 Task: Find connections with filter location Zhongshan with filter topic #Sustainabilitywith filter profile language English with filter current company T-Hub with filter school Meerut Institute of Engineering and Technology(MIET) with filter industry Home Health Care Services with filter service category Blogging with filter keywords title Personal Assistant
Action: Mouse moved to (551, 90)
Screenshot: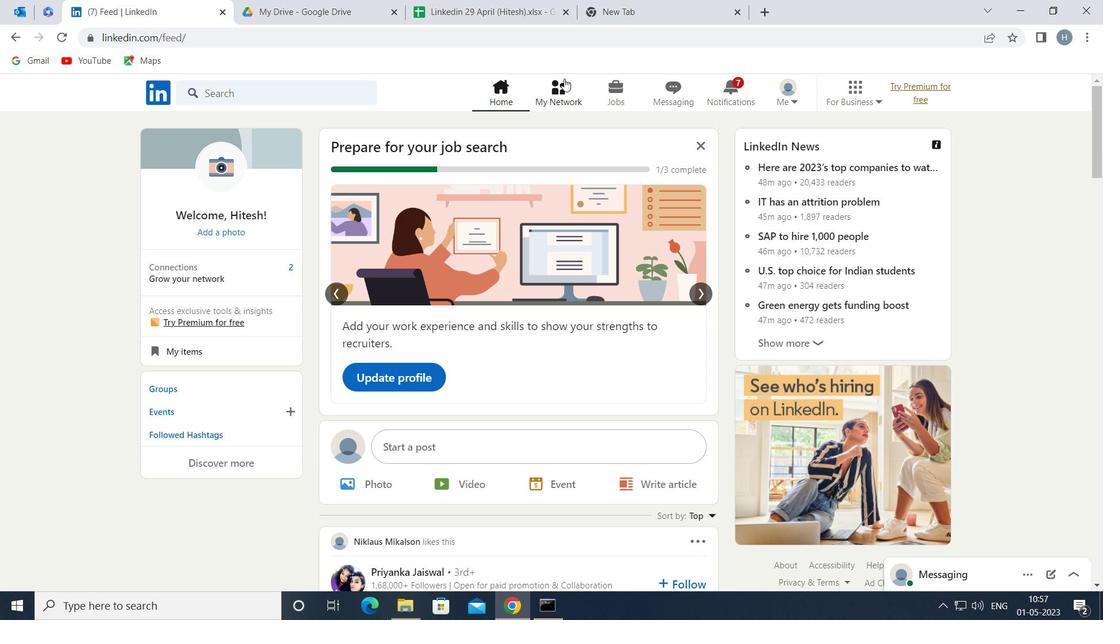 
Action: Mouse pressed left at (551, 90)
Screenshot: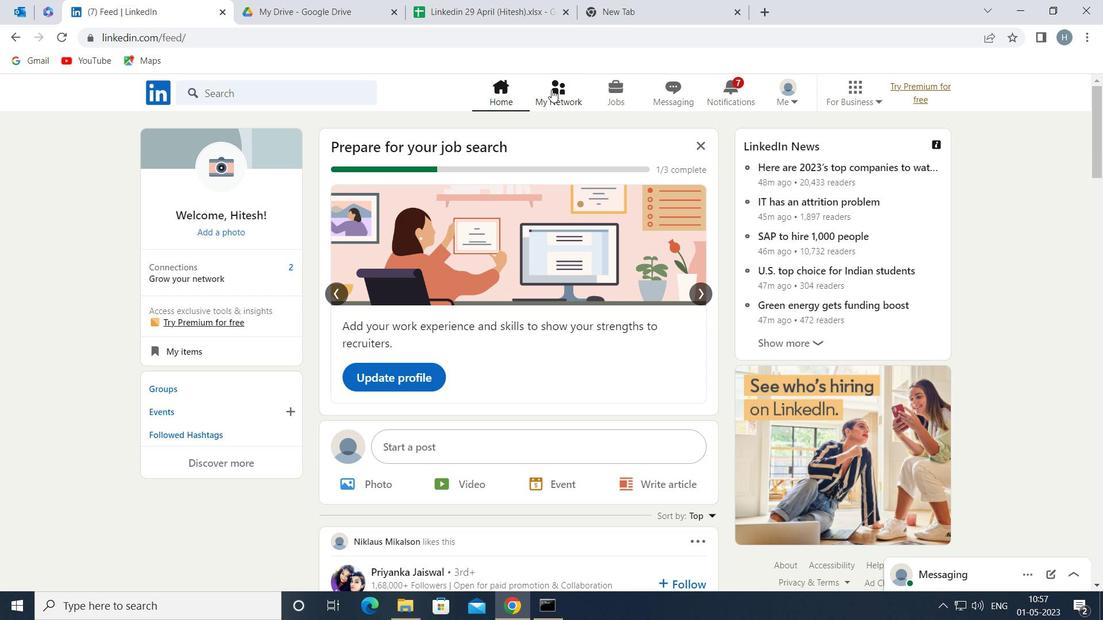 
Action: Mouse moved to (335, 169)
Screenshot: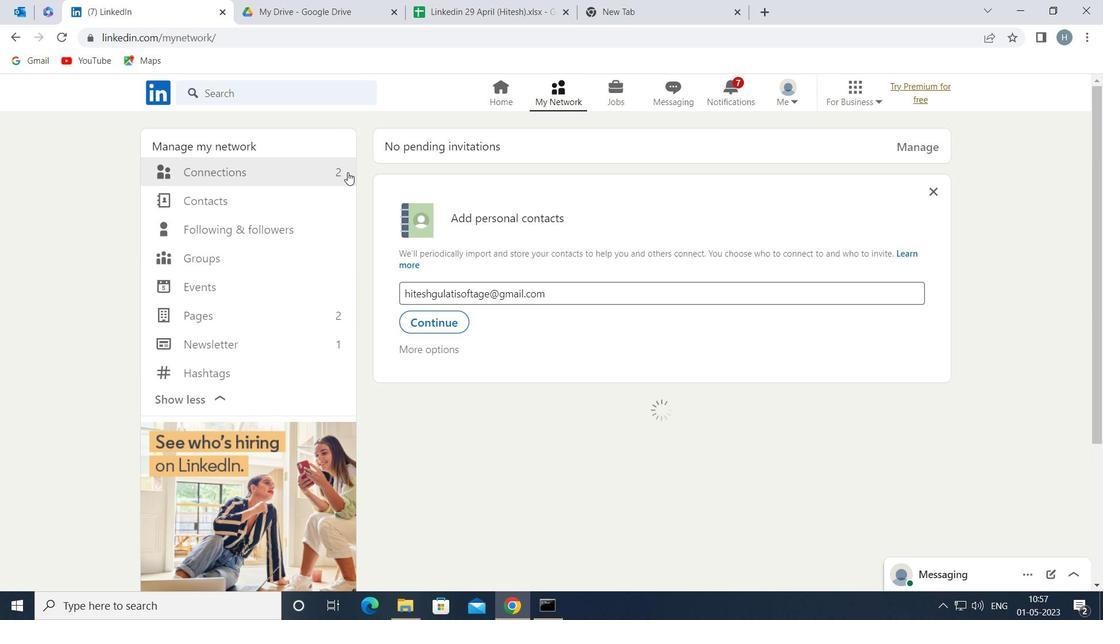 
Action: Mouse pressed left at (335, 169)
Screenshot: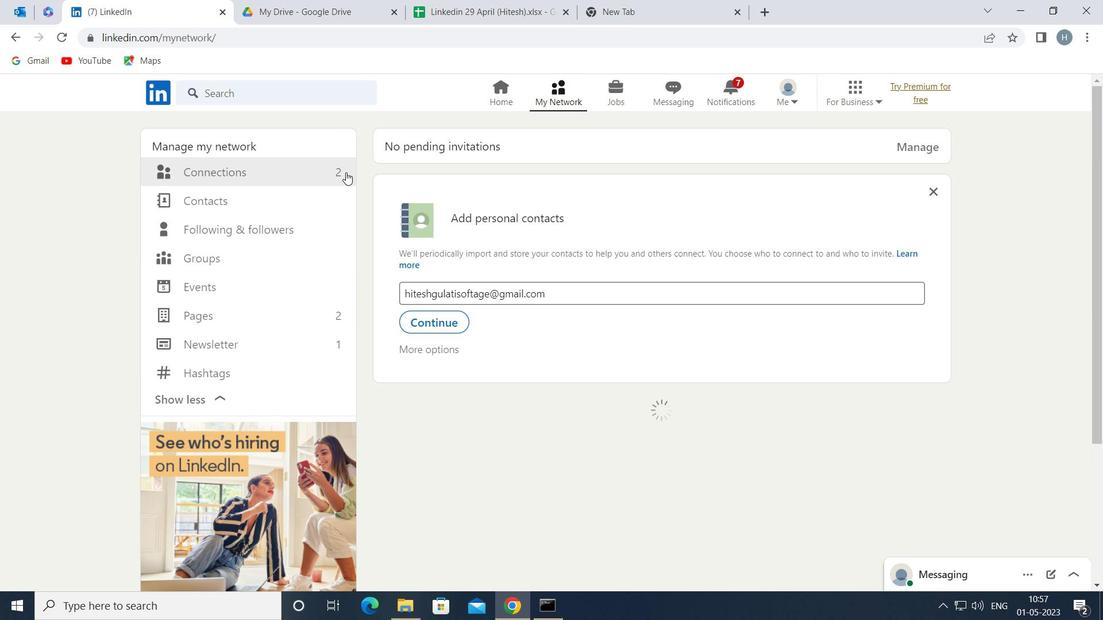 
Action: Mouse moved to (644, 171)
Screenshot: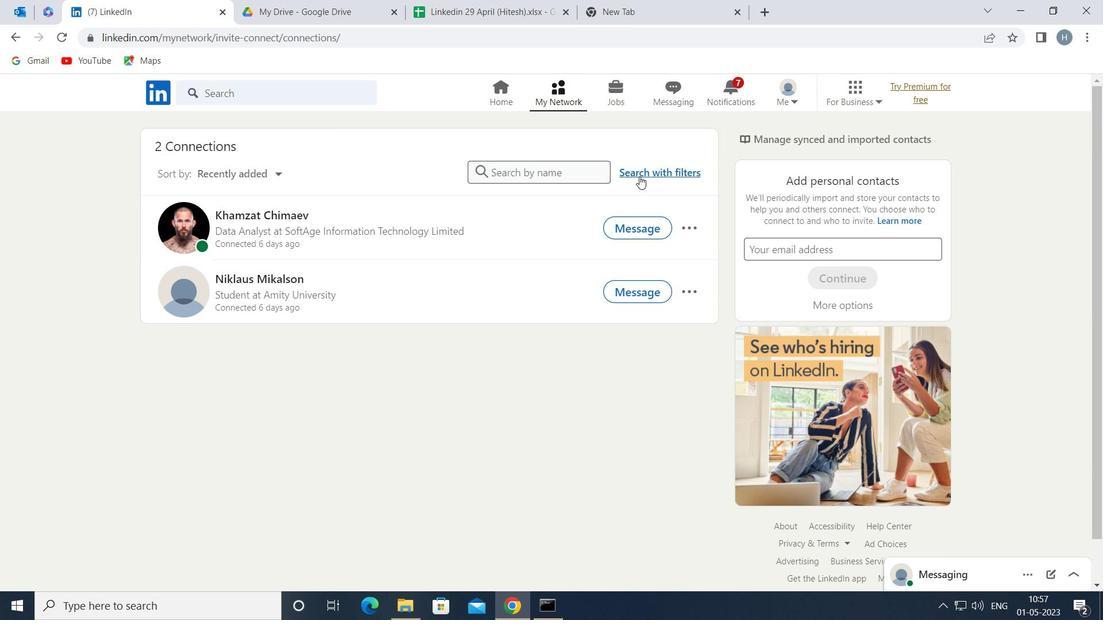
Action: Mouse pressed left at (644, 171)
Screenshot: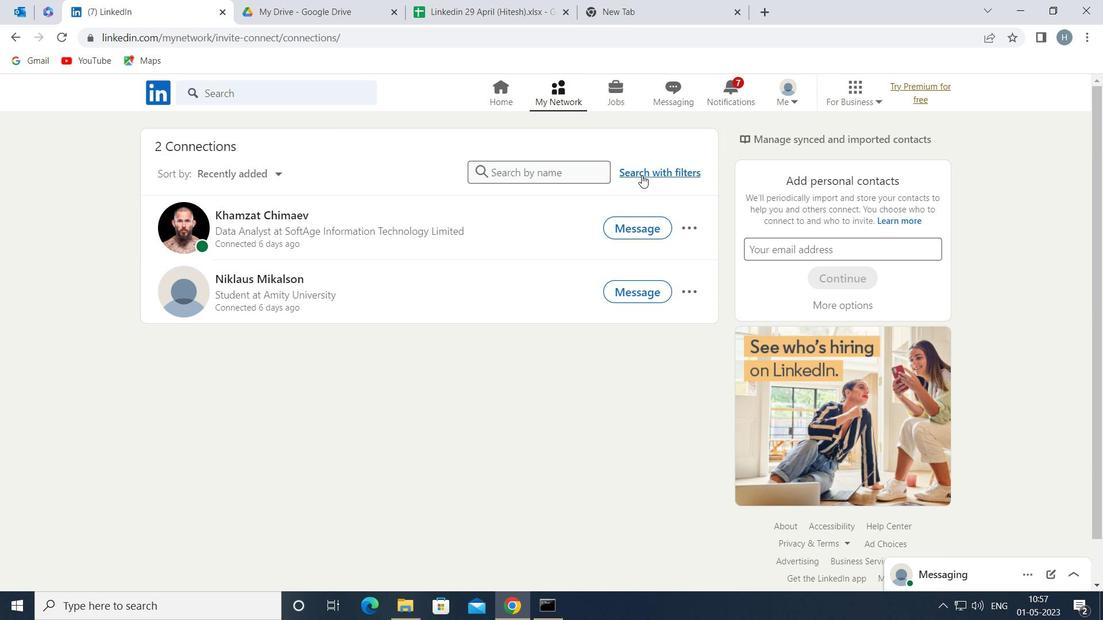 
Action: Mouse moved to (607, 130)
Screenshot: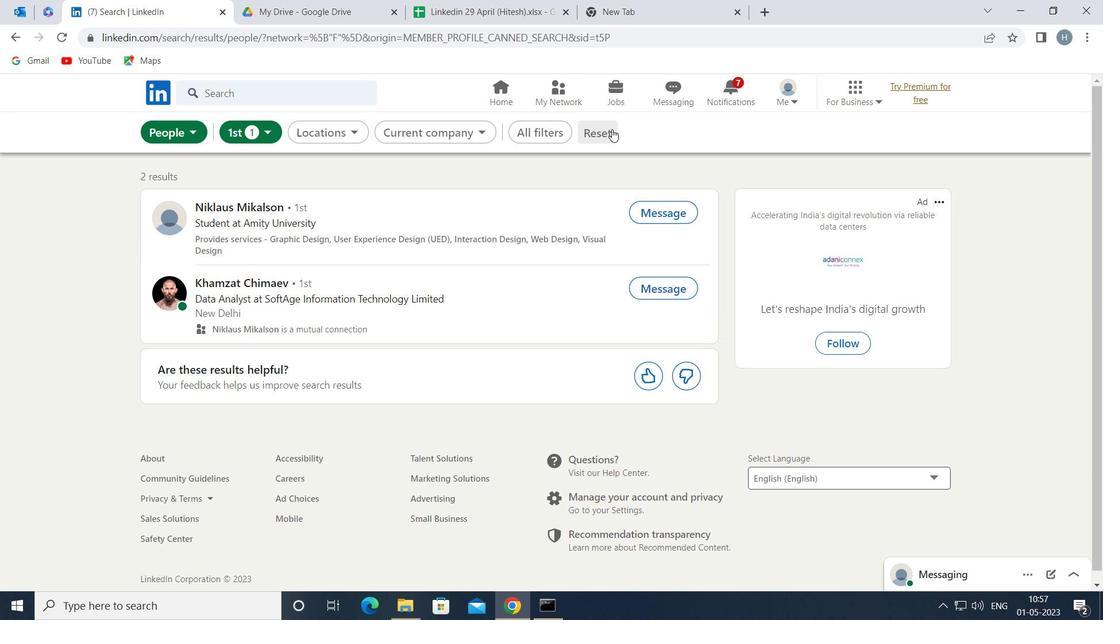 
Action: Mouse pressed left at (607, 130)
Screenshot: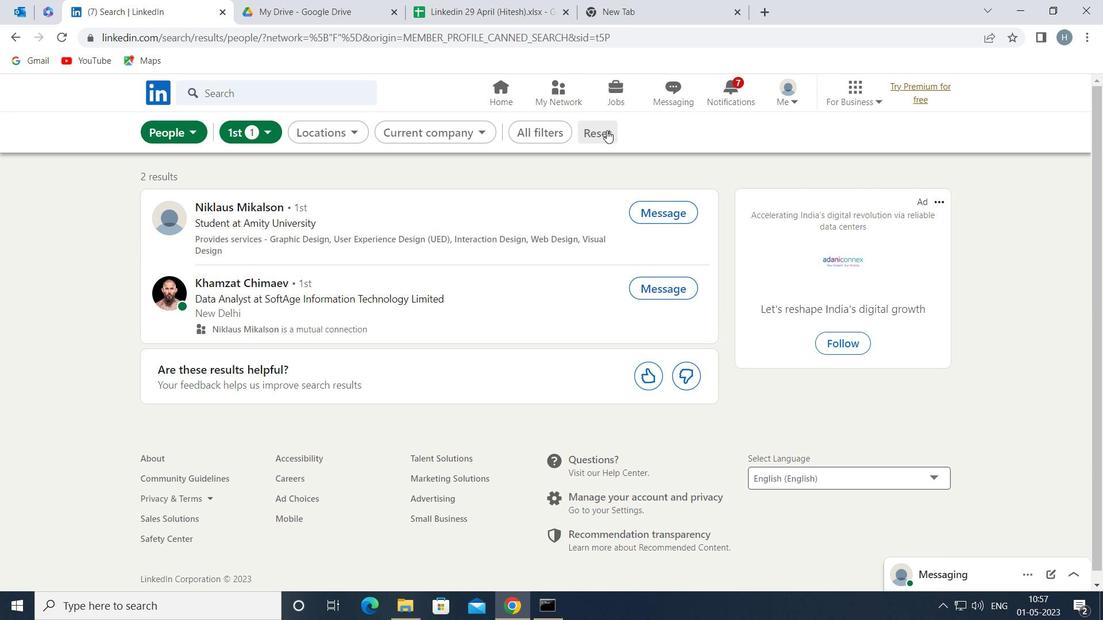 
Action: Mouse moved to (600, 131)
Screenshot: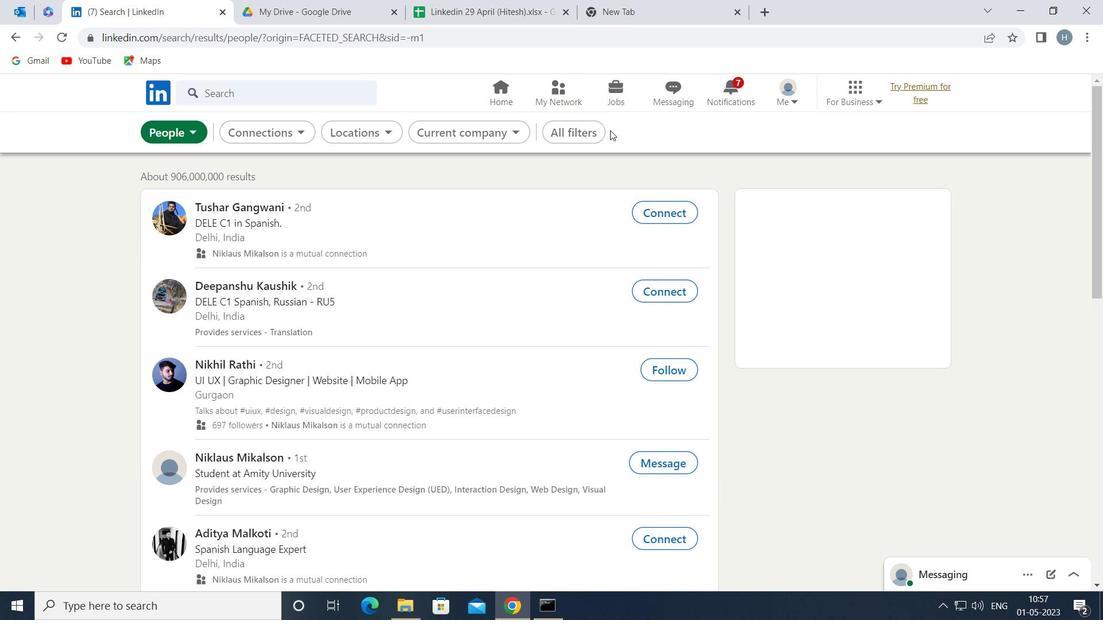 
Action: Mouse pressed left at (600, 131)
Screenshot: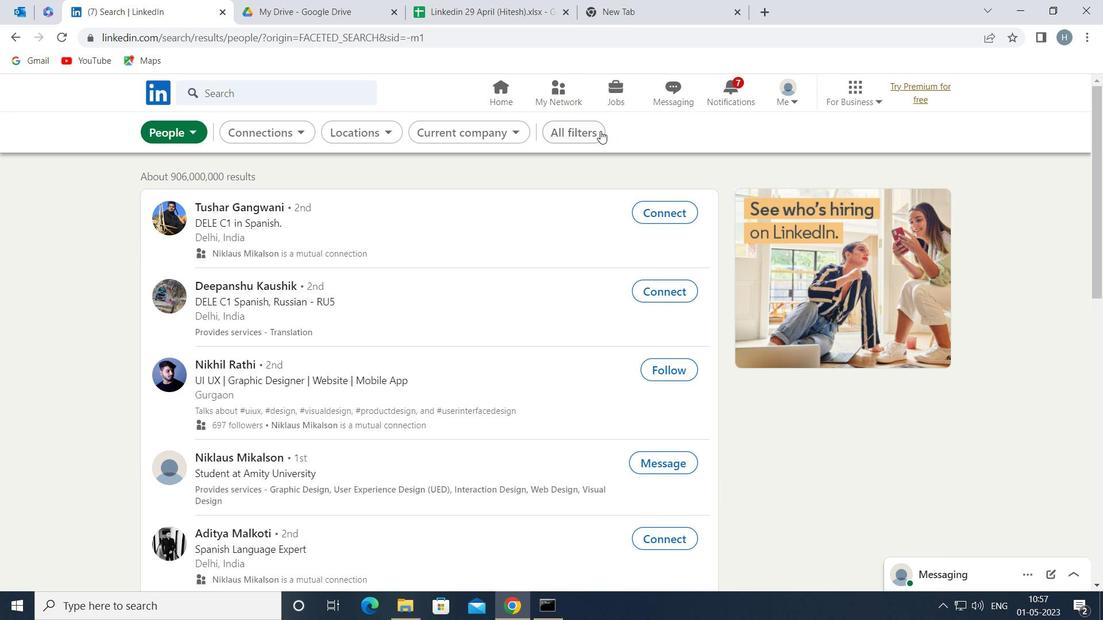 
Action: Mouse moved to (767, 267)
Screenshot: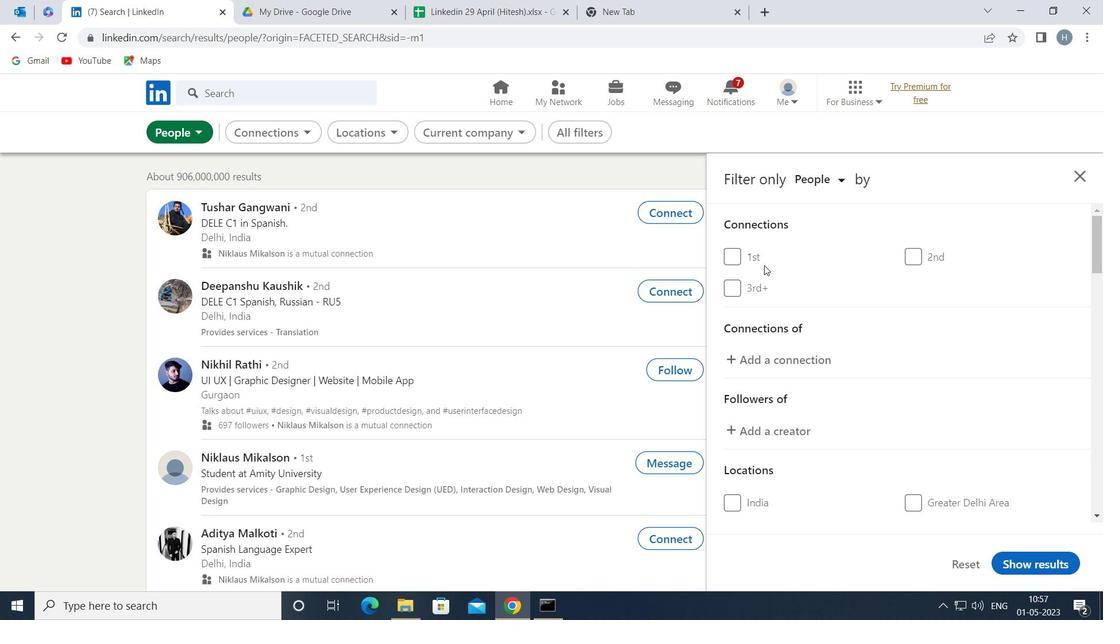 
Action: Mouse scrolled (767, 267) with delta (0, 0)
Screenshot: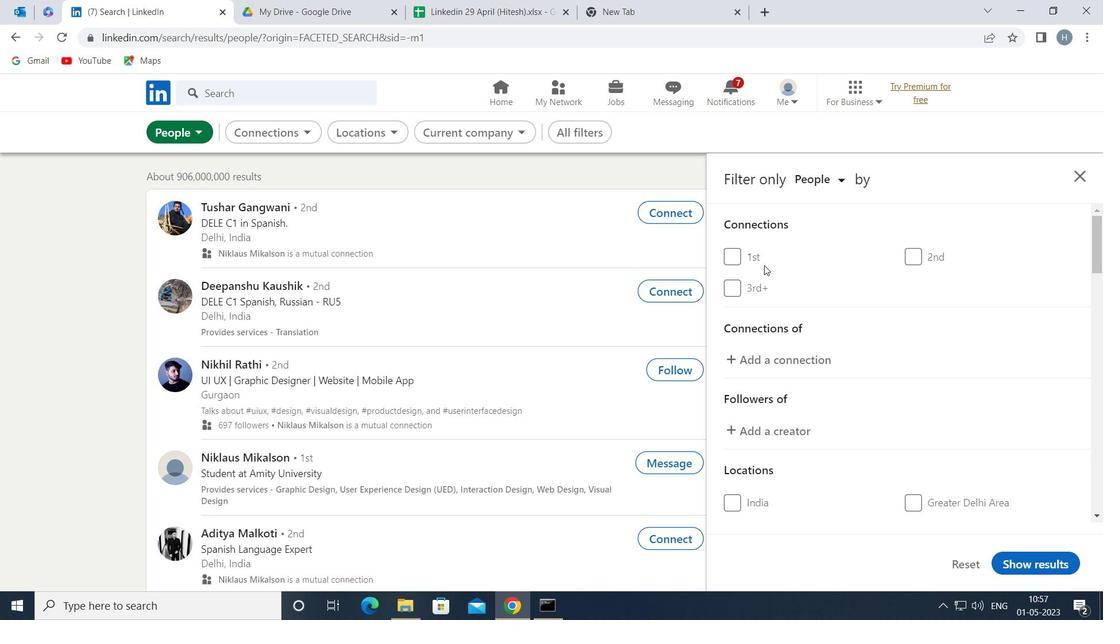 
Action: Mouse moved to (769, 269)
Screenshot: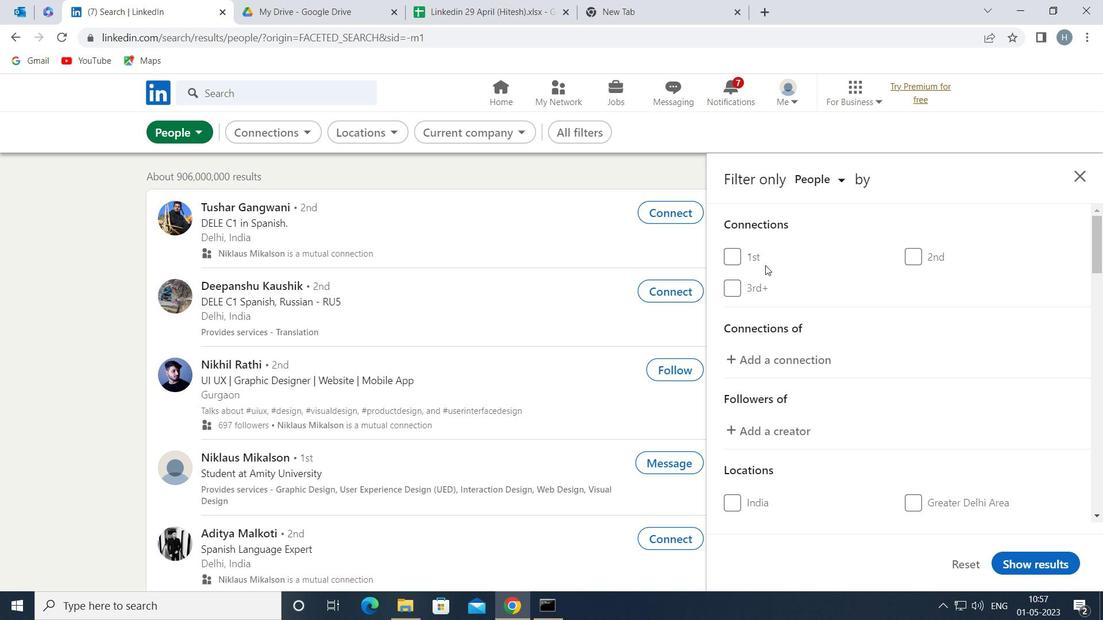 
Action: Mouse scrolled (769, 269) with delta (0, 0)
Screenshot: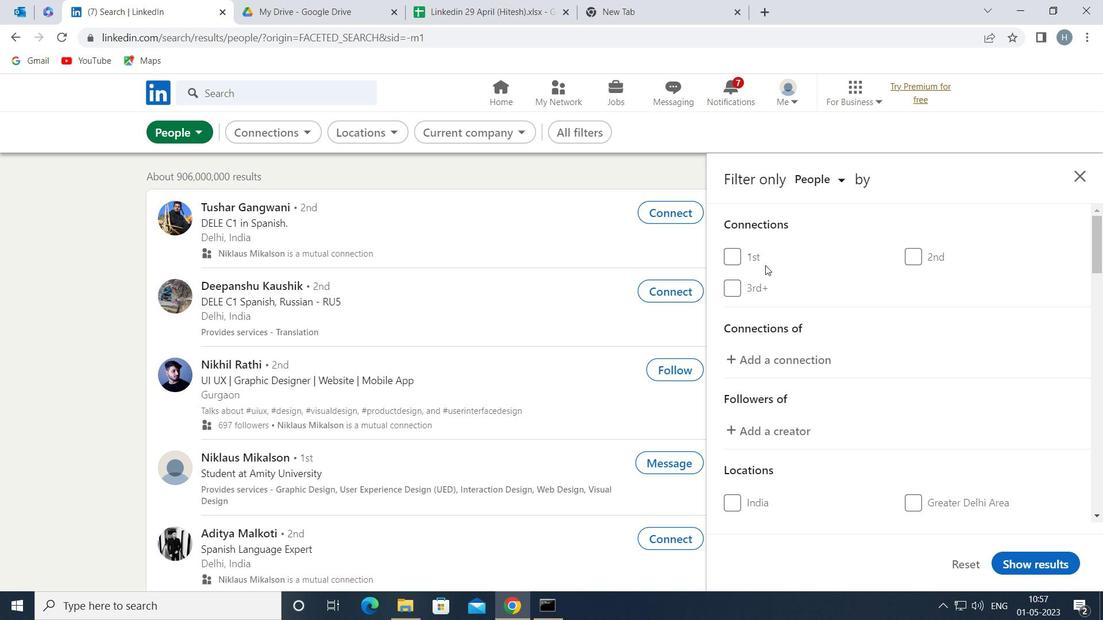
Action: Mouse moved to (783, 310)
Screenshot: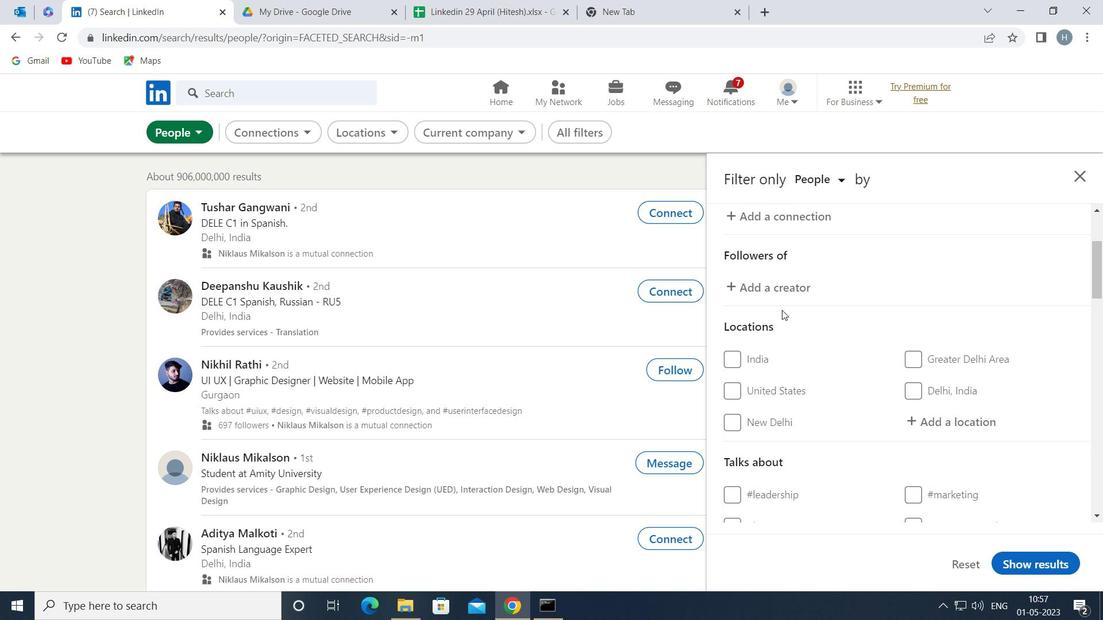 
Action: Mouse scrolled (783, 310) with delta (0, 0)
Screenshot: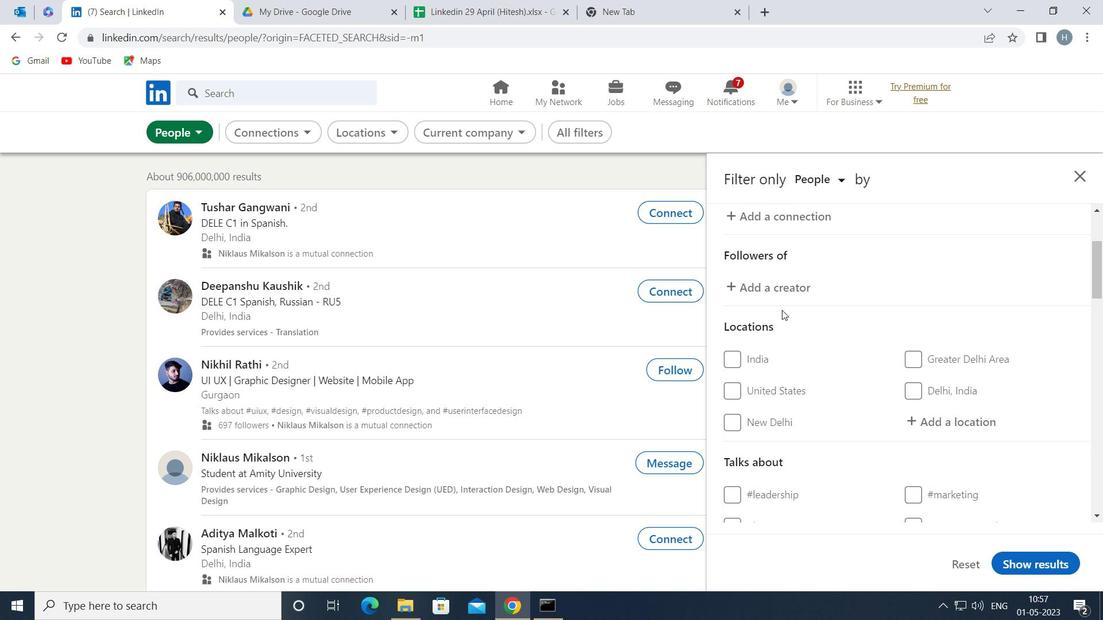 
Action: Mouse moved to (926, 343)
Screenshot: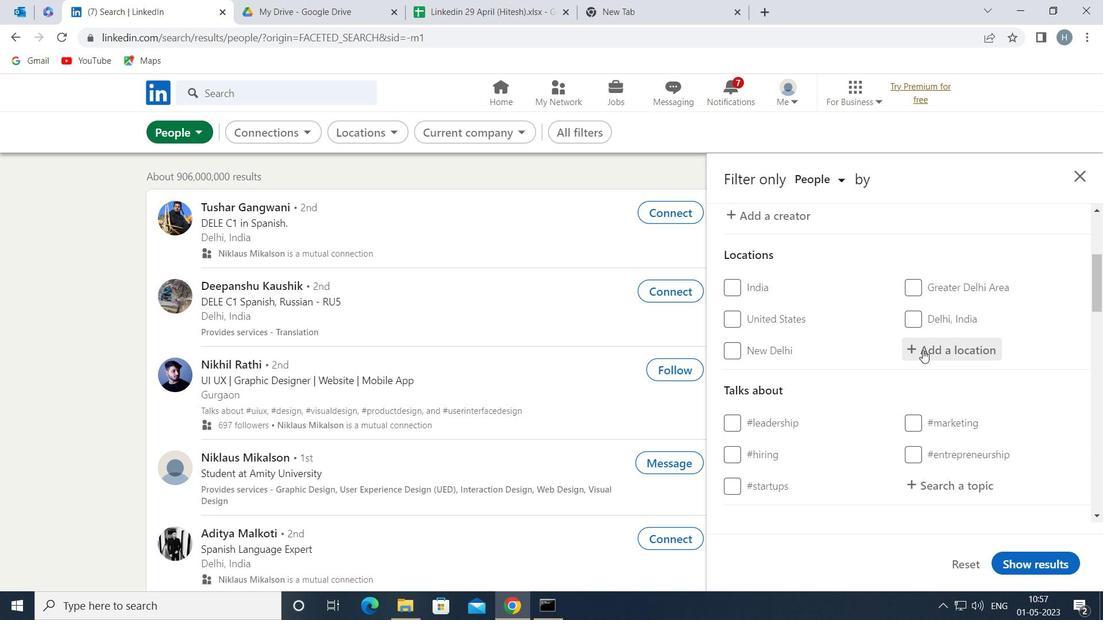 
Action: Mouse pressed left at (926, 343)
Screenshot: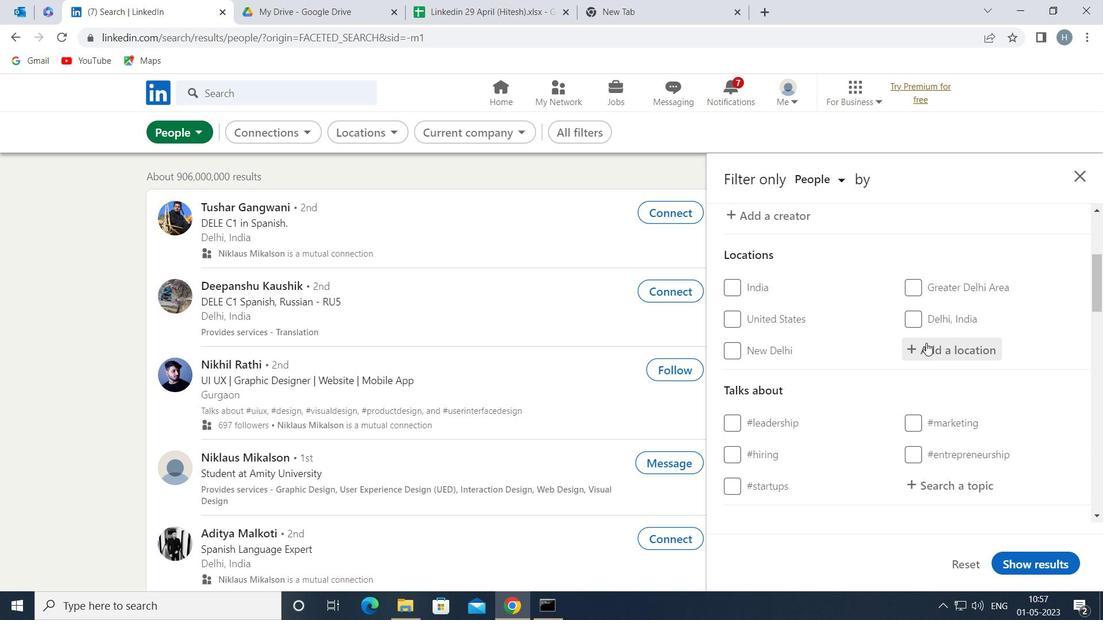 
Action: Mouse moved to (927, 343)
Screenshot: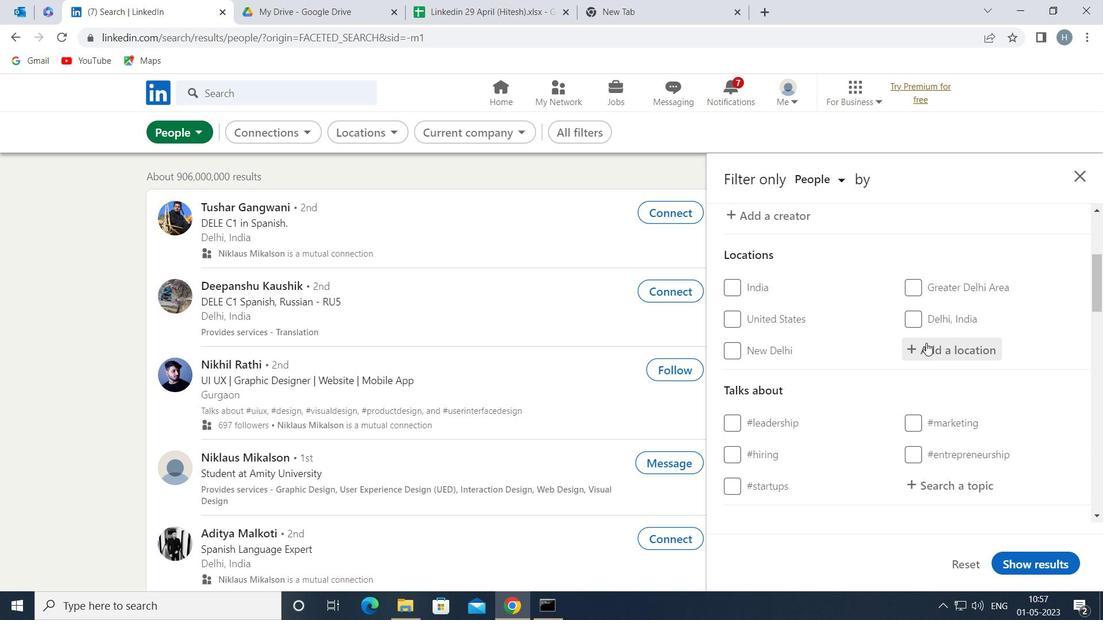 
Action: Key pressed <Key.shift>ZHONG
Screenshot: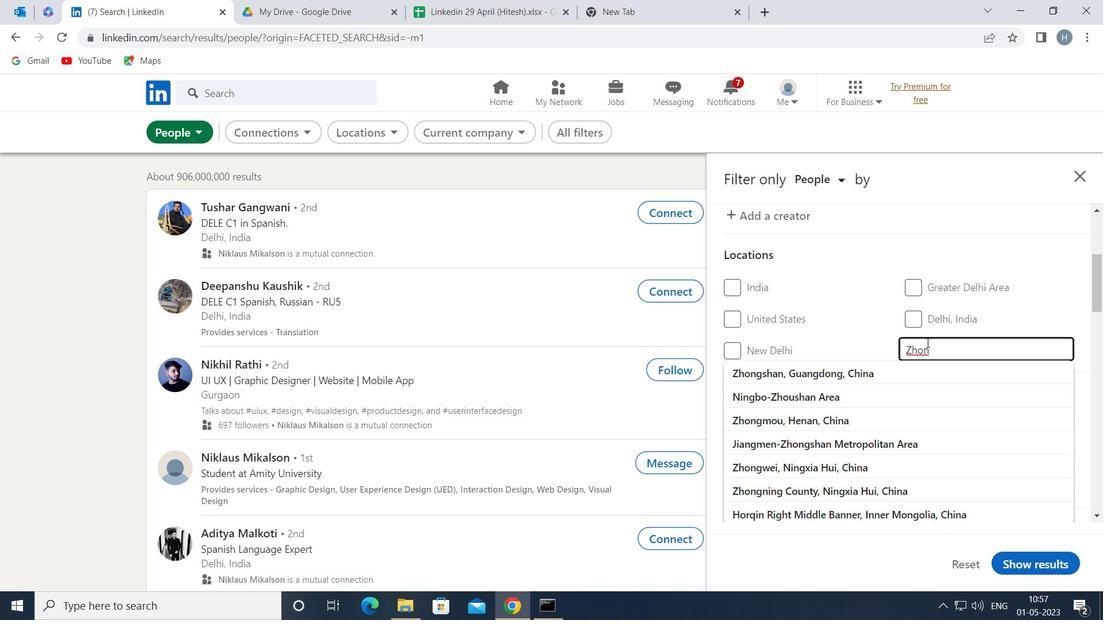 
Action: Mouse moved to (927, 342)
Screenshot: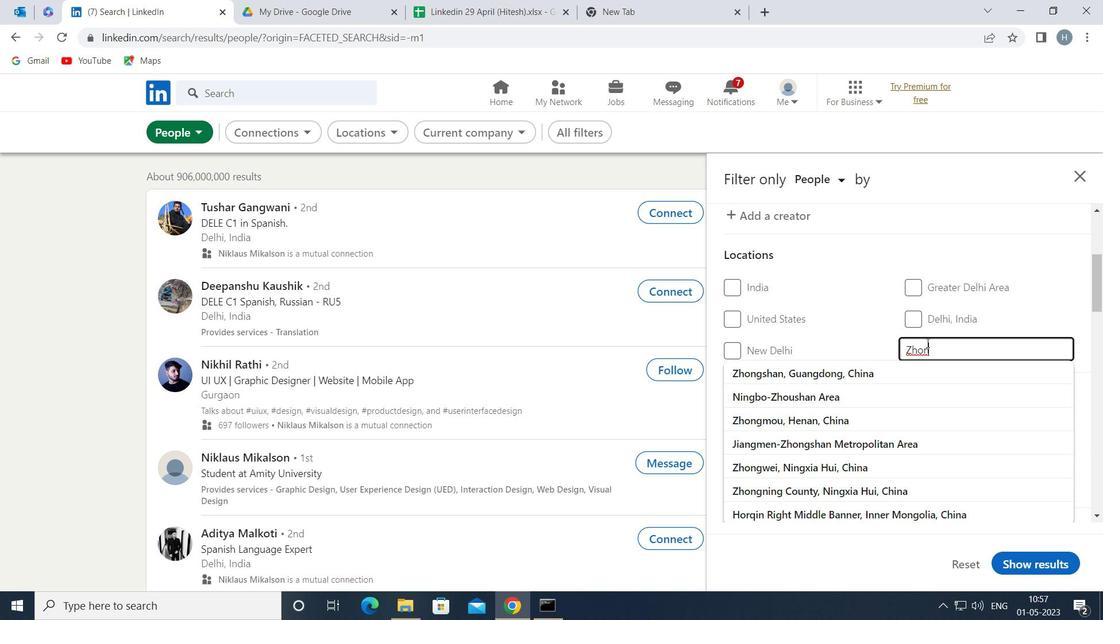 
Action: Key pressed SHAN
Screenshot: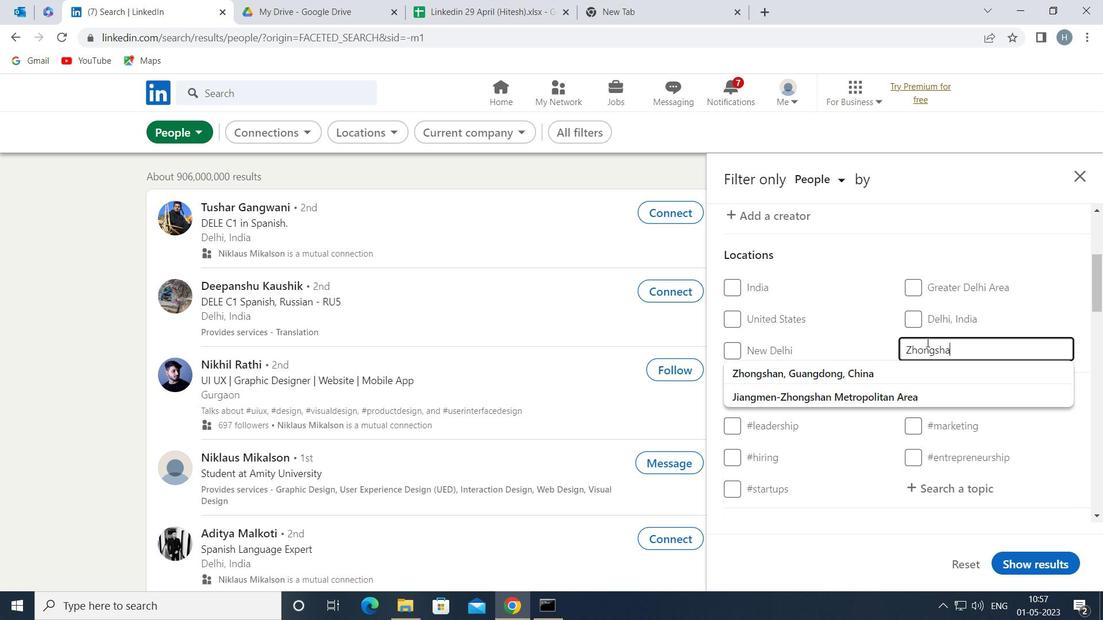 
Action: Mouse moved to (888, 370)
Screenshot: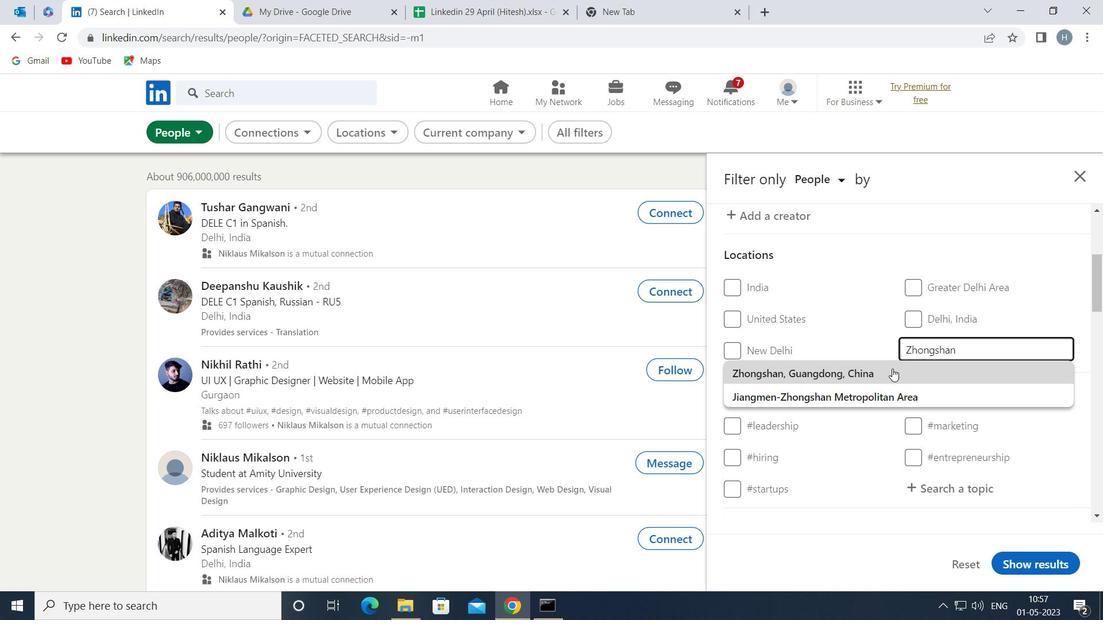 
Action: Mouse pressed left at (888, 370)
Screenshot: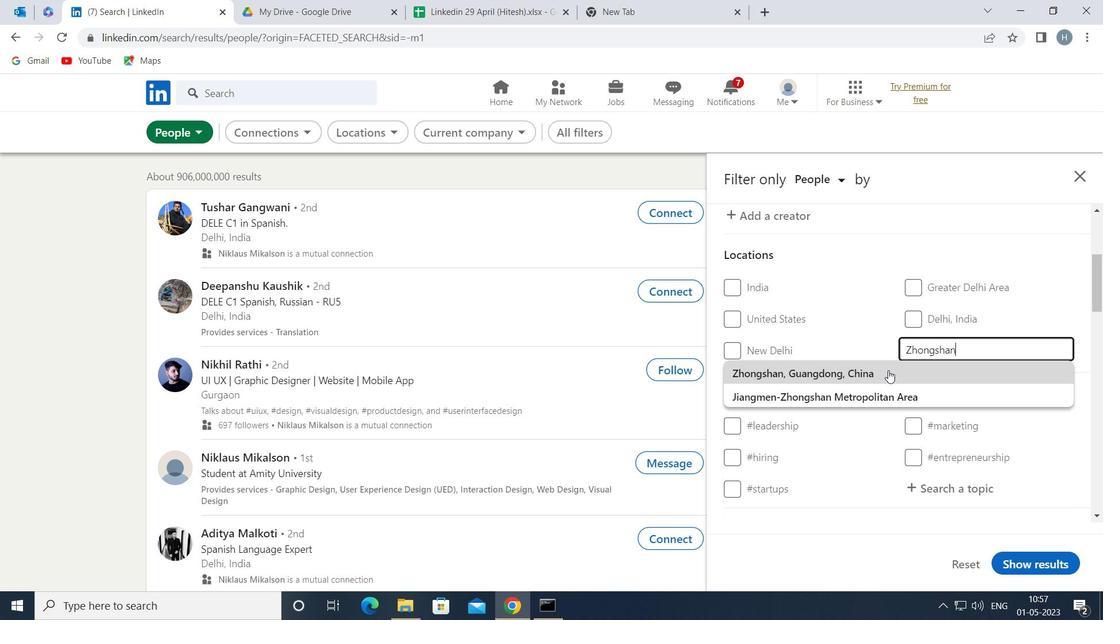 
Action: Mouse moved to (848, 347)
Screenshot: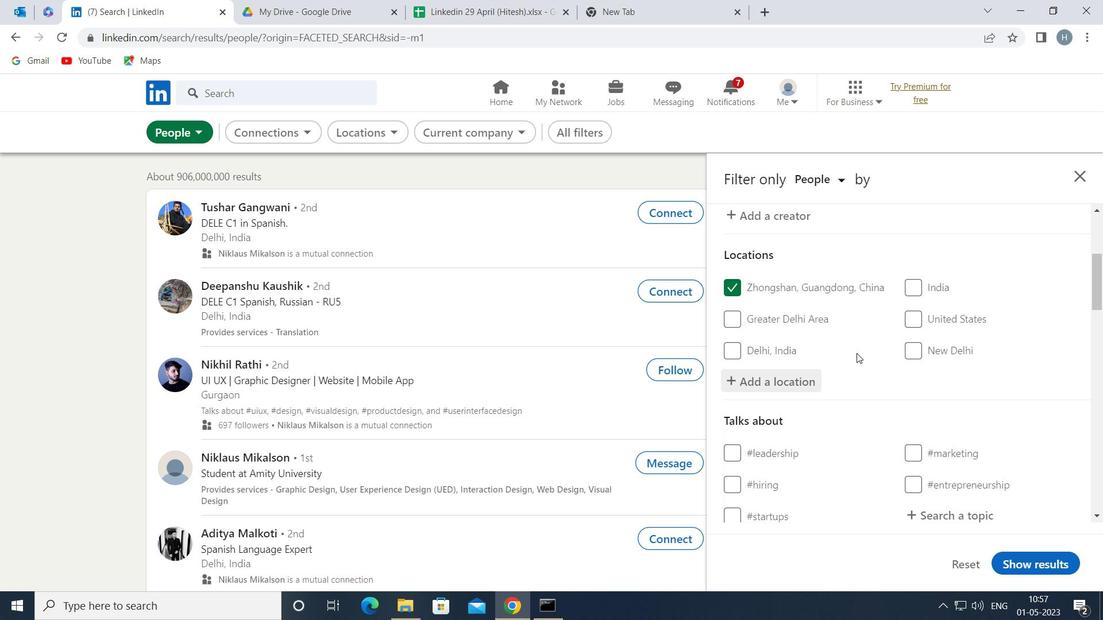 
Action: Mouse scrolled (848, 347) with delta (0, 0)
Screenshot: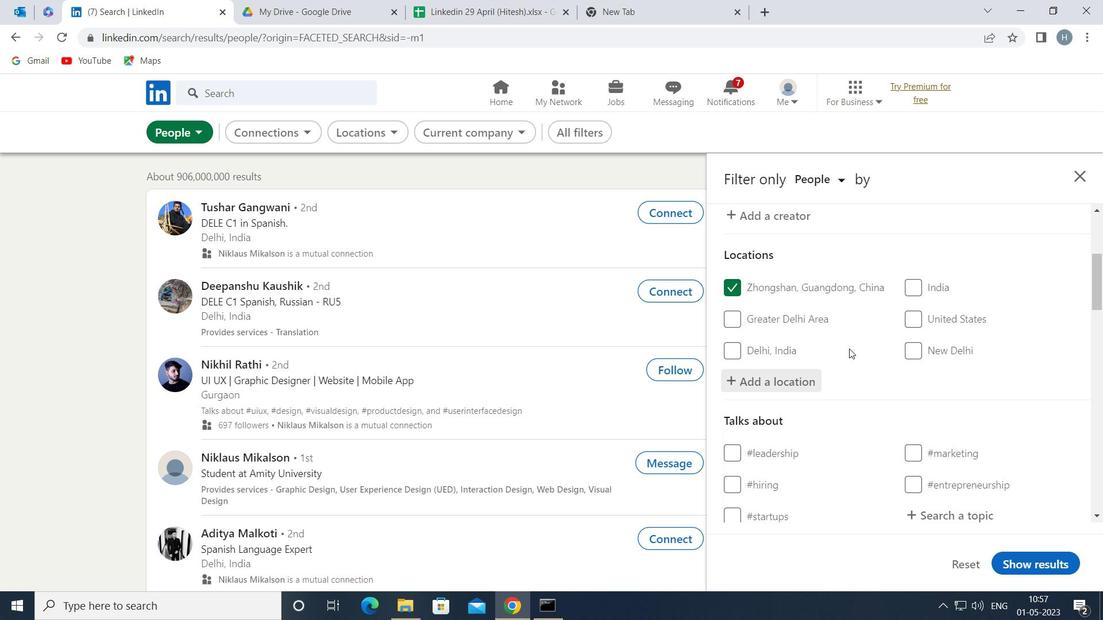 
Action: Mouse moved to (847, 347)
Screenshot: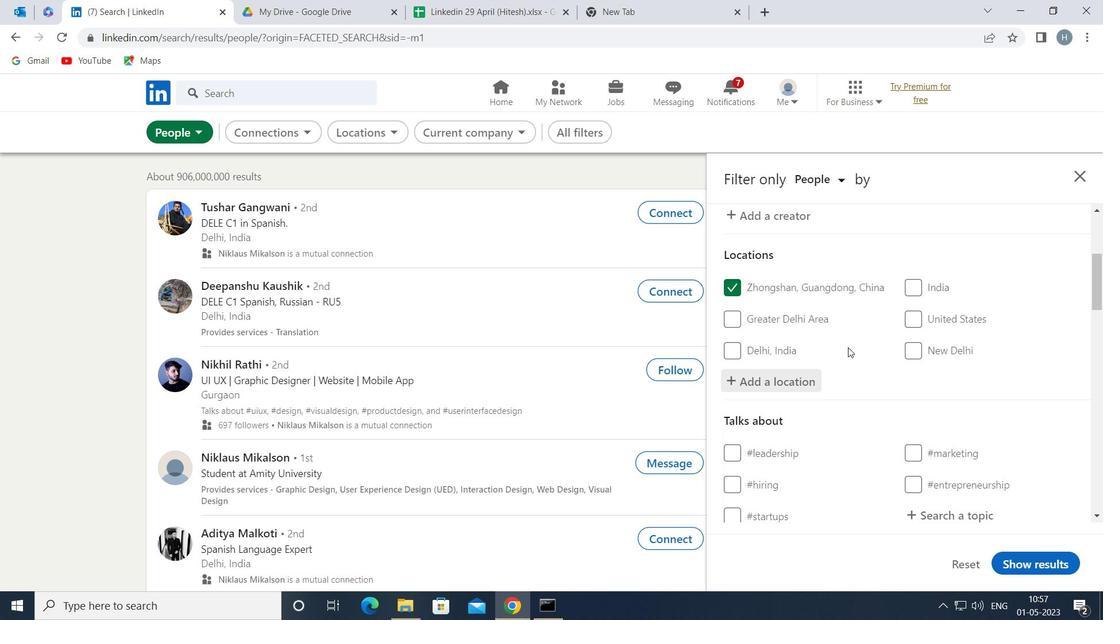 
Action: Mouse scrolled (847, 347) with delta (0, 0)
Screenshot: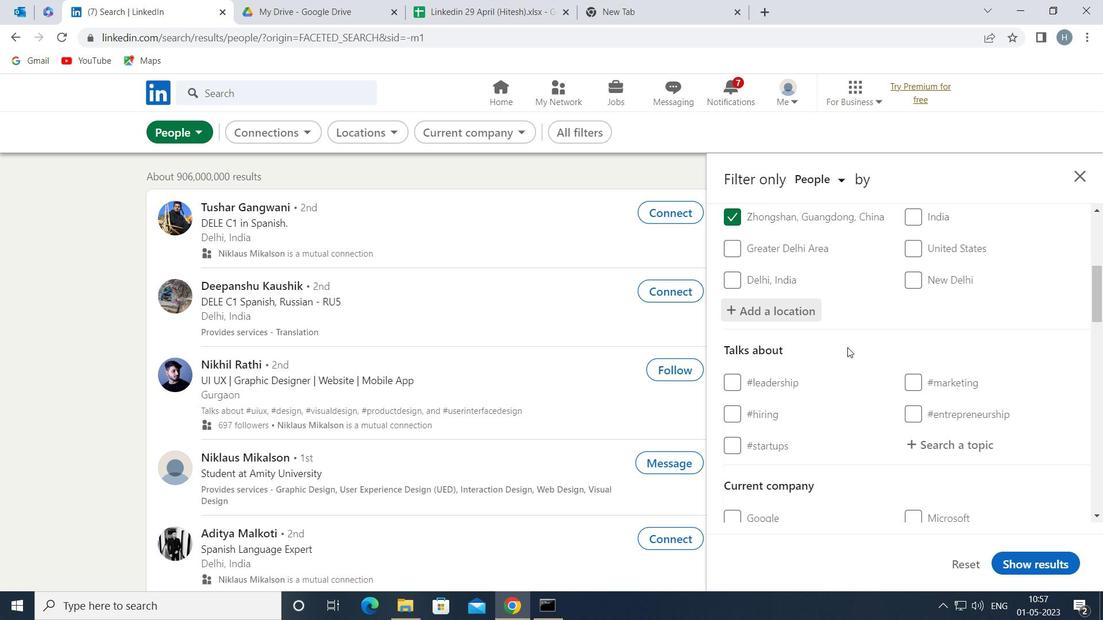 
Action: Mouse moved to (924, 376)
Screenshot: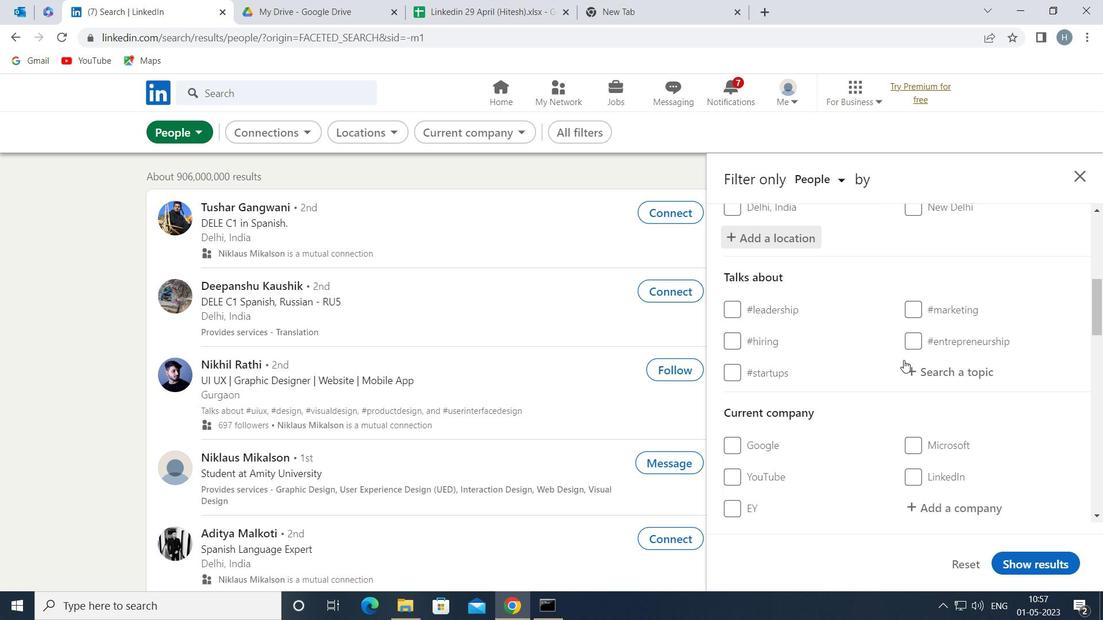 
Action: Mouse pressed left at (924, 376)
Screenshot: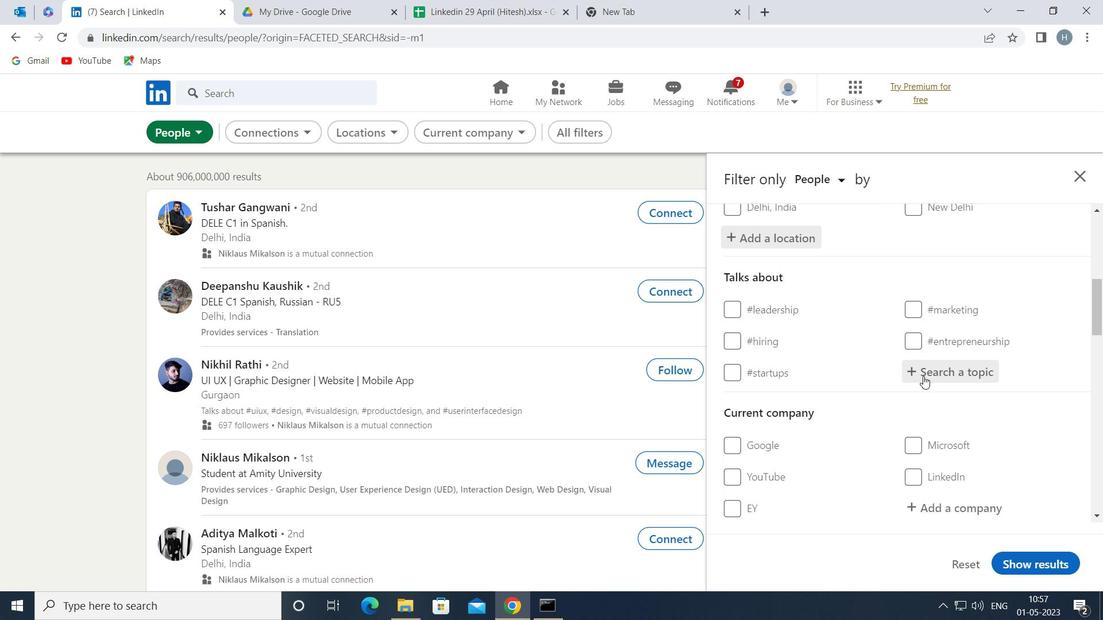 
Action: Mouse moved to (917, 369)
Screenshot: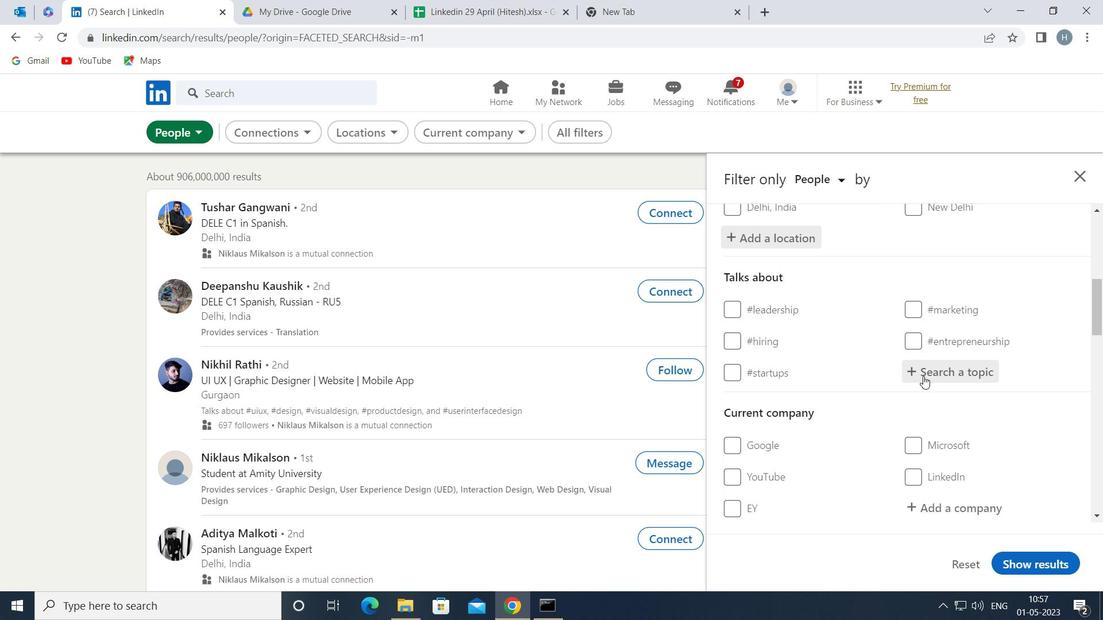 
Action: Key pressed <Key.shift>SUSTAI
Screenshot: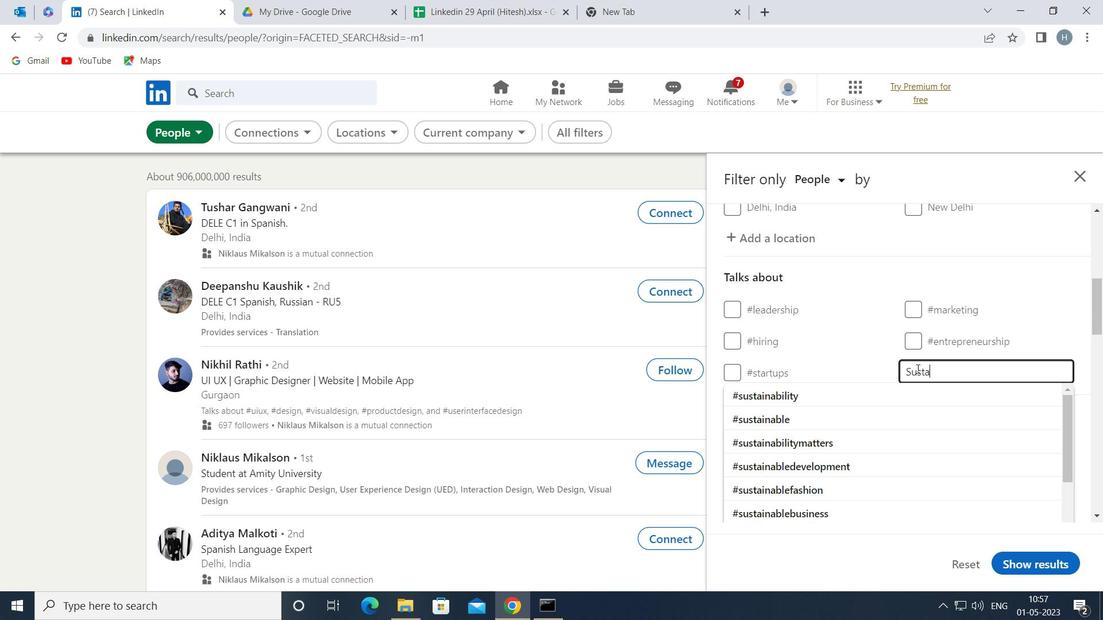 
Action: Mouse moved to (912, 370)
Screenshot: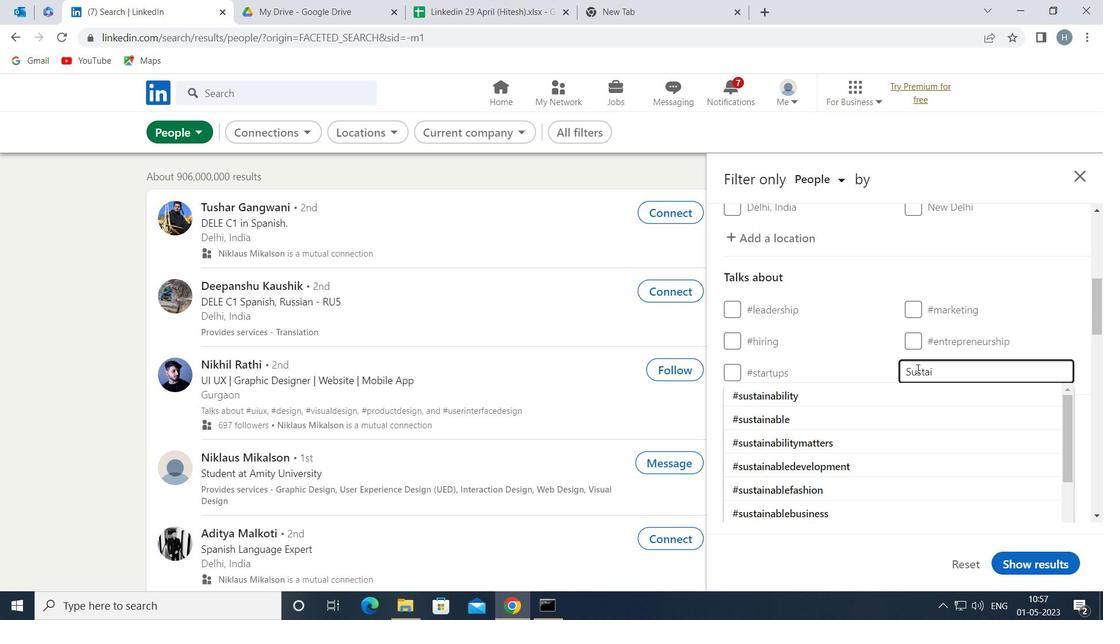 
Action: Key pressed N
Screenshot: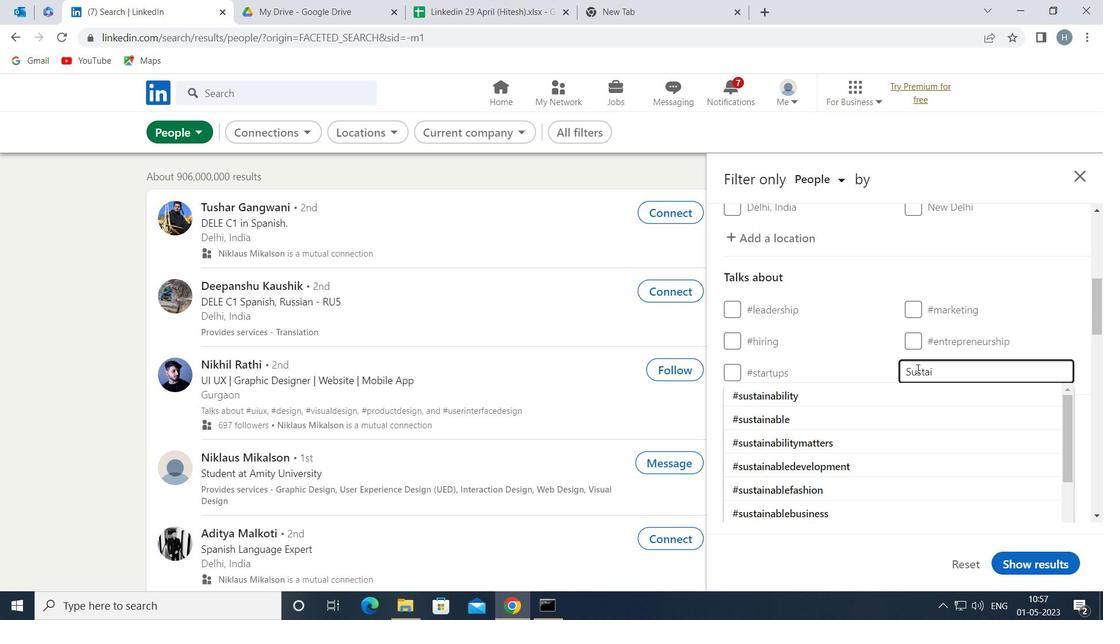 
Action: Mouse moved to (872, 392)
Screenshot: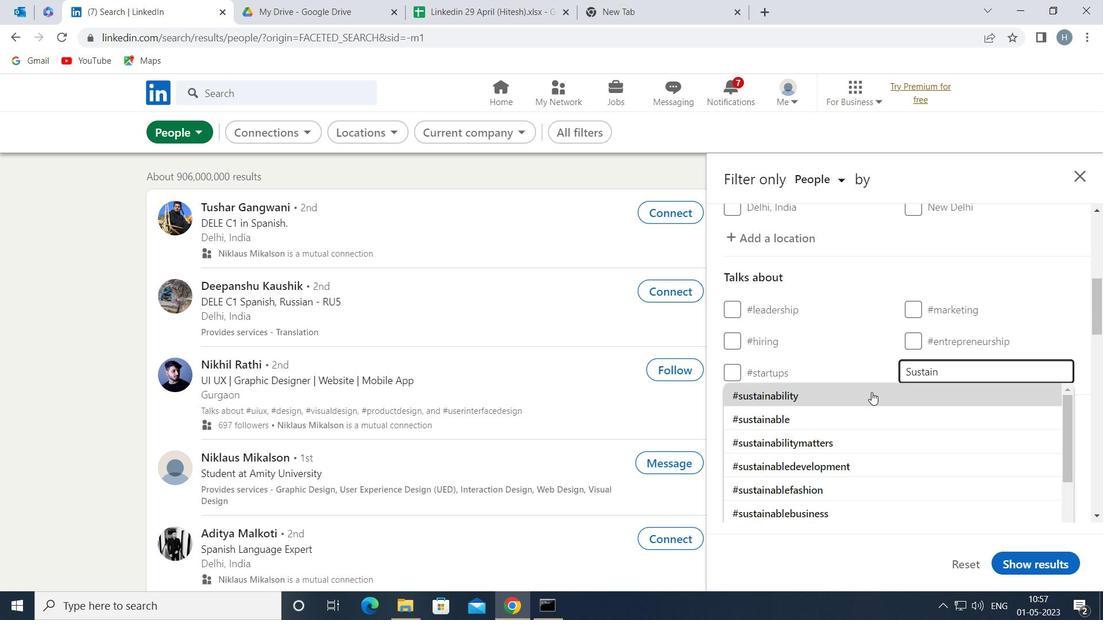 
Action: Mouse pressed left at (872, 392)
Screenshot: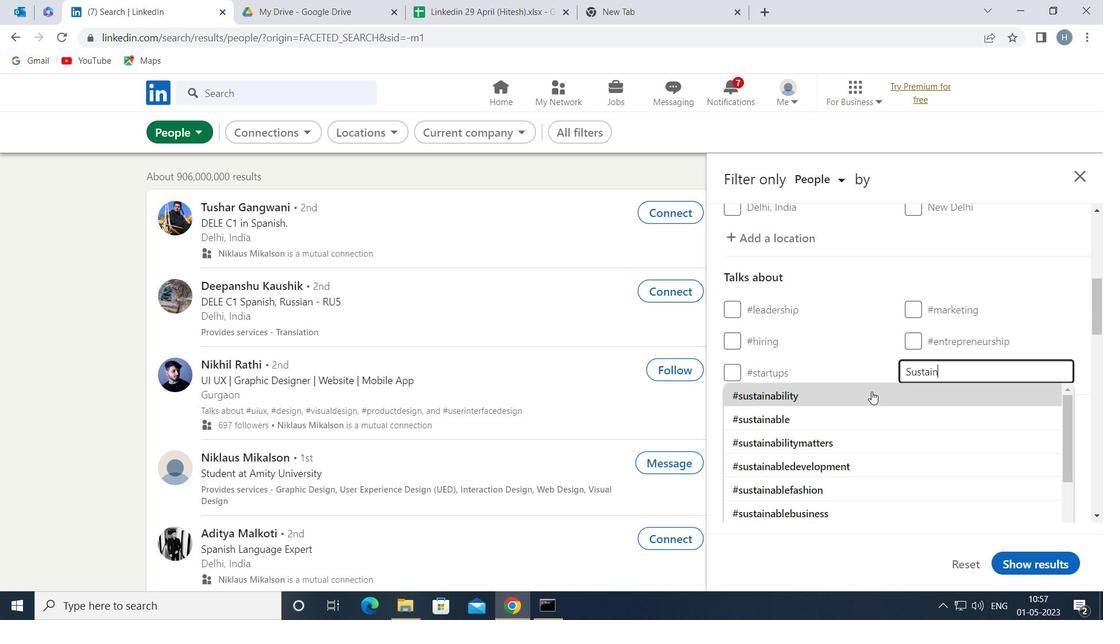 
Action: Mouse moved to (845, 381)
Screenshot: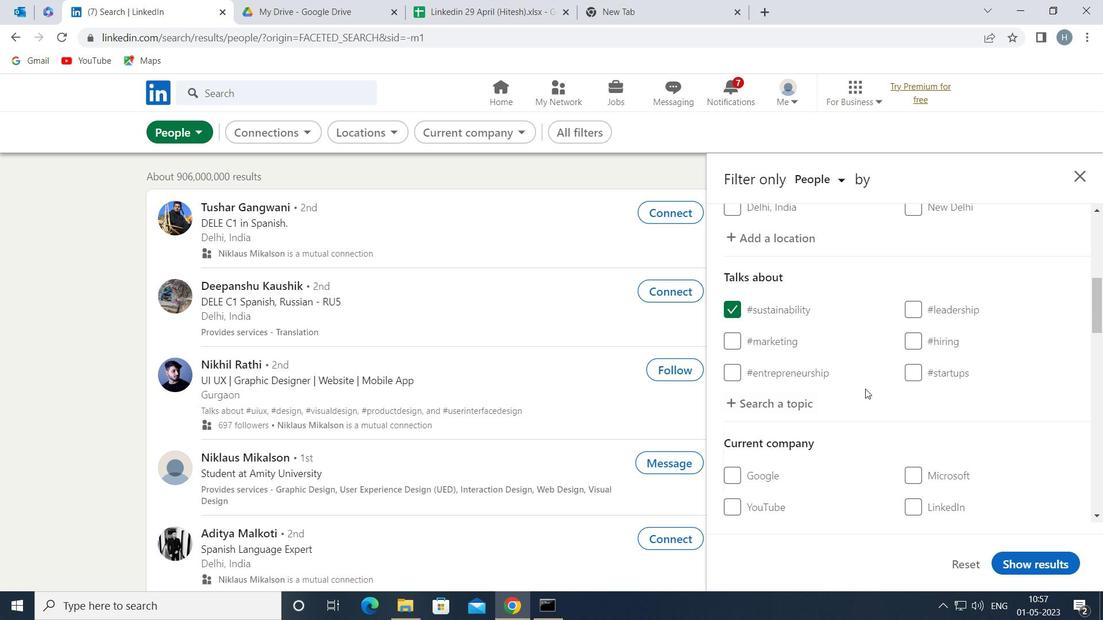 
Action: Mouse scrolled (845, 381) with delta (0, 0)
Screenshot: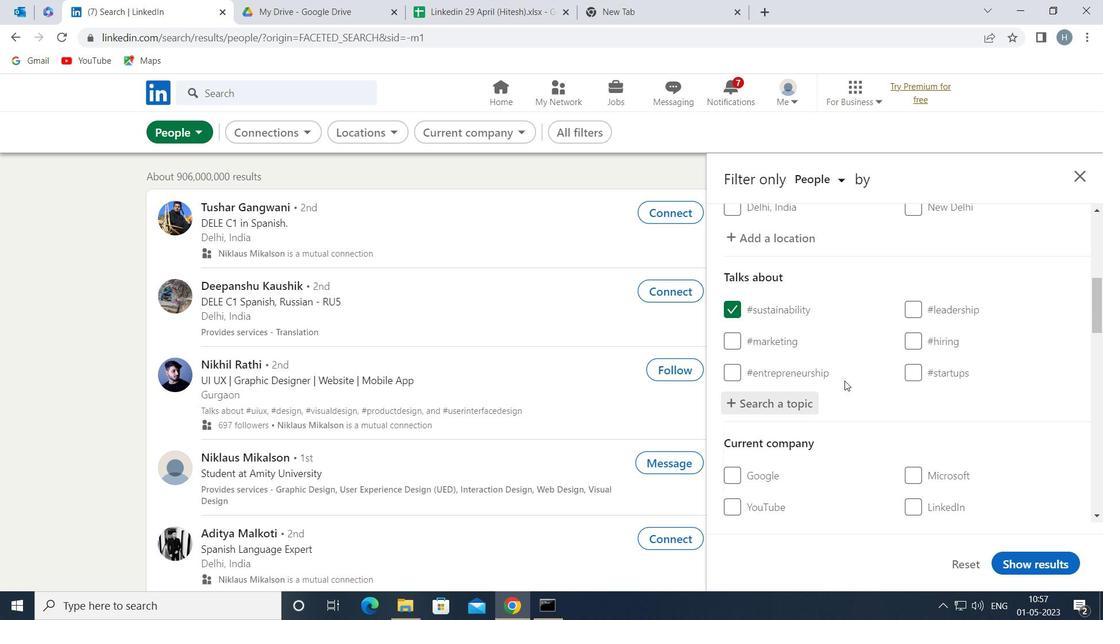 
Action: Mouse scrolled (845, 381) with delta (0, 0)
Screenshot: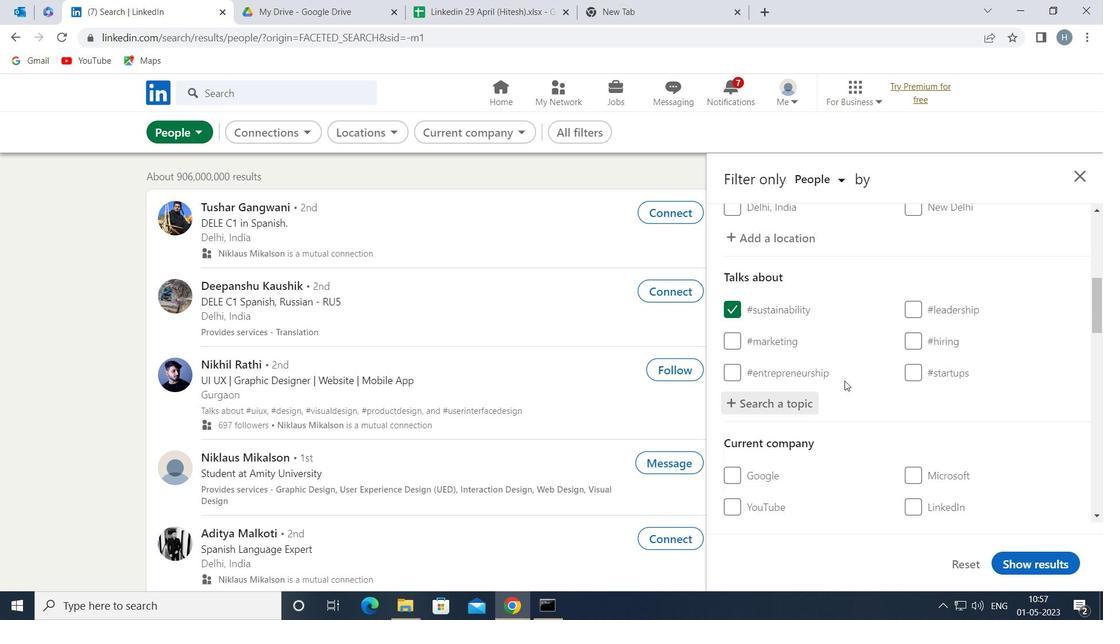 
Action: Mouse scrolled (845, 381) with delta (0, 0)
Screenshot: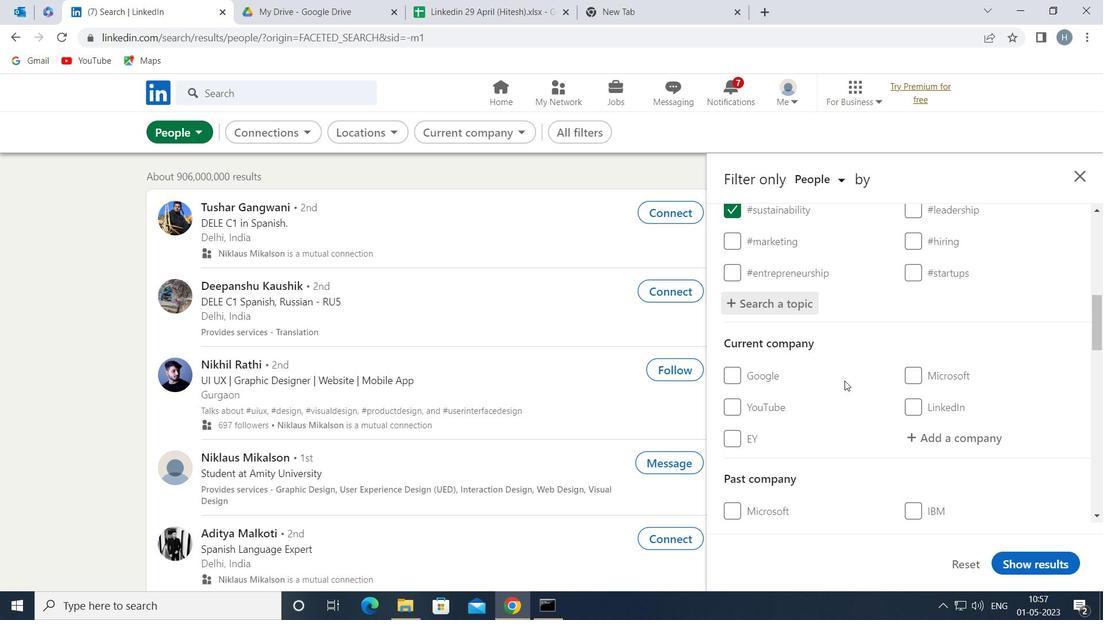 
Action: Mouse scrolled (845, 381) with delta (0, 0)
Screenshot: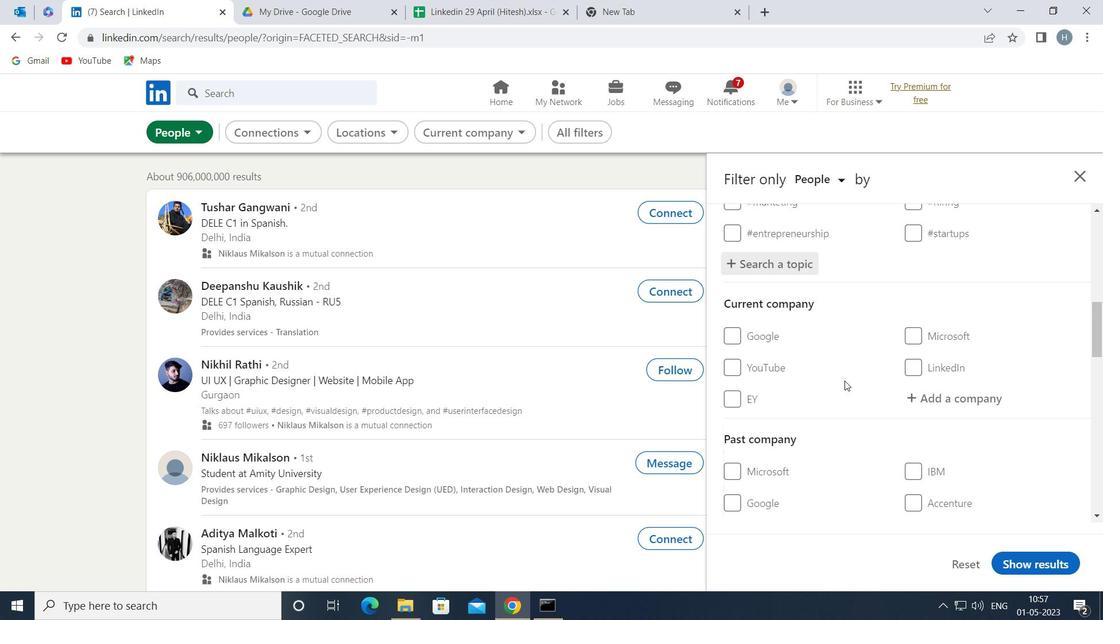 
Action: Mouse scrolled (845, 381) with delta (0, 0)
Screenshot: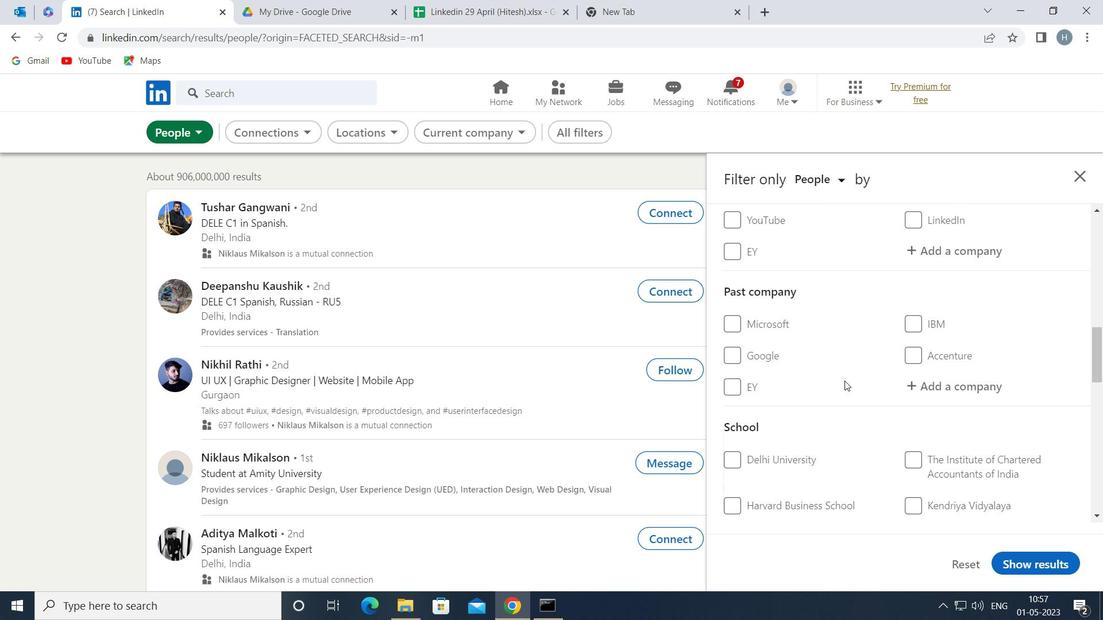 
Action: Mouse scrolled (845, 381) with delta (0, 0)
Screenshot: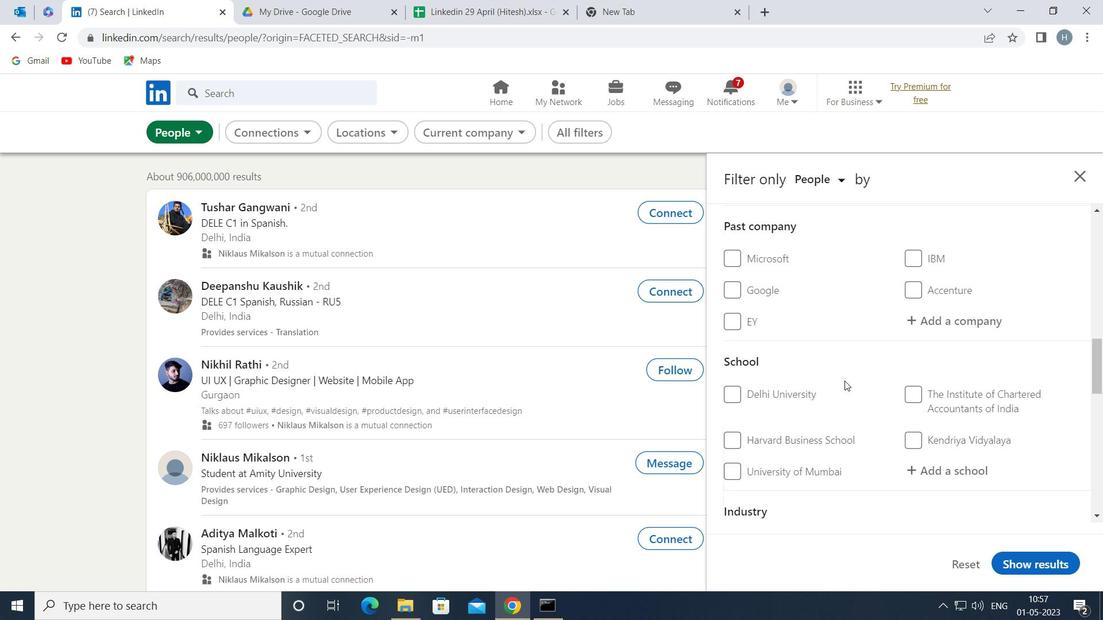 
Action: Mouse scrolled (845, 381) with delta (0, 0)
Screenshot: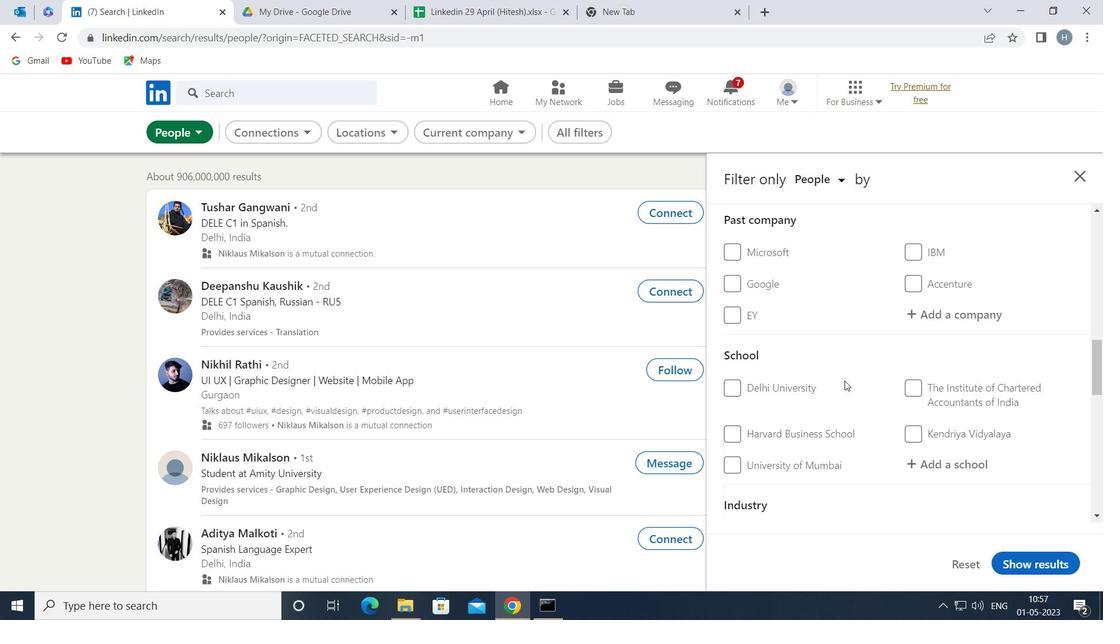 
Action: Mouse scrolled (845, 381) with delta (0, 0)
Screenshot: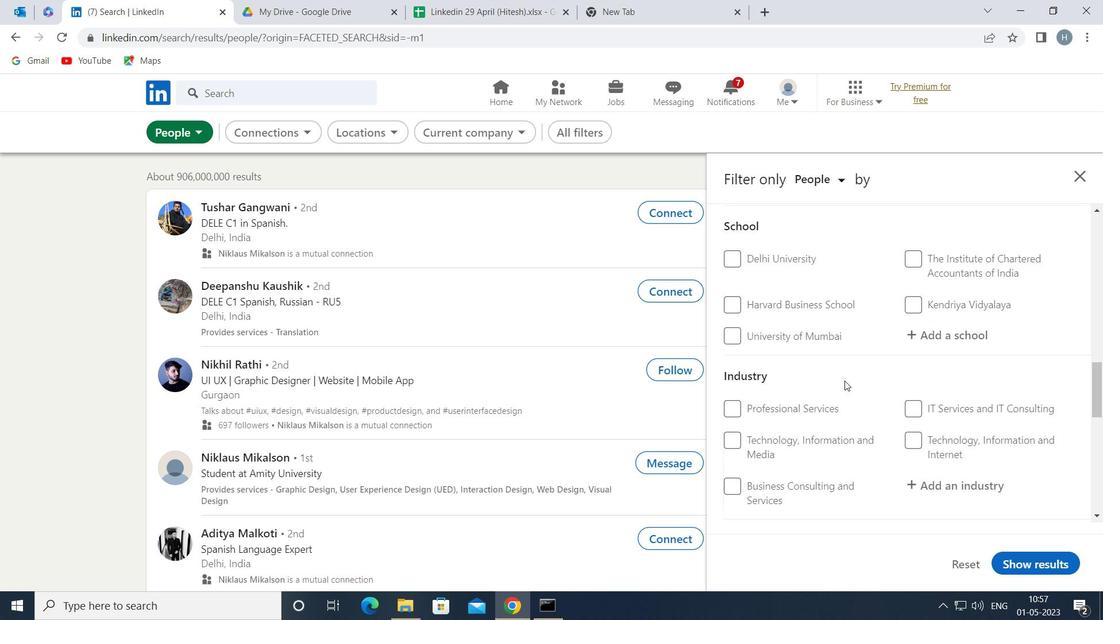 
Action: Mouse scrolled (845, 381) with delta (0, 0)
Screenshot: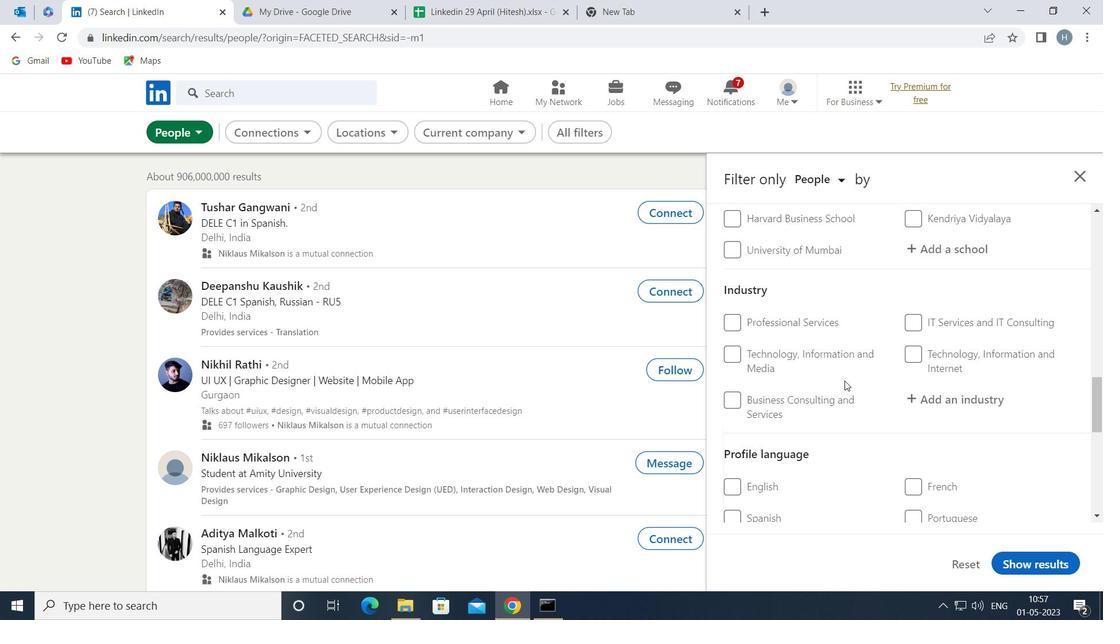 
Action: Mouse moved to (749, 411)
Screenshot: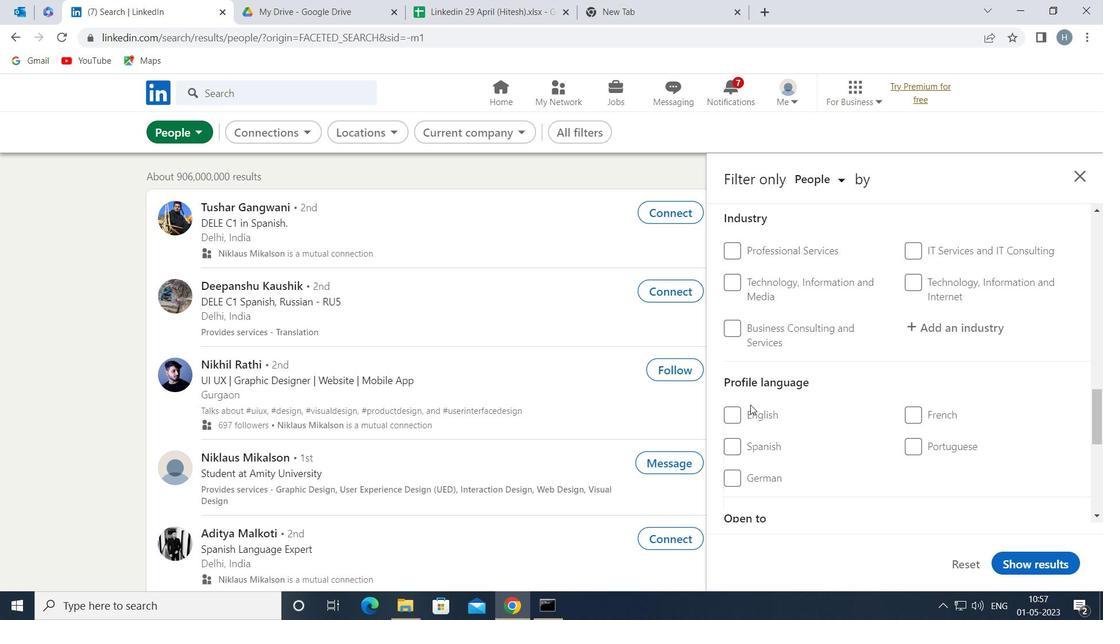 
Action: Mouse pressed left at (749, 411)
Screenshot: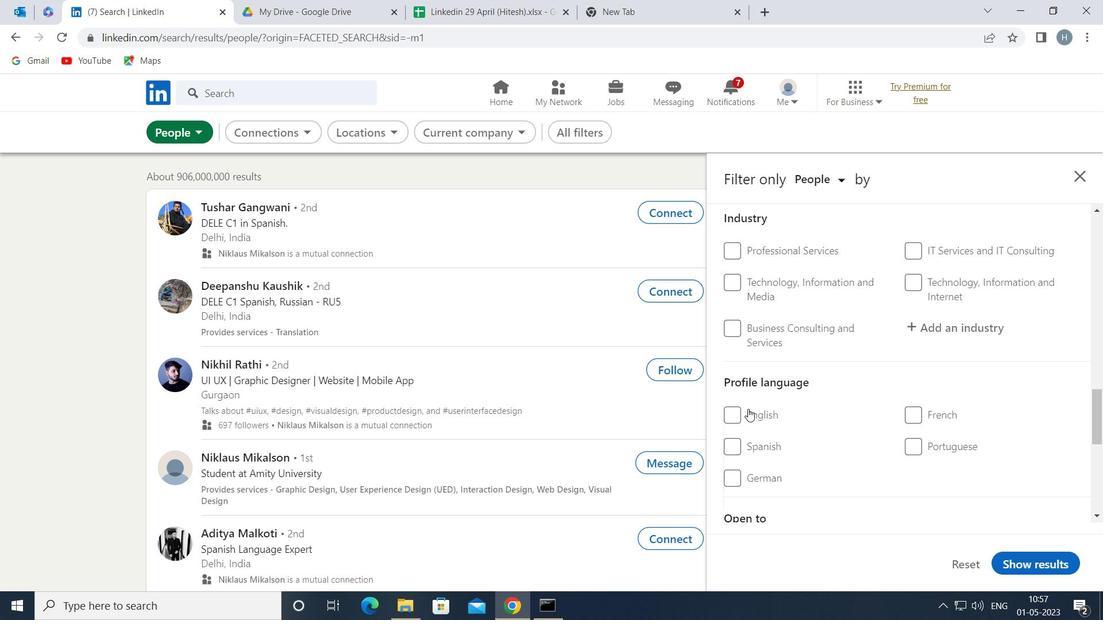 
Action: Mouse moved to (858, 407)
Screenshot: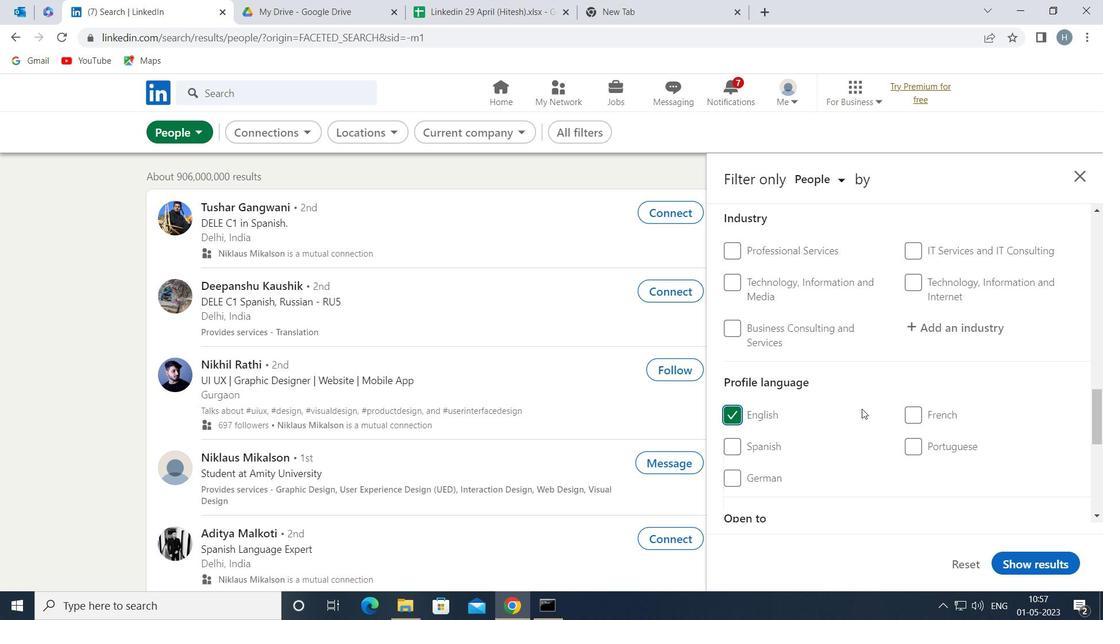 
Action: Mouse scrolled (858, 408) with delta (0, 0)
Screenshot: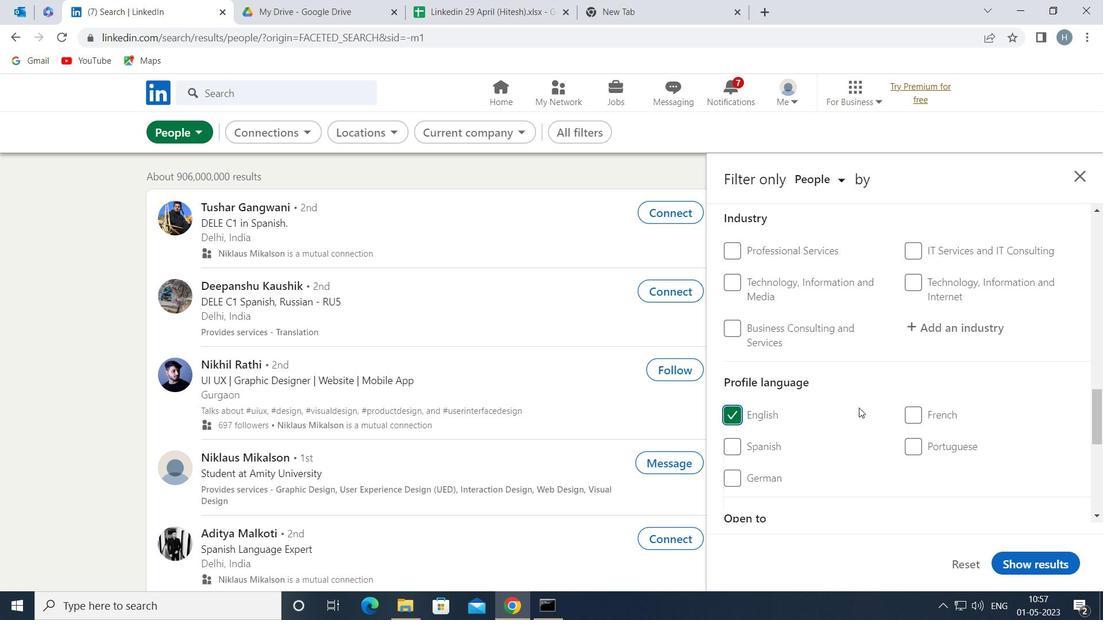 
Action: Mouse scrolled (858, 408) with delta (0, 0)
Screenshot: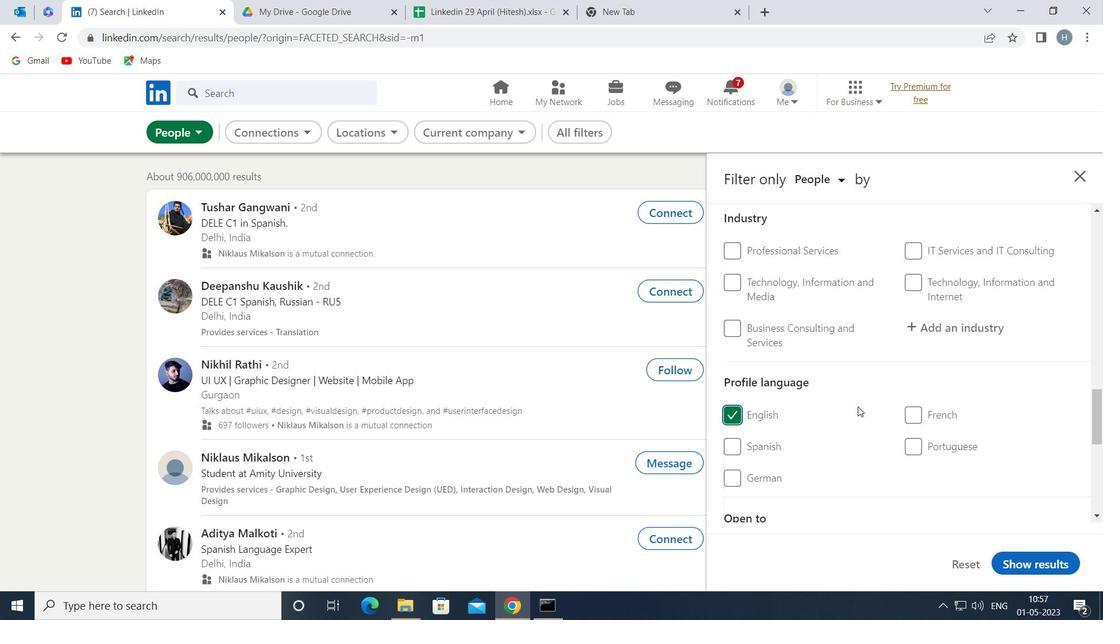 
Action: Mouse scrolled (858, 408) with delta (0, 0)
Screenshot: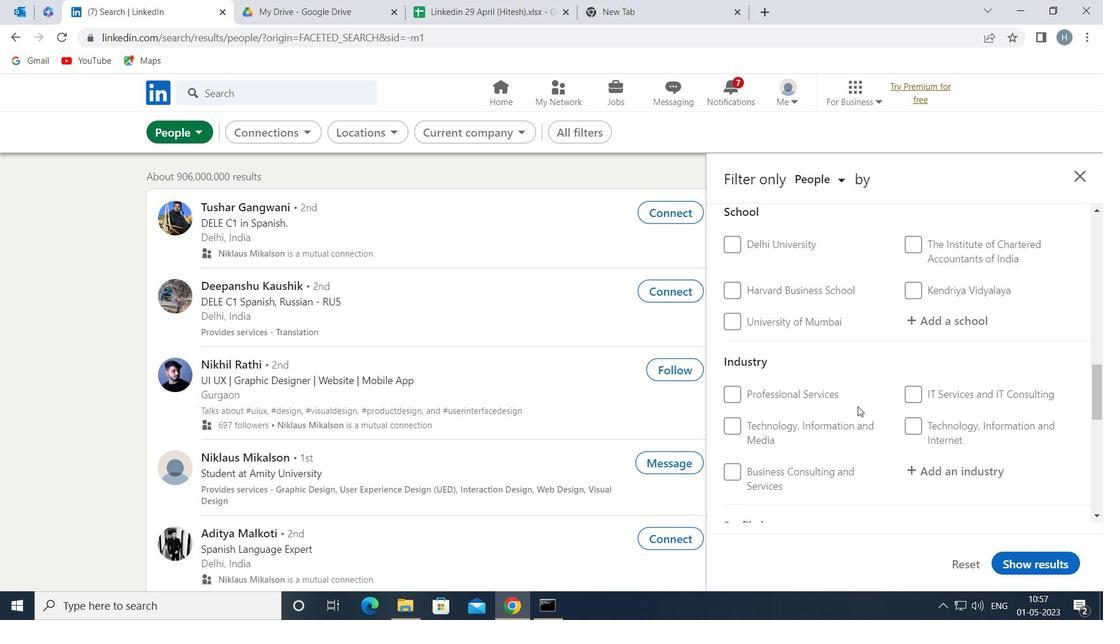 
Action: Mouse scrolled (858, 408) with delta (0, 0)
Screenshot: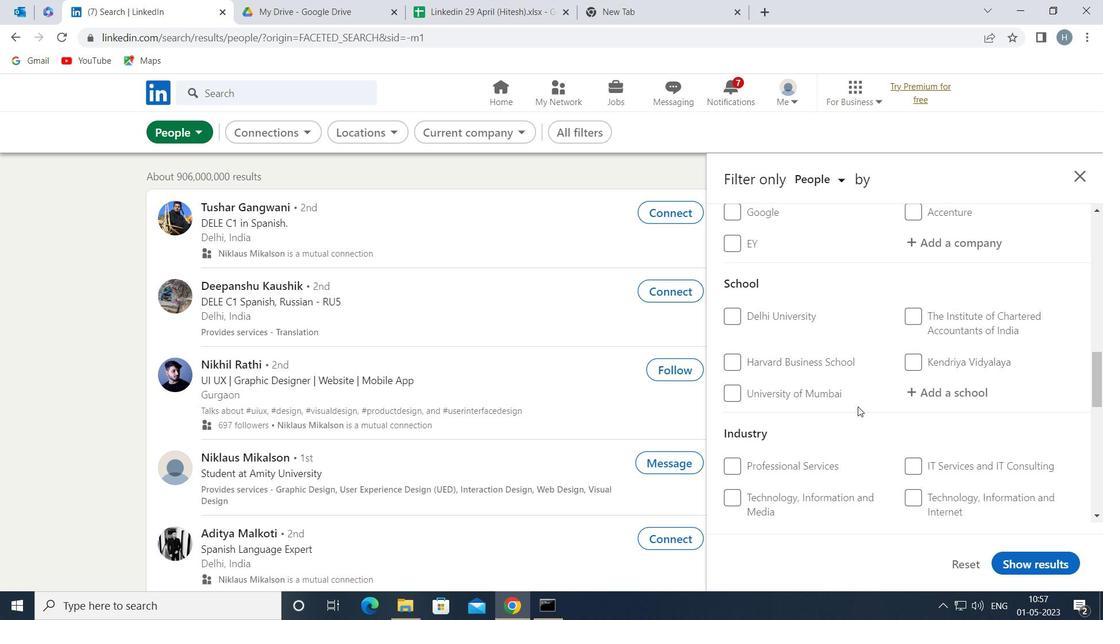 
Action: Mouse scrolled (858, 408) with delta (0, 0)
Screenshot: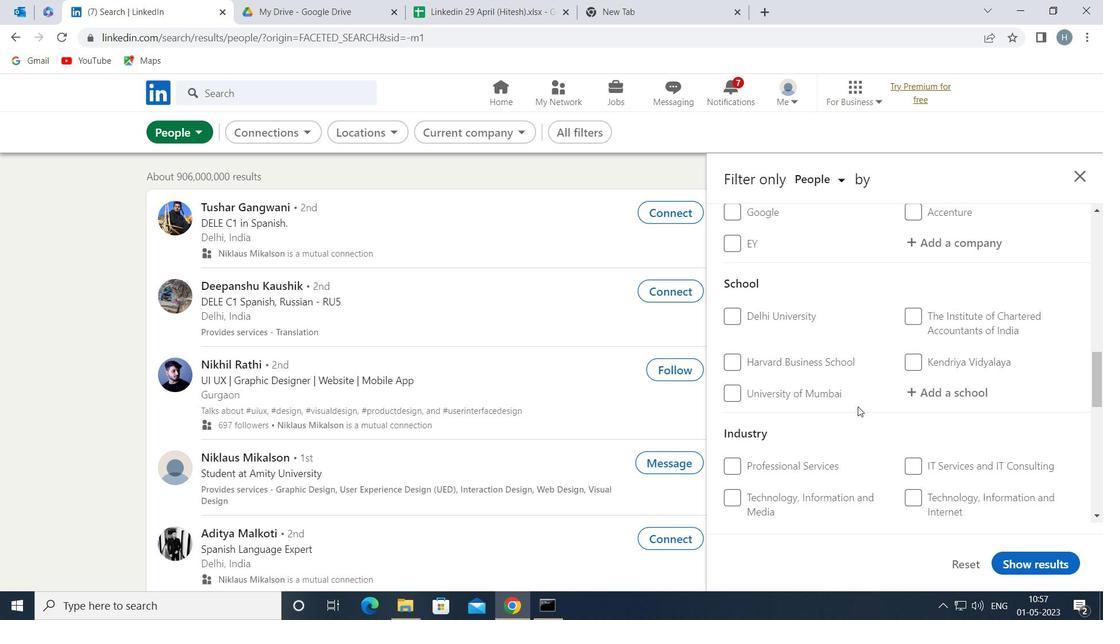 
Action: Mouse scrolled (858, 408) with delta (0, 0)
Screenshot: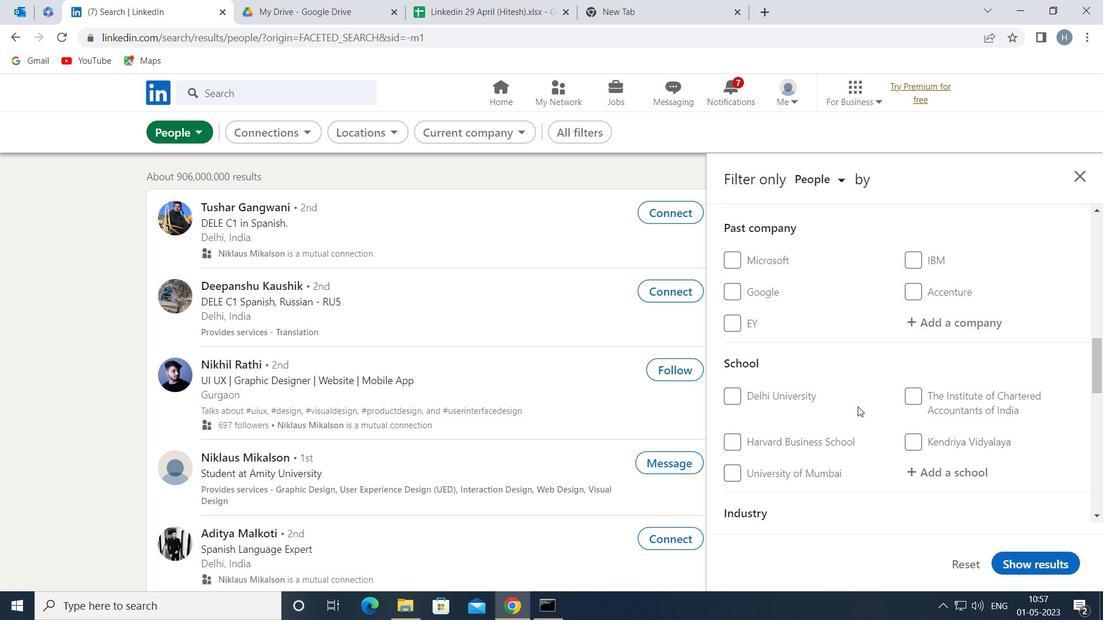 
Action: Mouse scrolled (858, 408) with delta (0, 0)
Screenshot: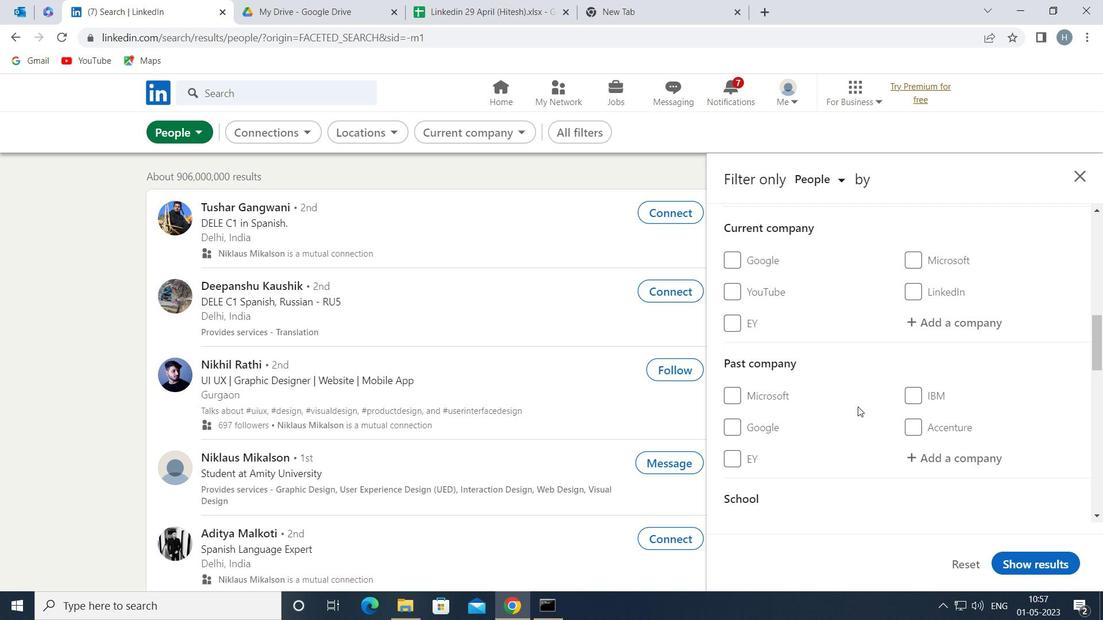 
Action: Mouse moved to (916, 397)
Screenshot: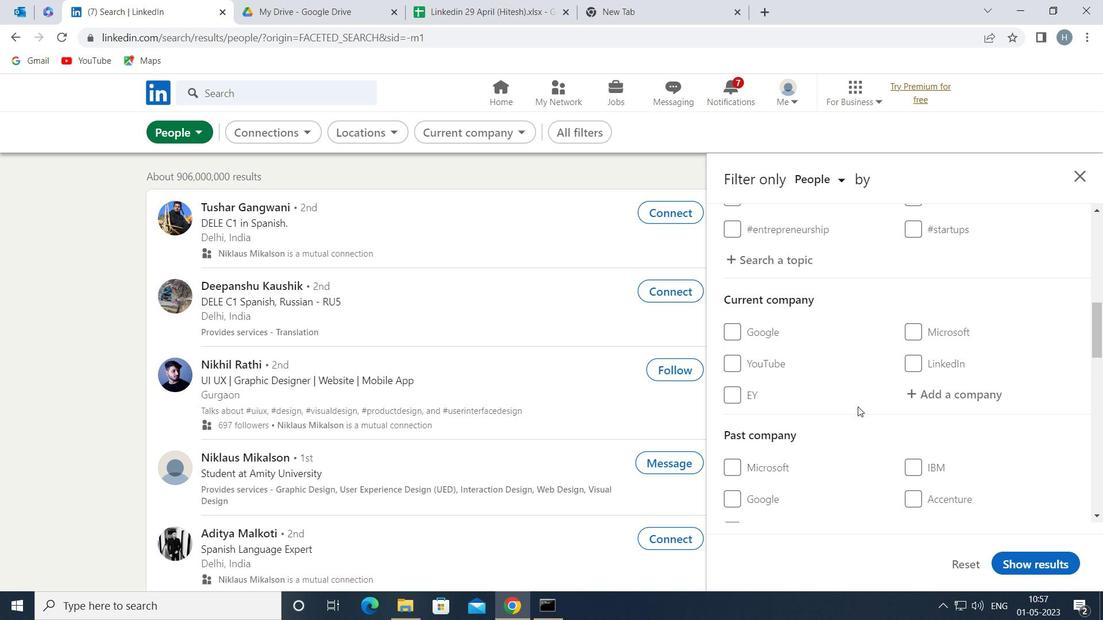 
Action: Mouse pressed left at (916, 397)
Screenshot: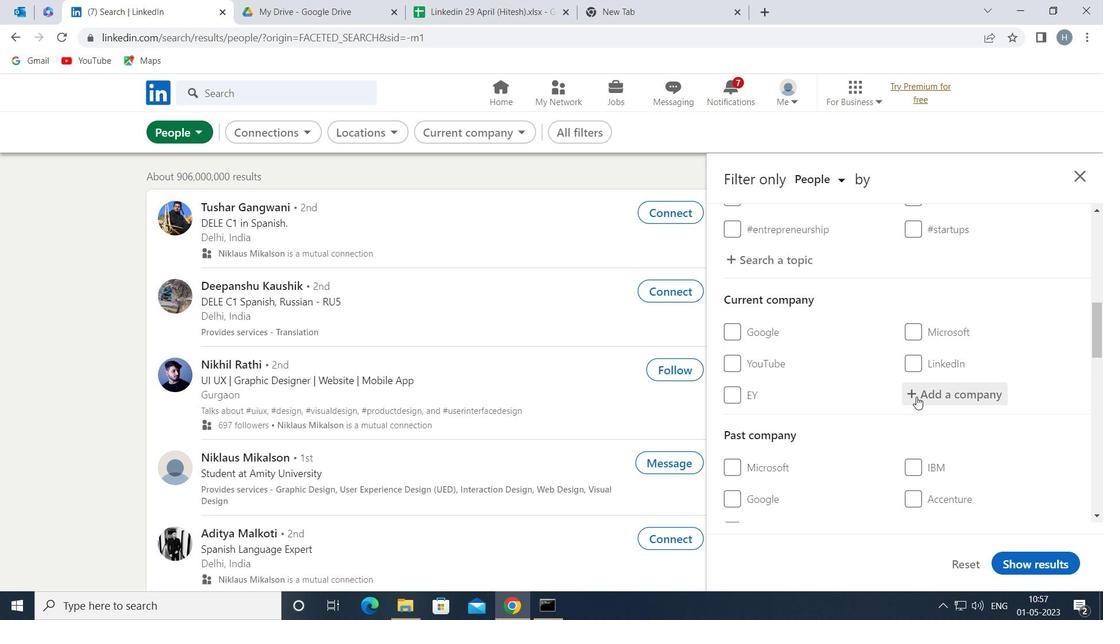 
Action: Mouse moved to (916, 397)
Screenshot: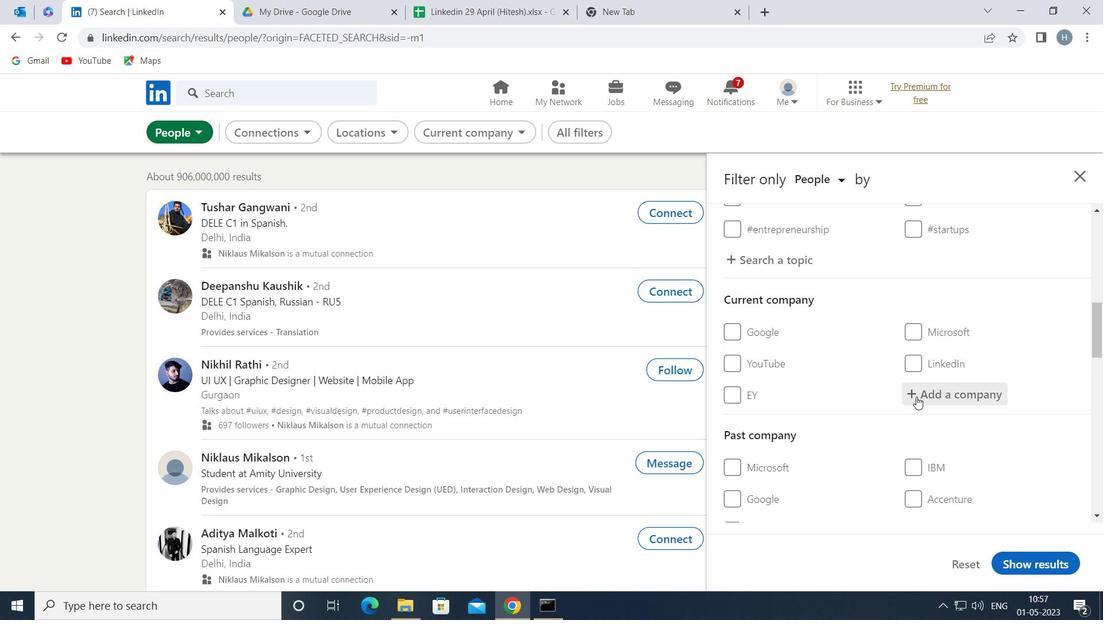 
Action: Key pressed <Key.shift>T-<Key.shift>HUB
Screenshot: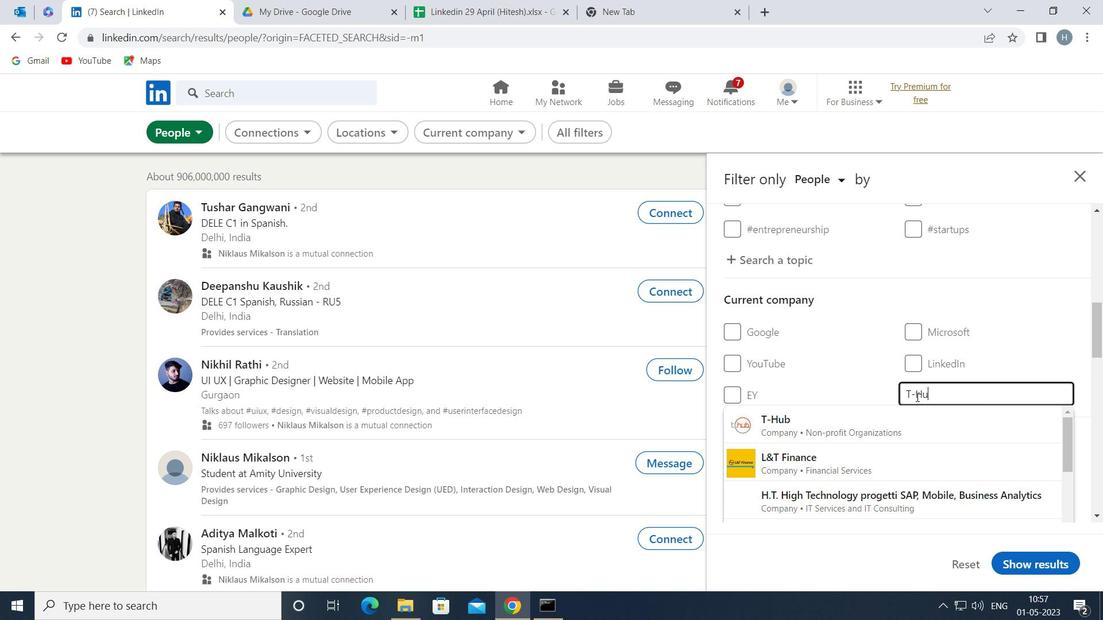
Action: Mouse moved to (880, 423)
Screenshot: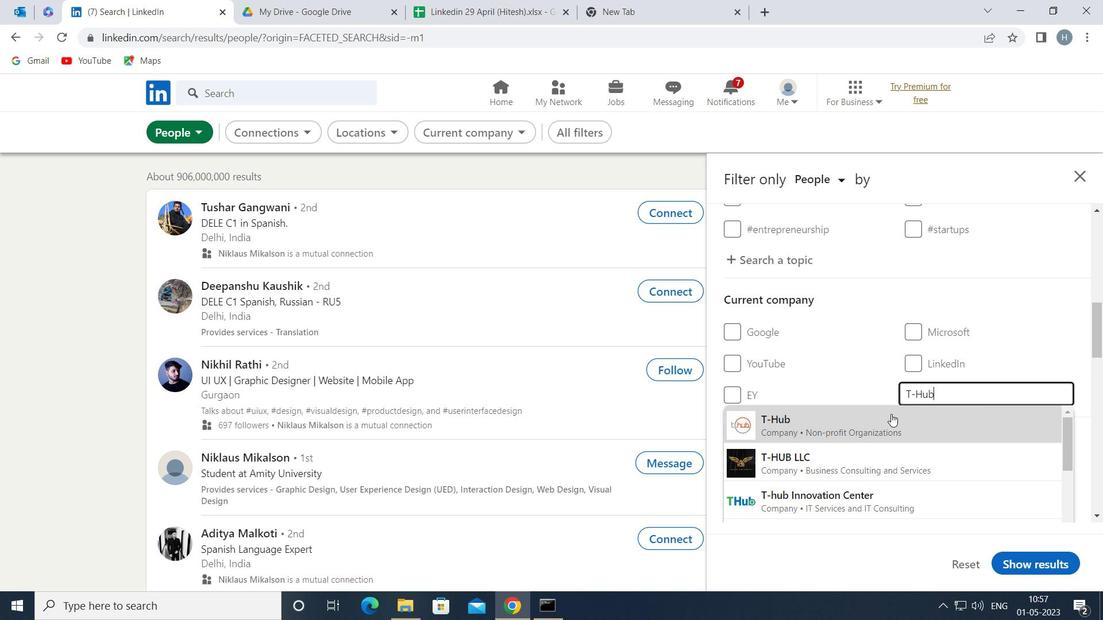 
Action: Mouse pressed left at (880, 423)
Screenshot: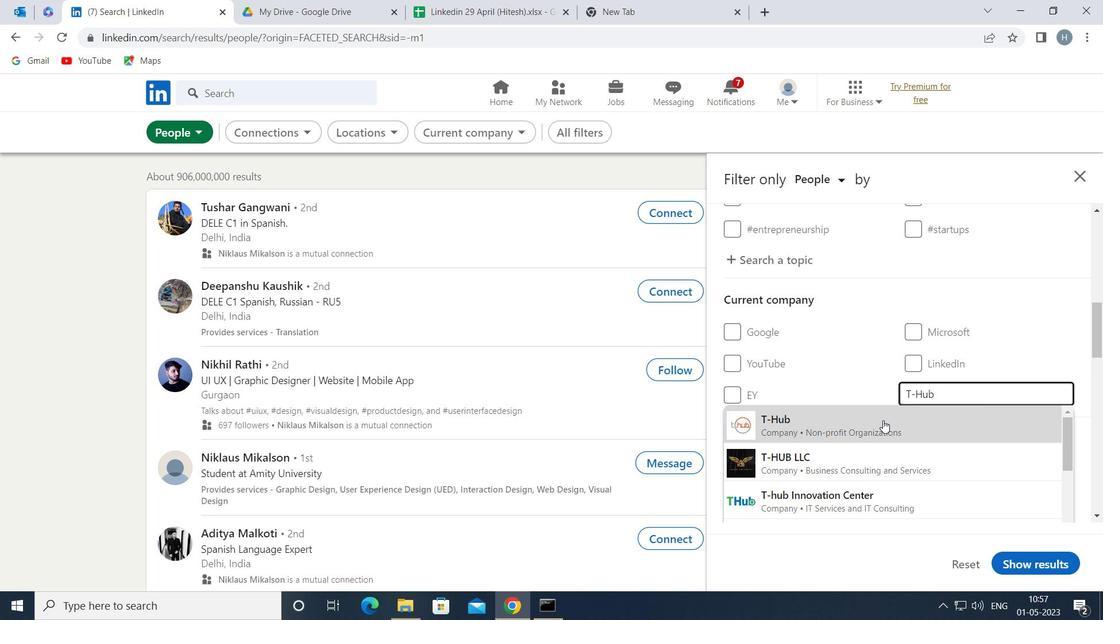 
Action: Mouse moved to (851, 423)
Screenshot: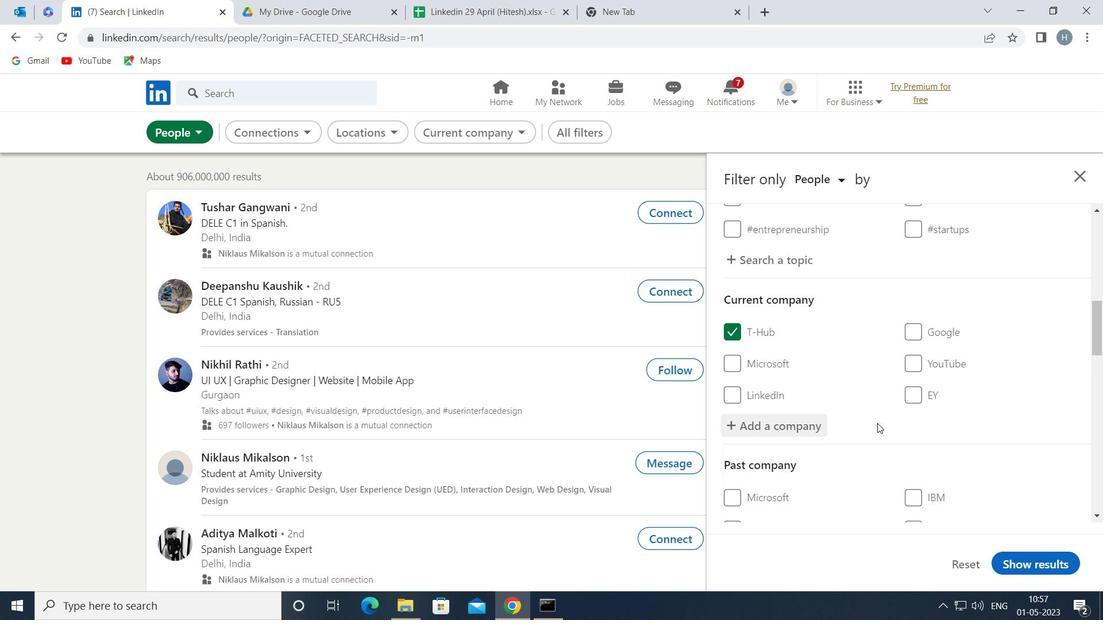 
Action: Mouse scrolled (851, 423) with delta (0, 0)
Screenshot: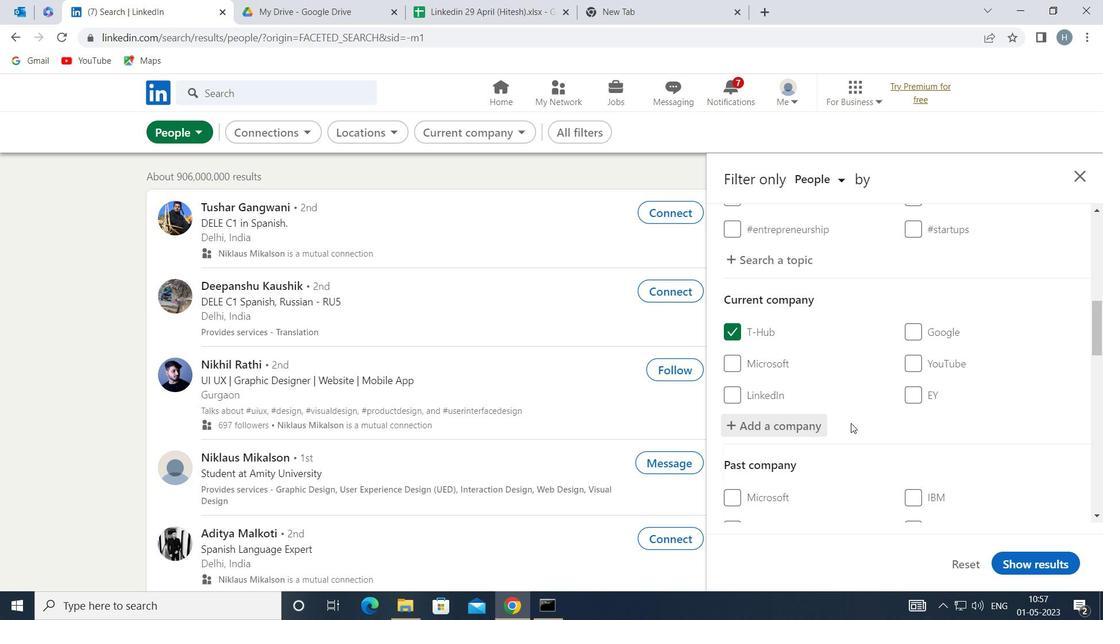 
Action: Mouse moved to (853, 415)
Screenshot: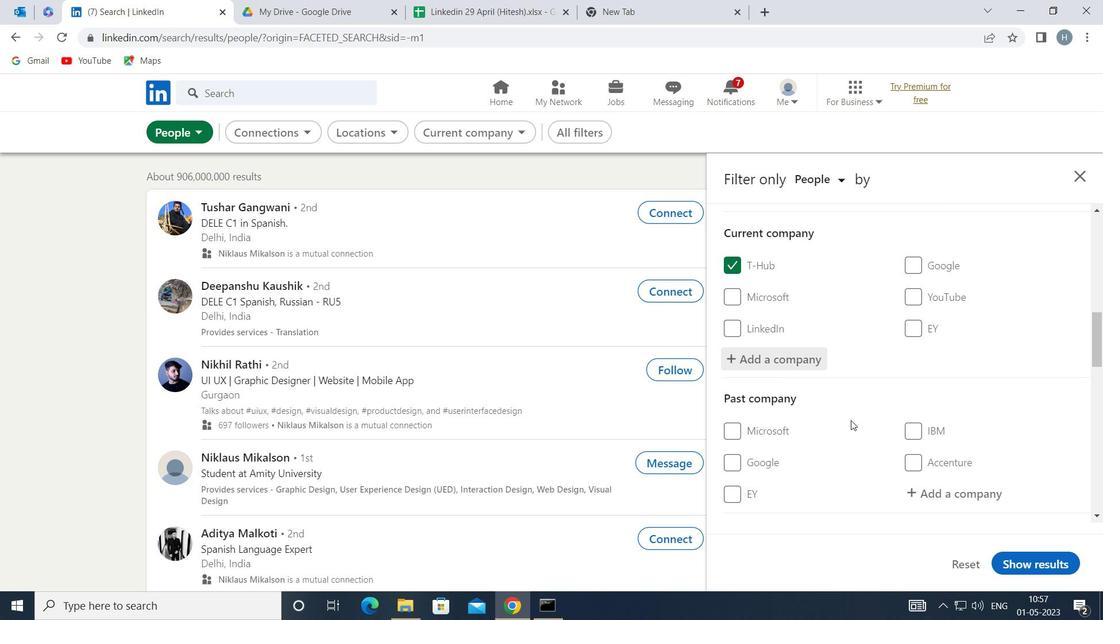 
Action: Mouse scrolled (853, 414) with delta (0, 0)
Screenshot: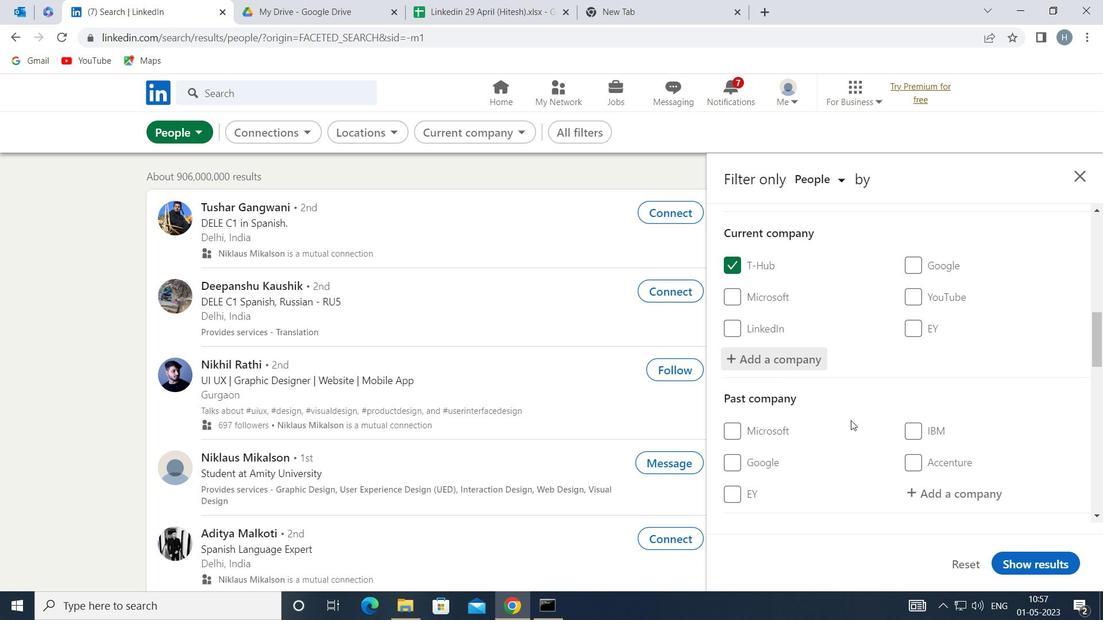 
Action: Mouse moved to (855, 413)
Screenshot: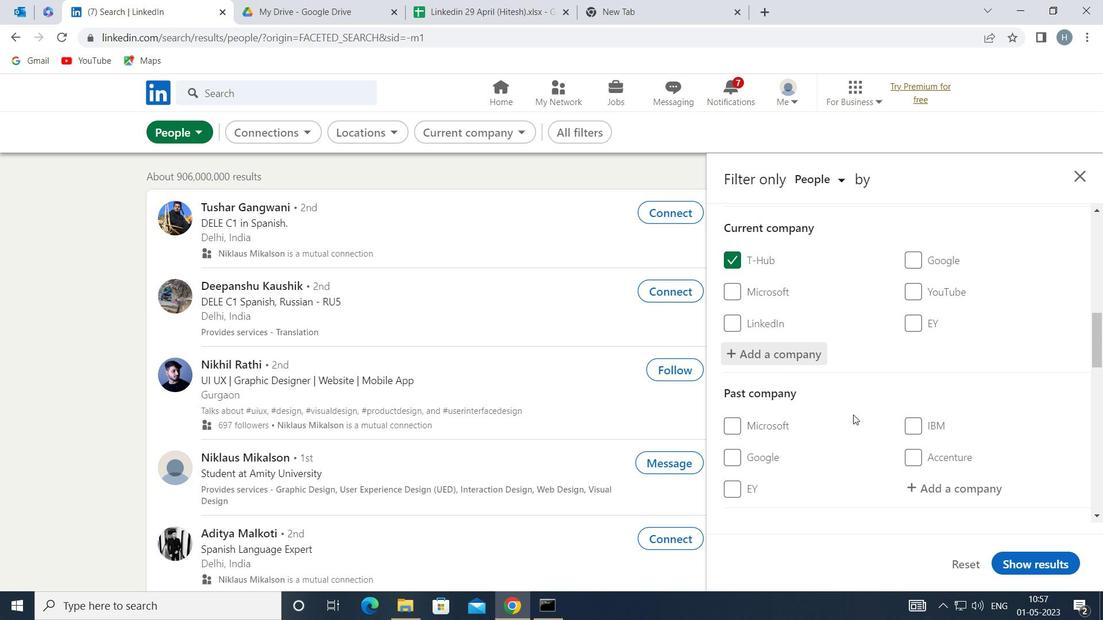 
Action: Mouse scrolled (855, 413) with delta (0, 0)
Screenshot: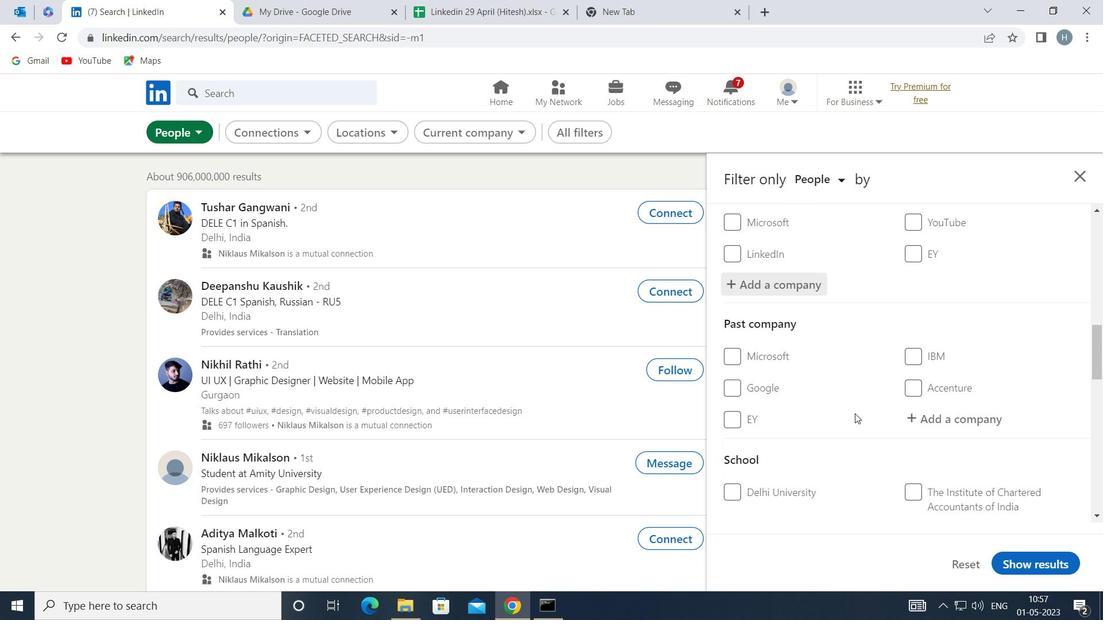 
Action: Mouse moved to (861, 413)
Screenshot: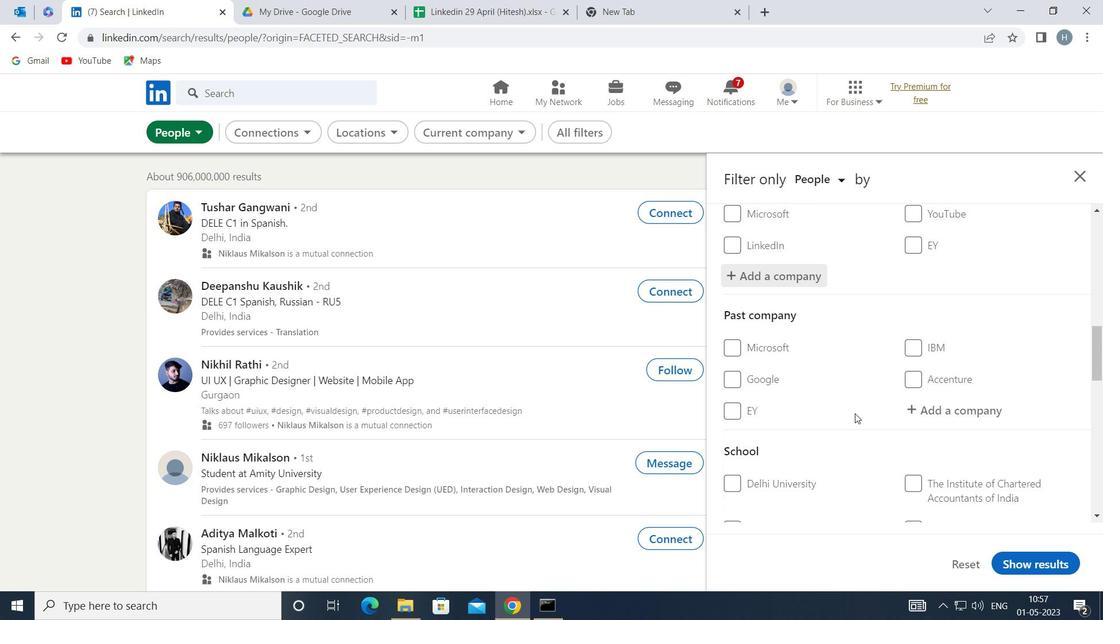 
Action: Mouse scrolled (861, 413) with delta (0, 0)
Screenshot: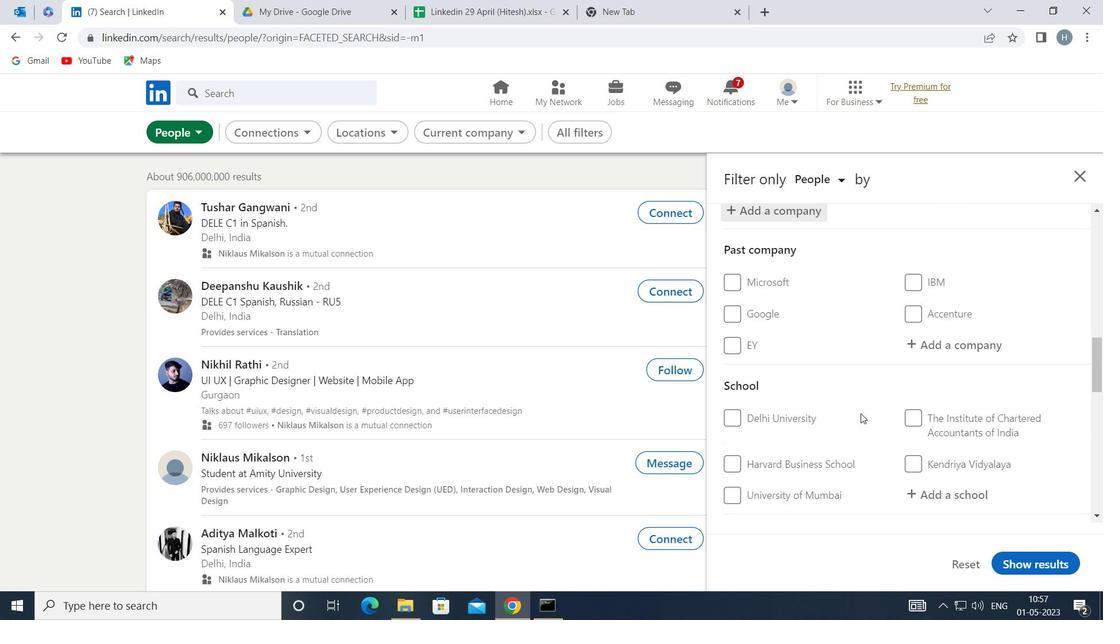 
Action: Mouse moved to (920, 417)
Screenshot: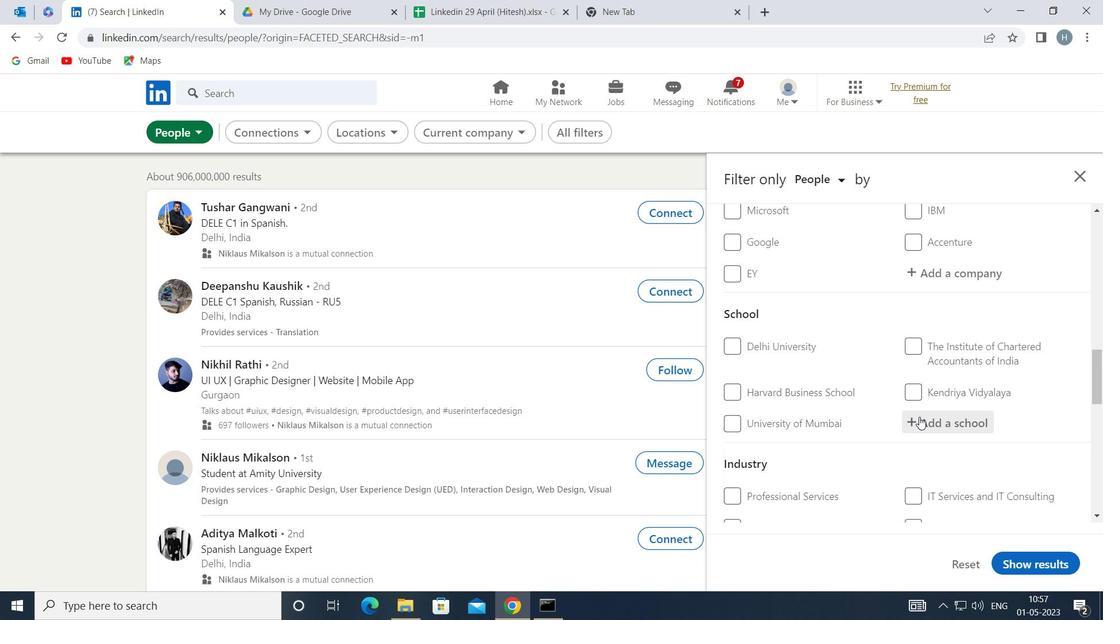 
Action: Mouse pressed left at (920, 417)
Screenshot: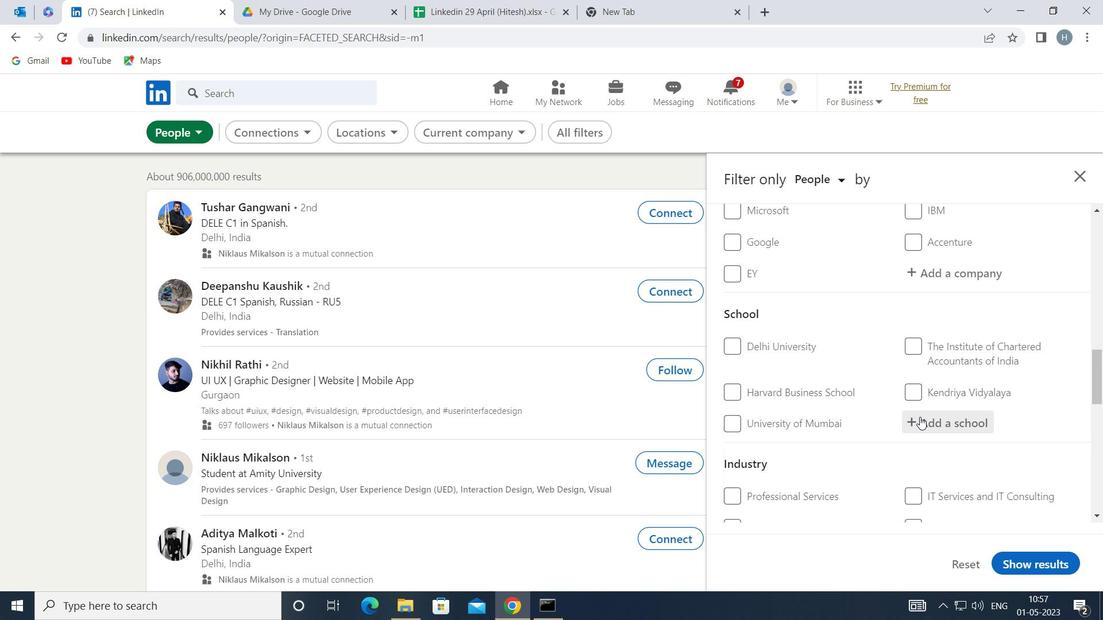 
Action: Key pressed <Key.shift><Key.shift><Key.shift>MEERUT<Key.space><Key.shift>INSTITUTE
Screenshot: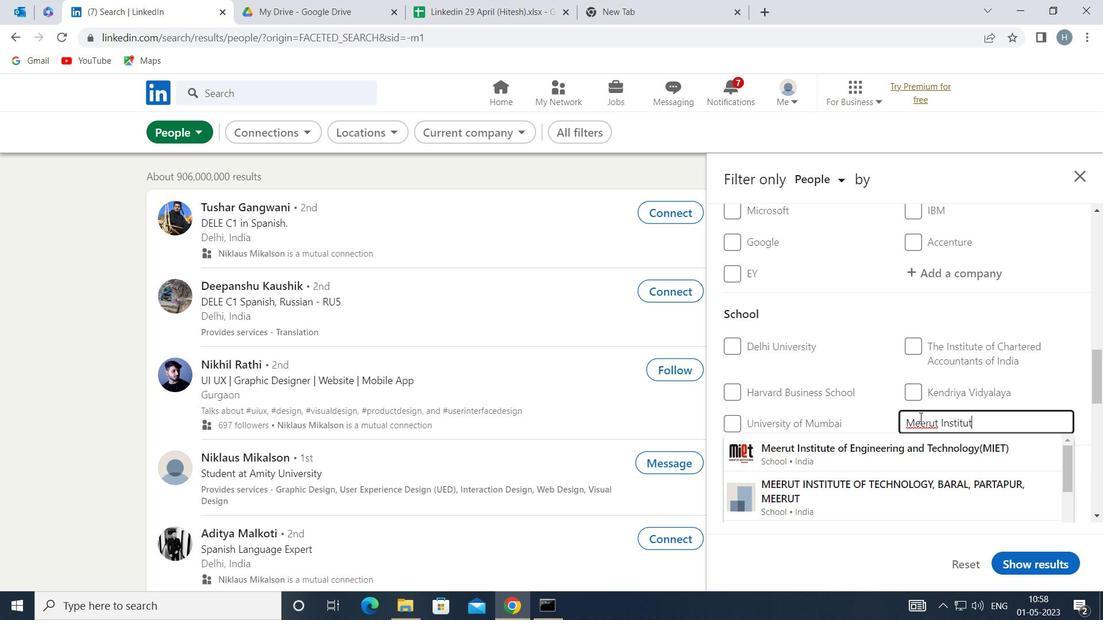 
Action: Mouse moved to (931, 460)
Screenshot: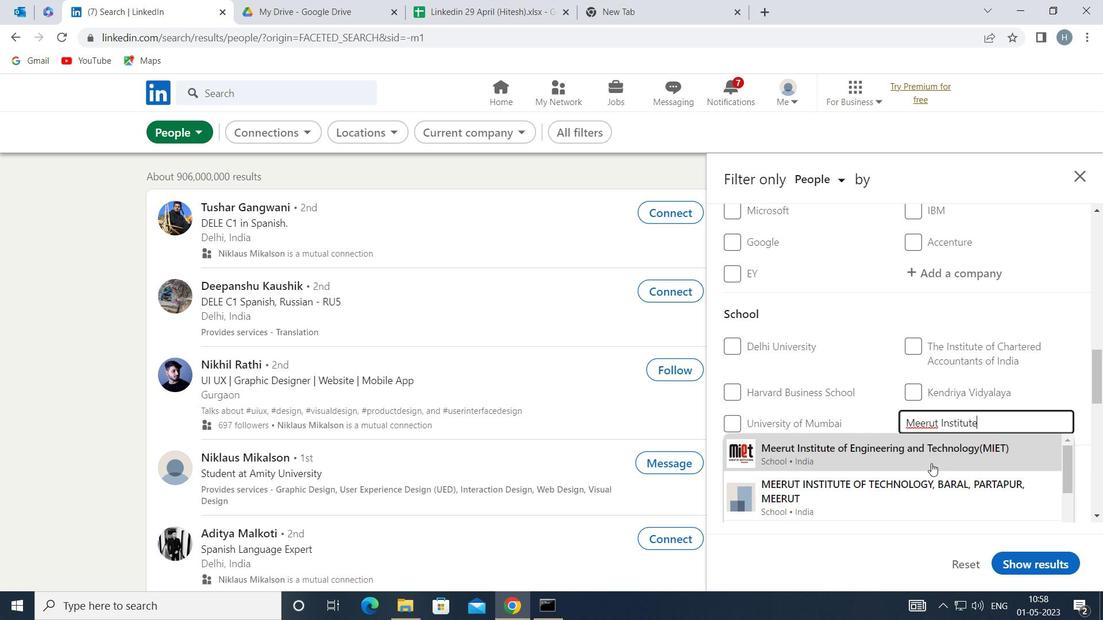 
Action: Mouse pressed left at (931, 460)
Screenshot: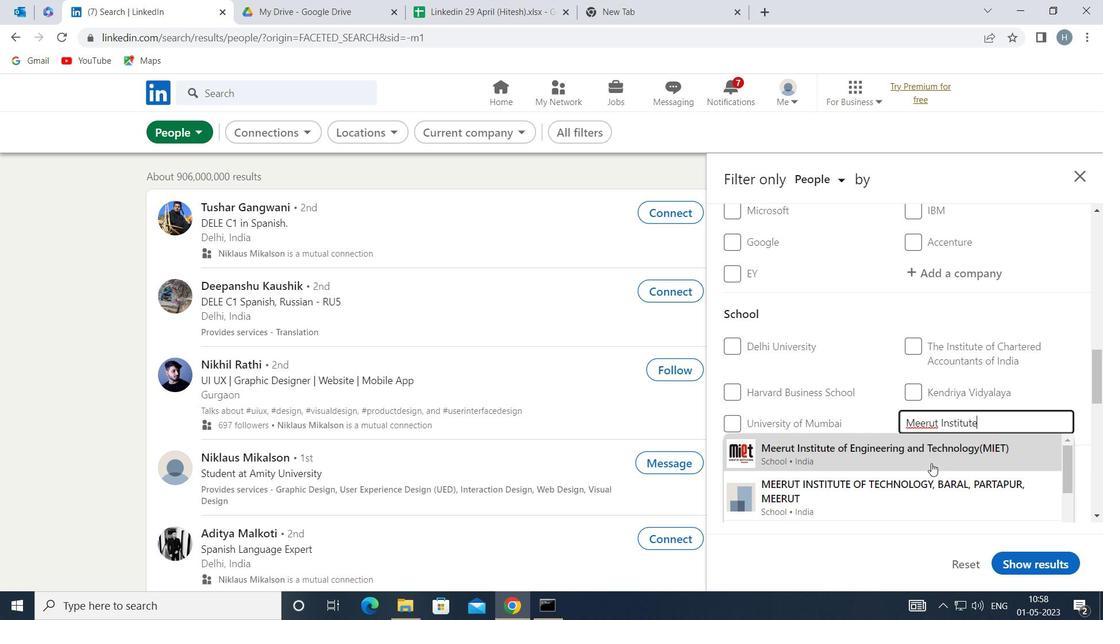 
Action: Mouse moved to (827, 417)
Screenshot: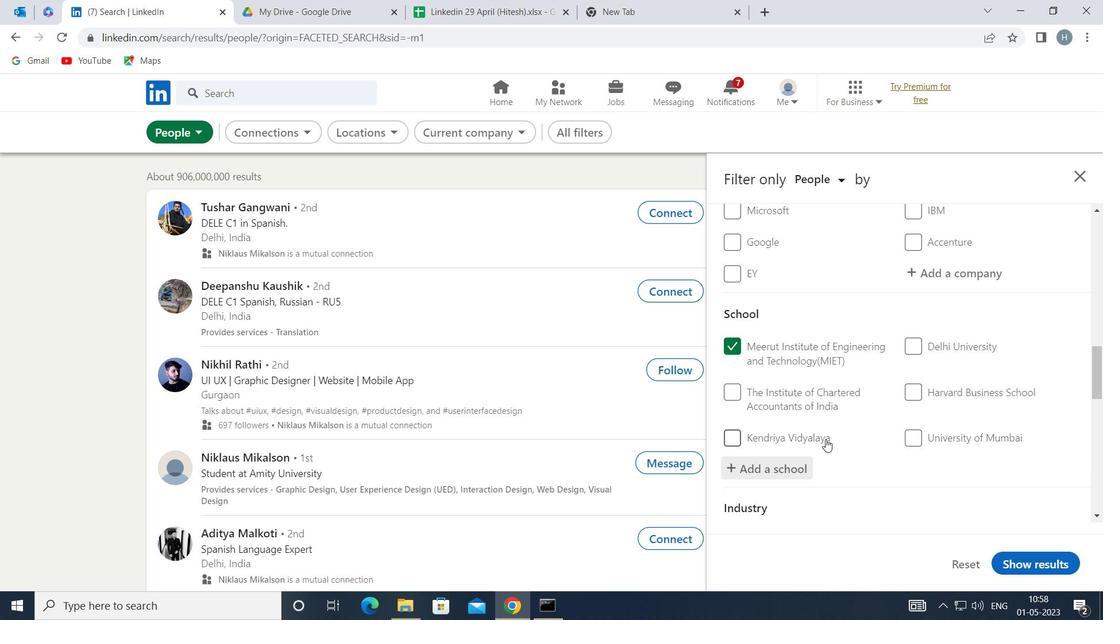
Action: Mouse scrolled (827, 416) with delta (0, 0)
Screenshot: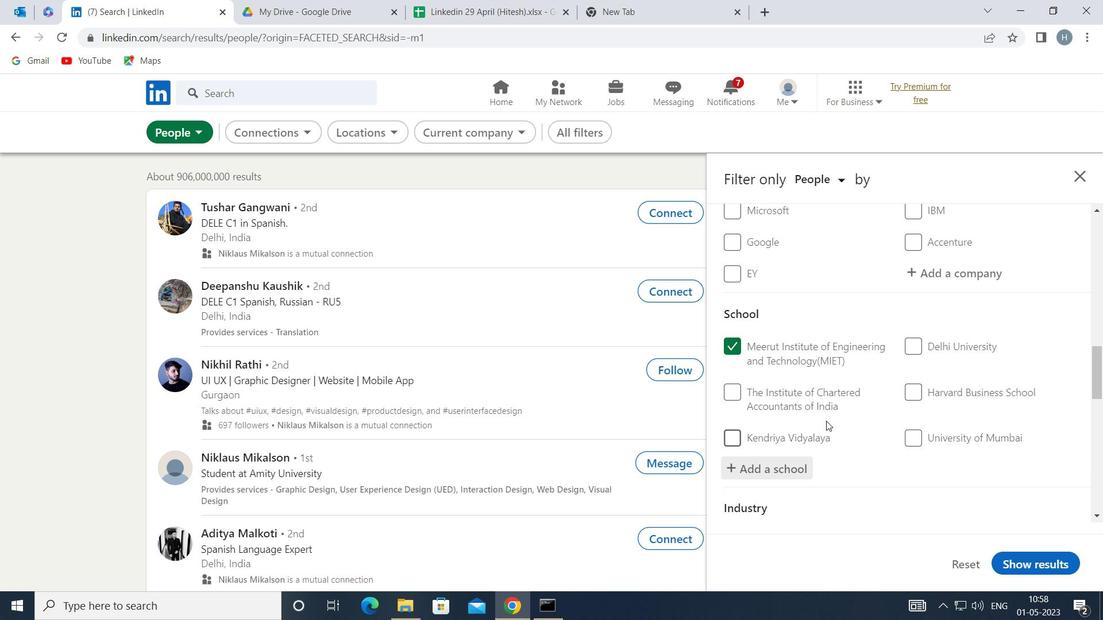 
Action: Mouse scrolled (827, 416) with delta (0, 0)
Screenshot: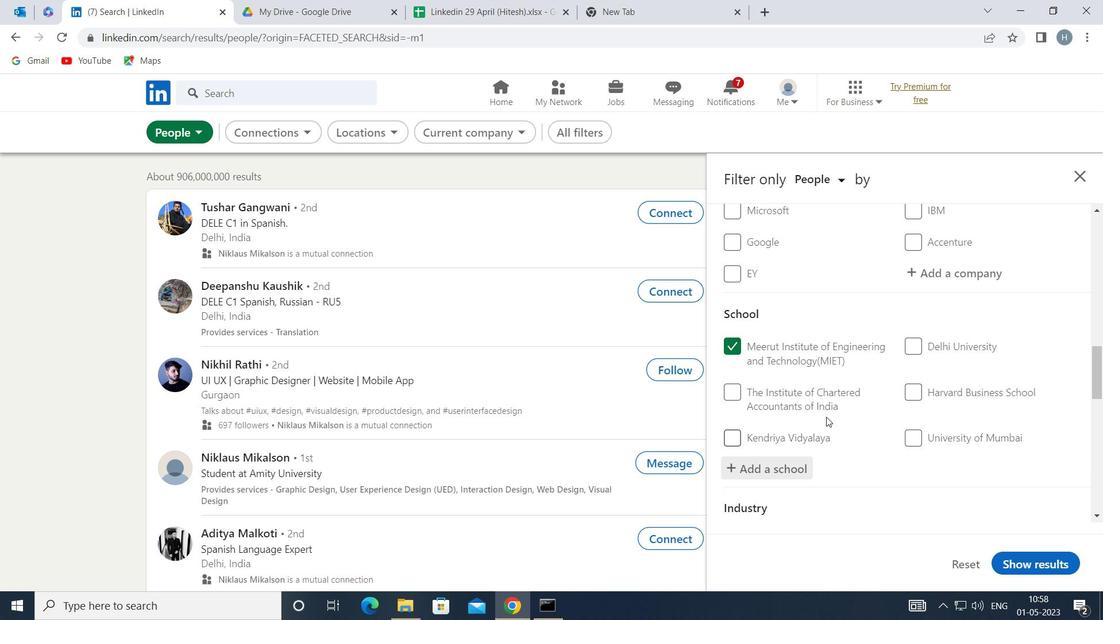 
Action: Mouse moved to (832, 415)
Screenshot: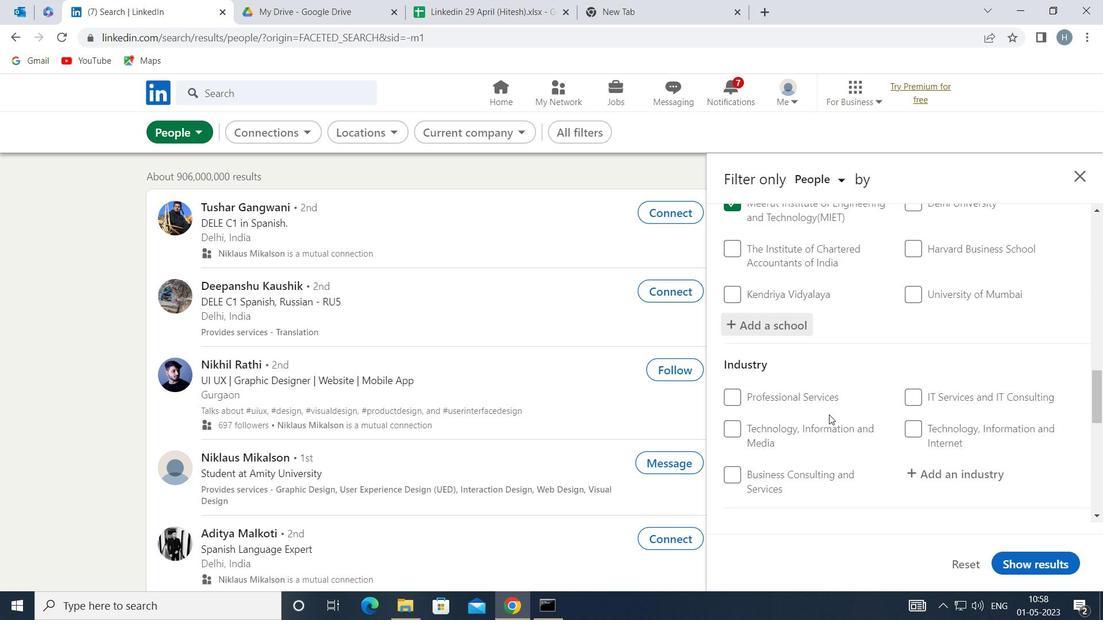 
Action: Mouse scrolled (832, 415) with delta (0, 0)
Screenshot: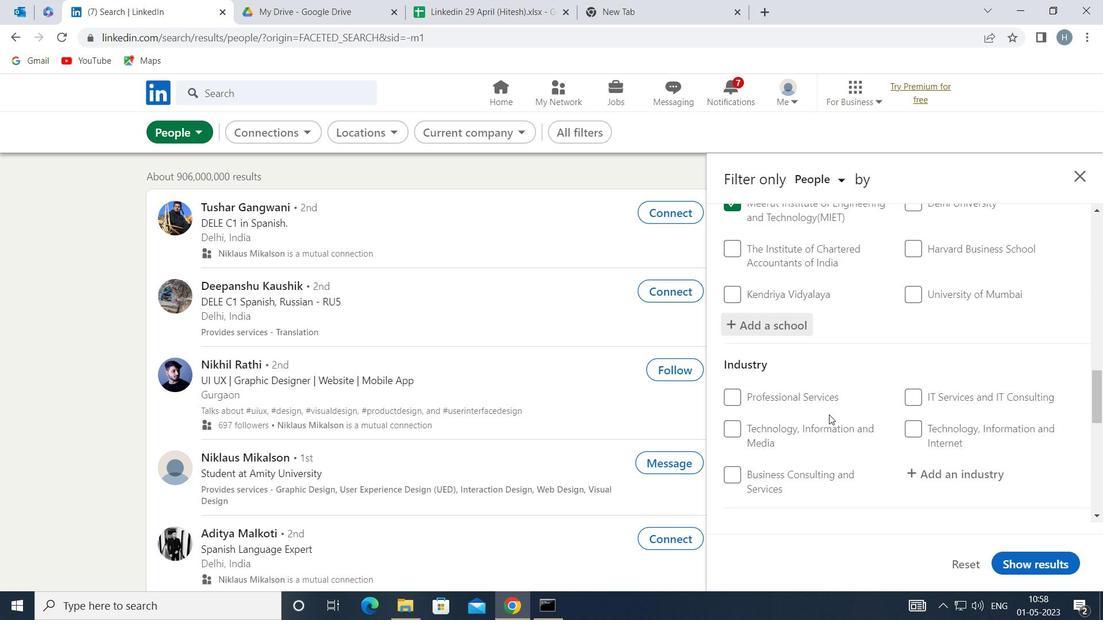 
Action: Mouse moved to (959, 403)
Screenshot: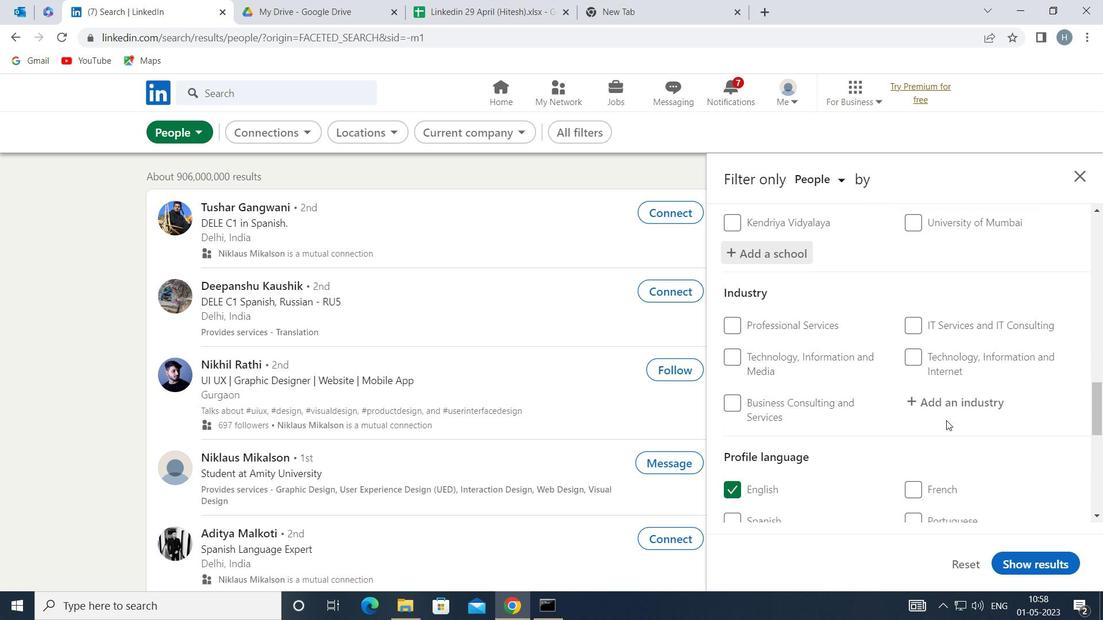 
Action: Mouse pressed left at (959, 403)
Screenshot: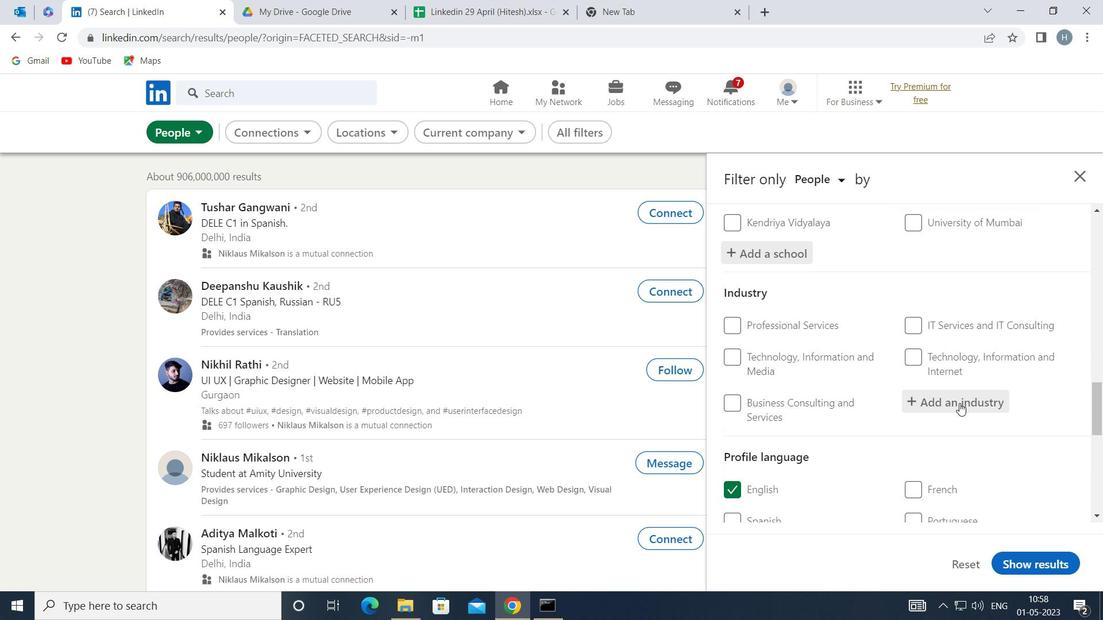 
Action: Key pressed <Key.shift>HOME<Key.space><Key.shift>HEALTH
Screenshot: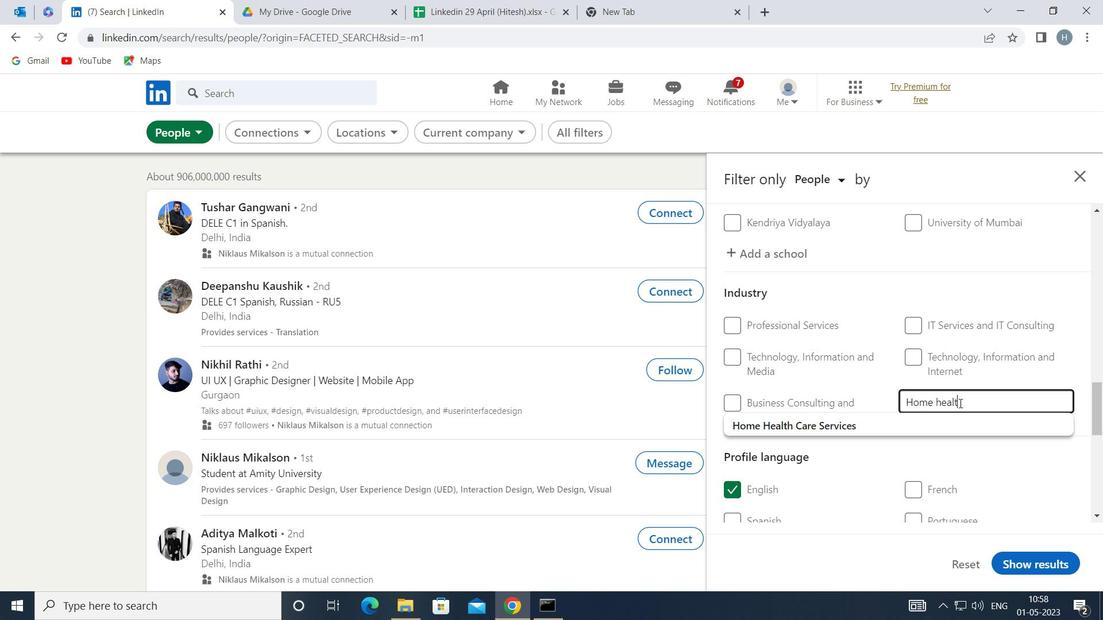 
Action: Mouse moved to (912, 423)
Screenshot: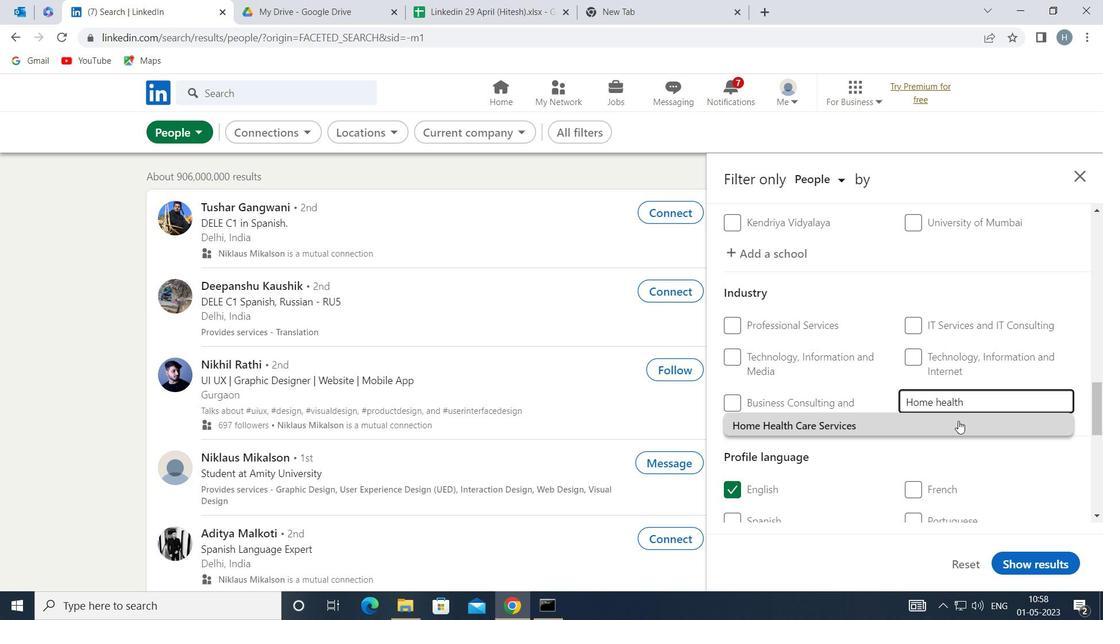 
Action: Mouse pressed left at (912, 423)
Screenshot: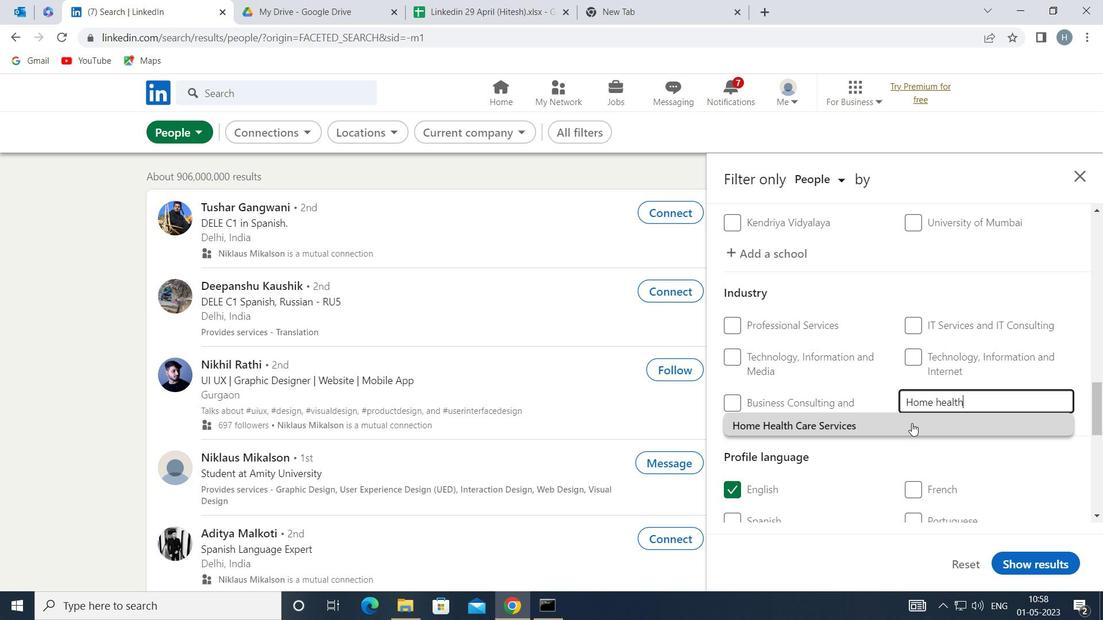 
Action: Mouse moved to (776, 416)
Screenshot: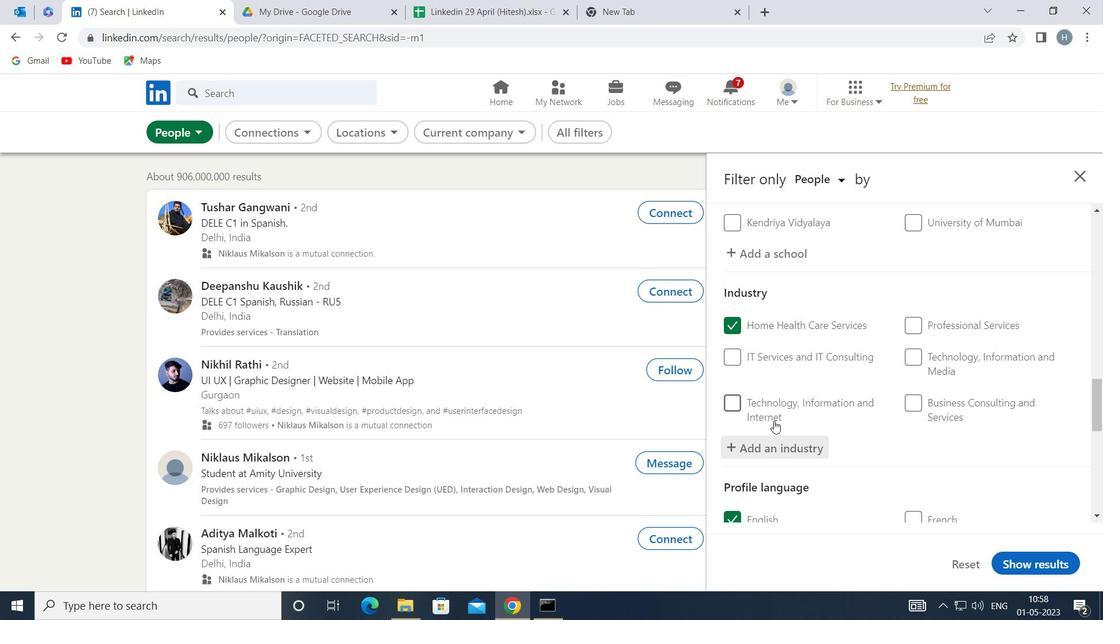 
Action: Mouse scrolled (776, 415) with delta (0, 0)
Screenshot: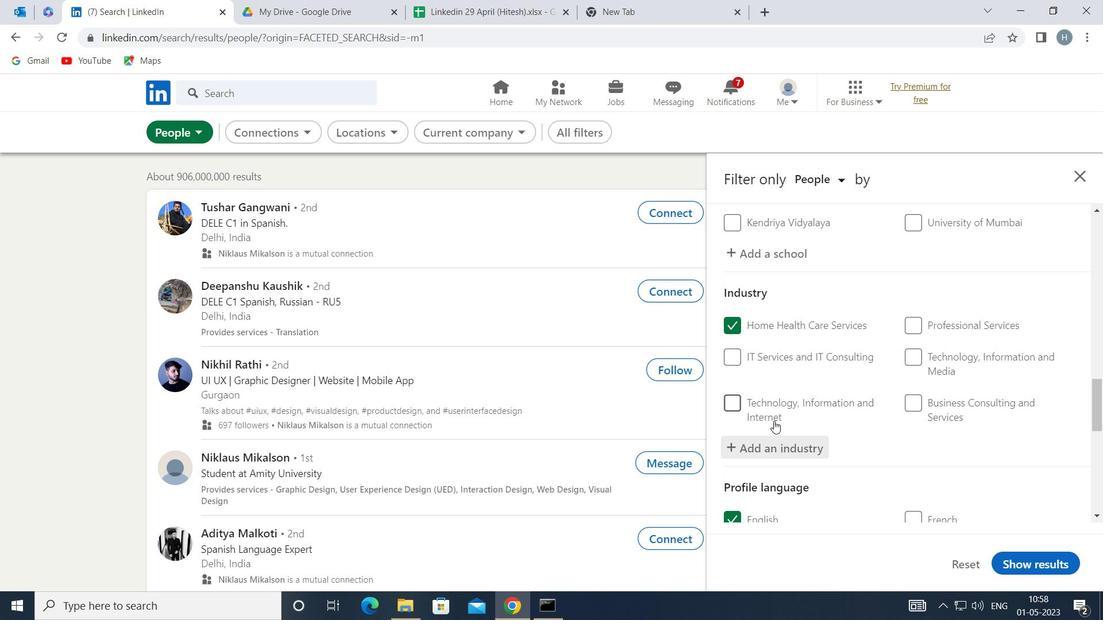 
Action: Mouse moved to (793, 416)
Screenshot: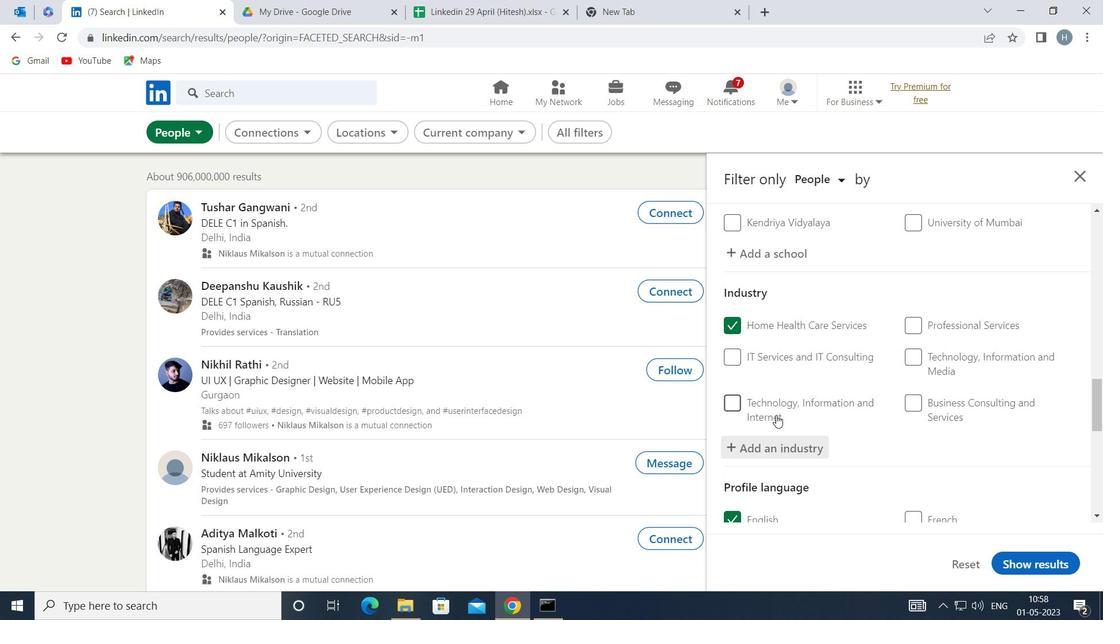 
Action: Mouse scrolled (793, 415) with delta (0, 0)
Screenshot: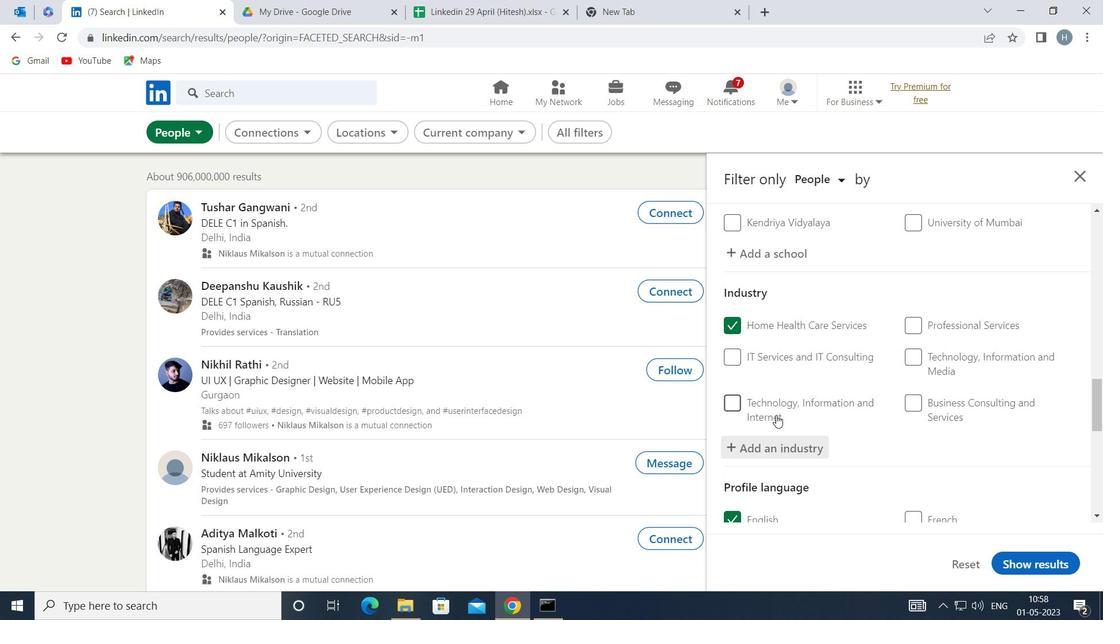 
Action: Mouse moved to (853, 402)
Screenshot: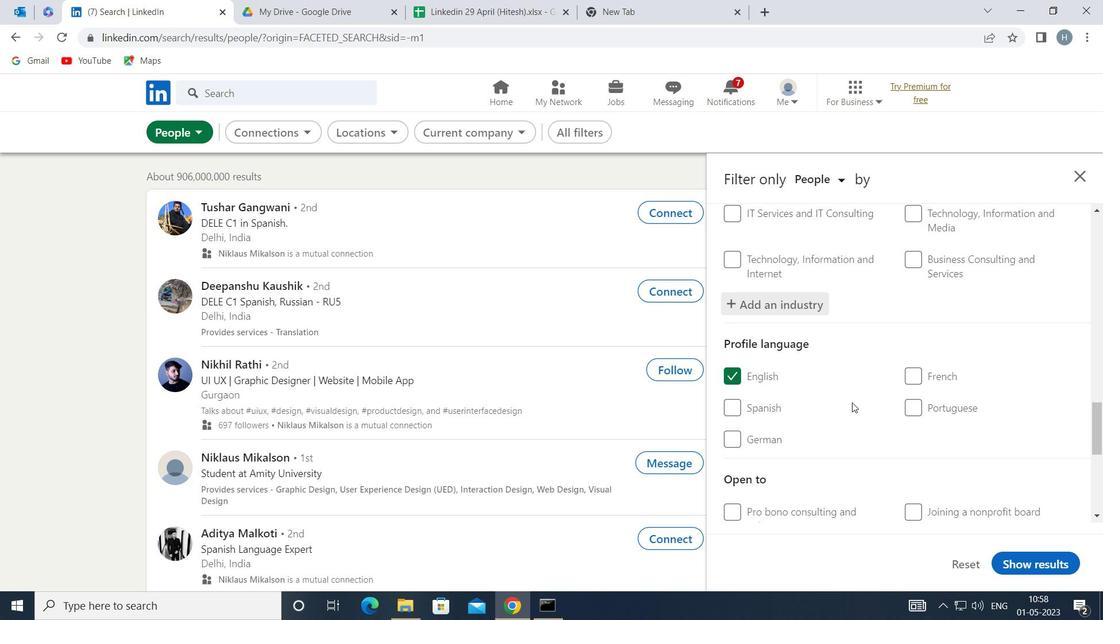 
Action: Mouse scrolled (853, 402) with delta (0, 0)
Screenshot: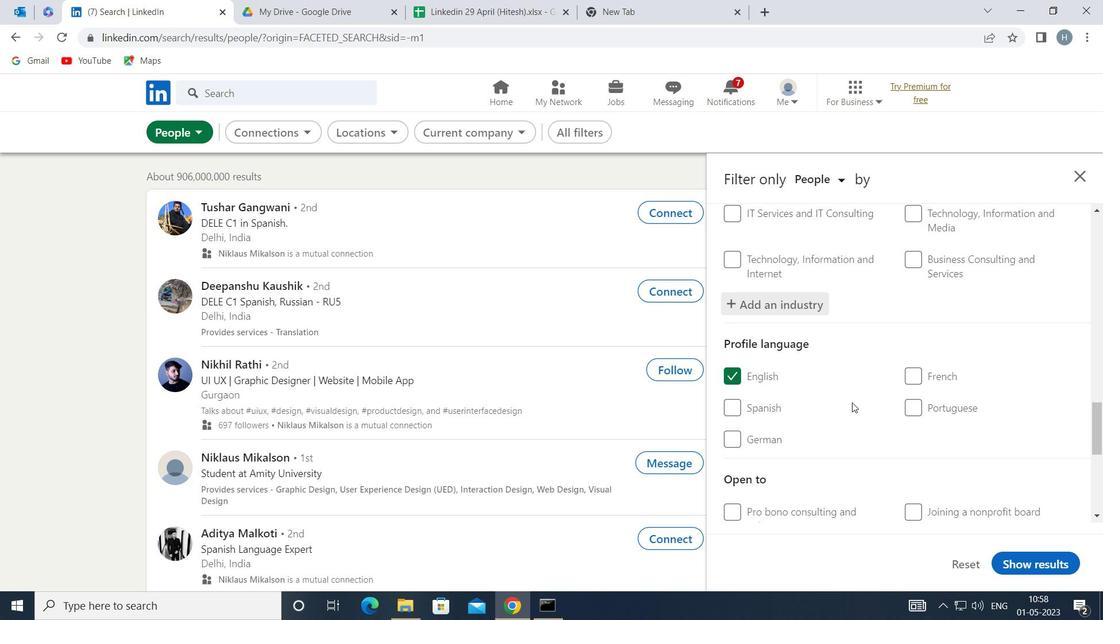 
Action: Mouse moved to (851, 404)
Screenshot: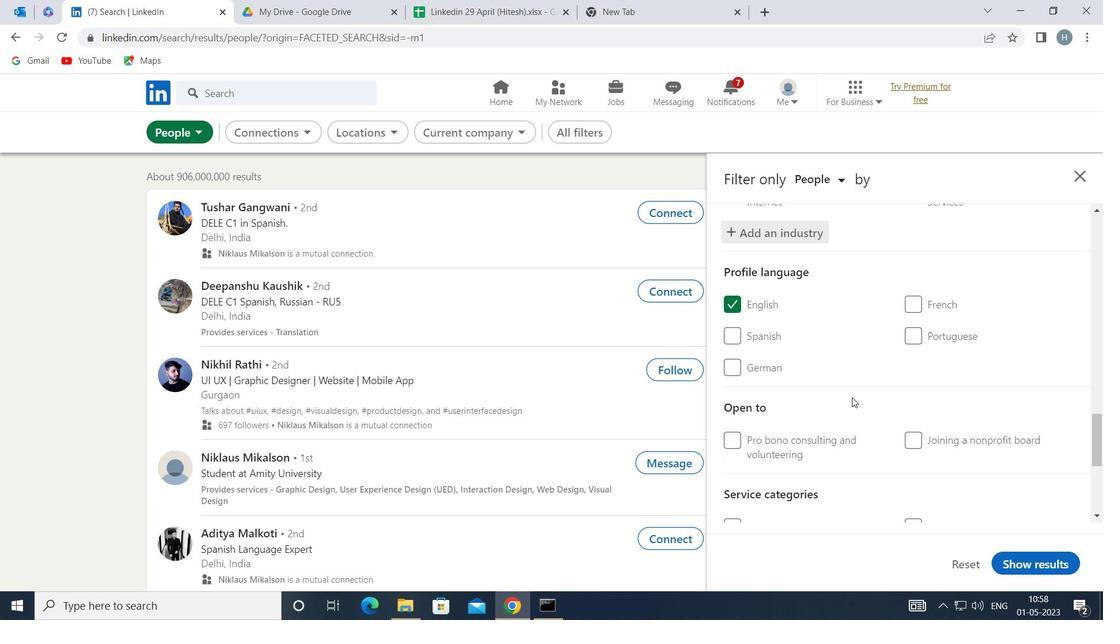 
Action: Mouse scrolled (851, 404) with delta (0, 0)
Screenshot: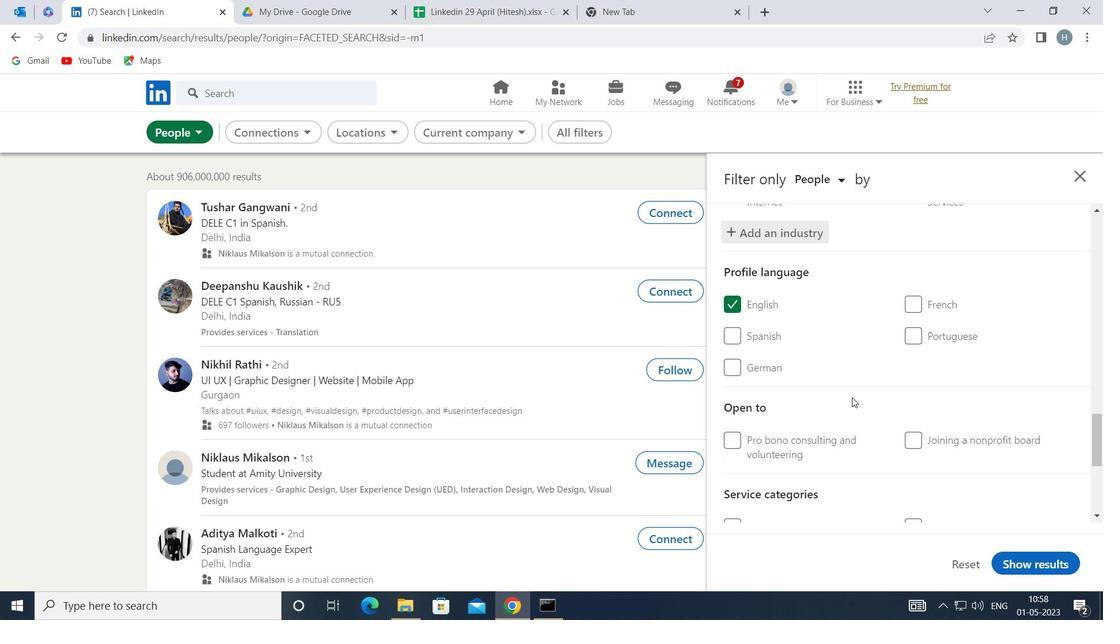 
Action: Mouse moved to (850, 409)
Screenshot: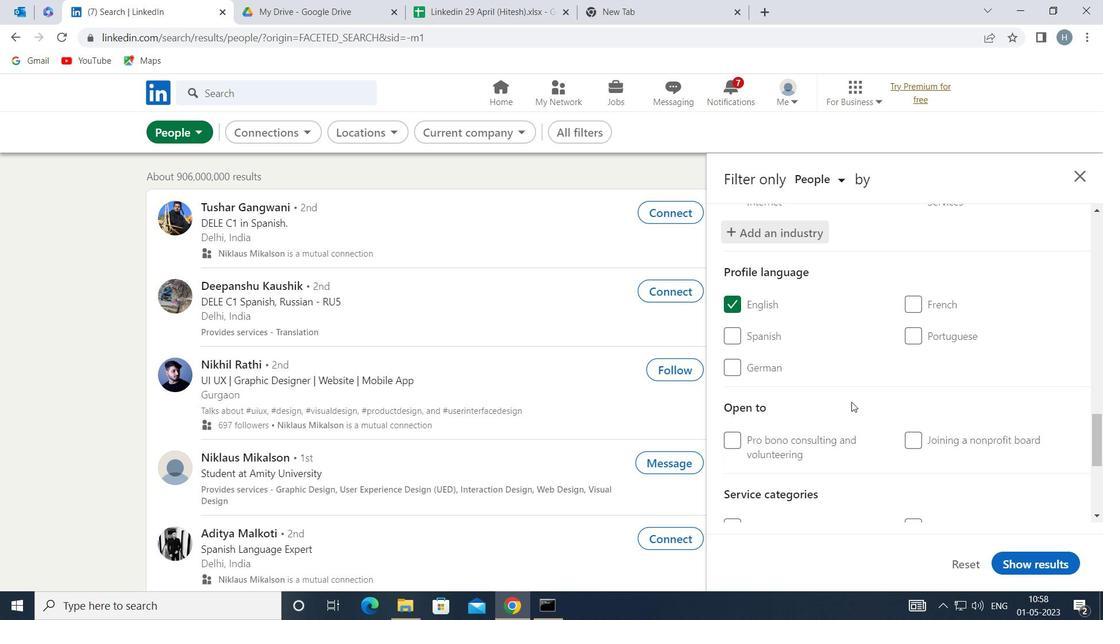 
Action: Mouse scrolled (850, 408) with delta (0, 0)
Screenshot: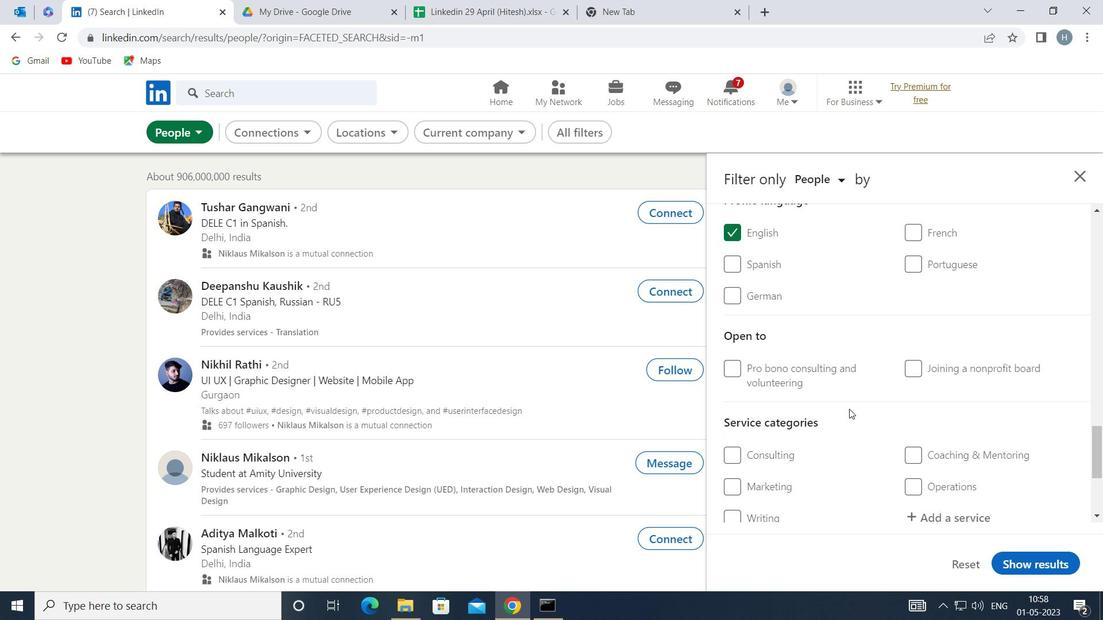
Action: Mouse moved to (932, 446)
Screenshot: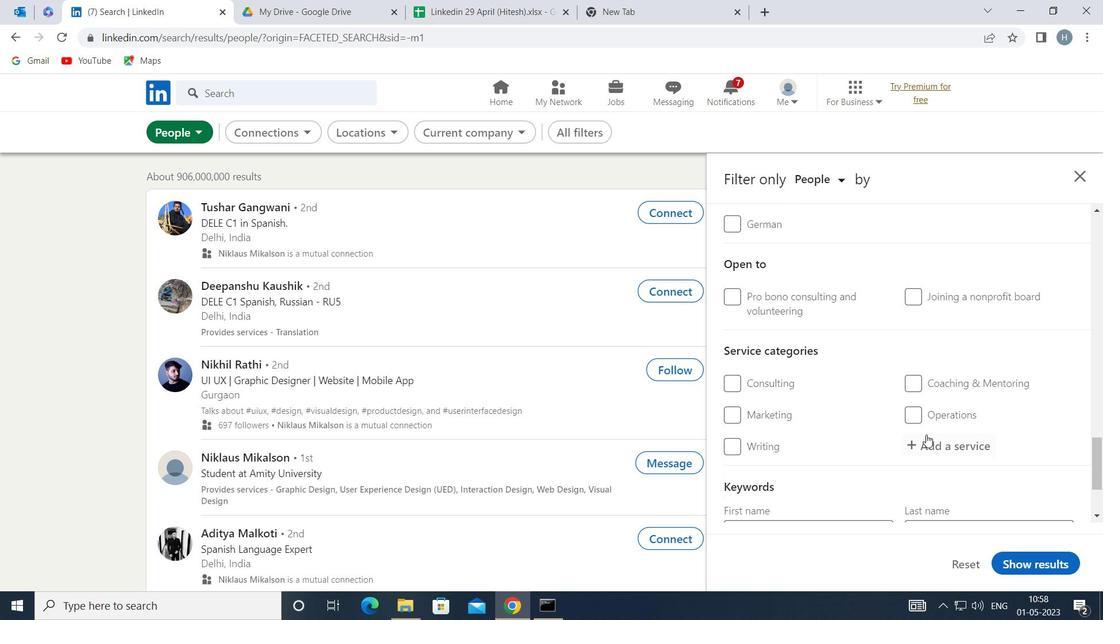
Action: Mouse pressed left at (932, 446)
Screenshot: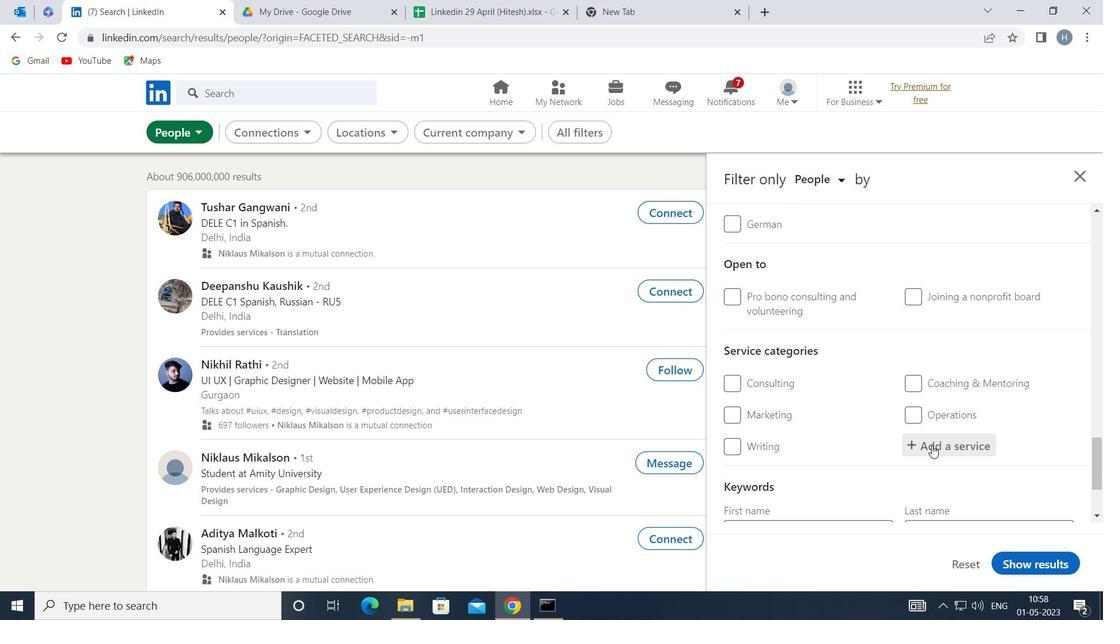 
Action: Mouse moved to (927, 444)
Screenshot: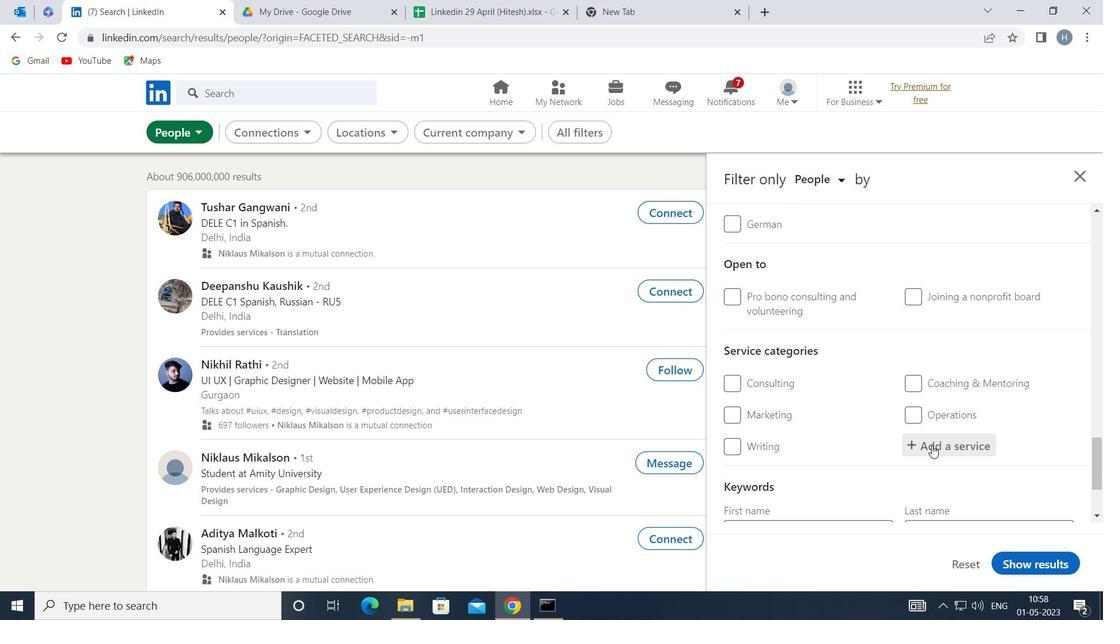 
Action: Key pressed <Key.shift>BLOGGING
Screenshot: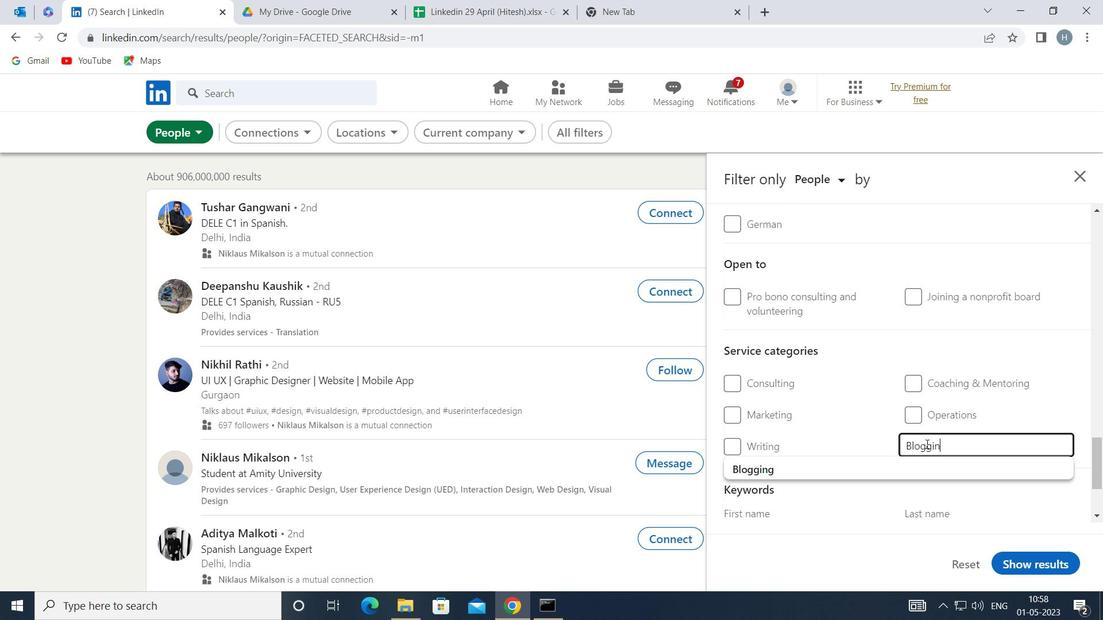 
Action: Mouse moved to (896, 466)
Screenshot: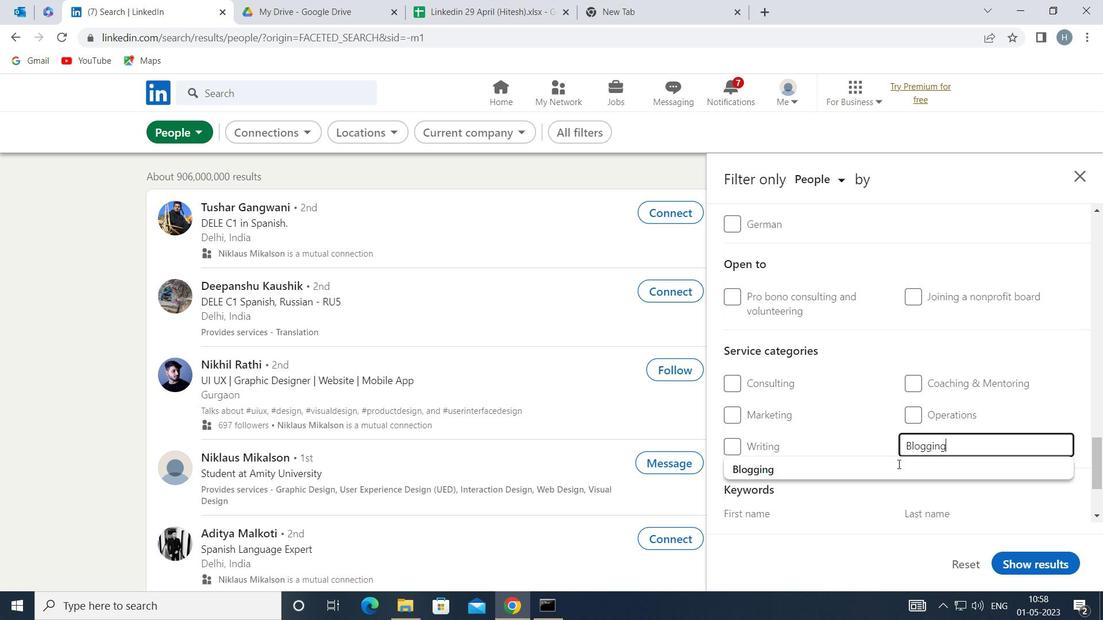 
Action: Mouse pressed left at (896, 466)
Screenshot: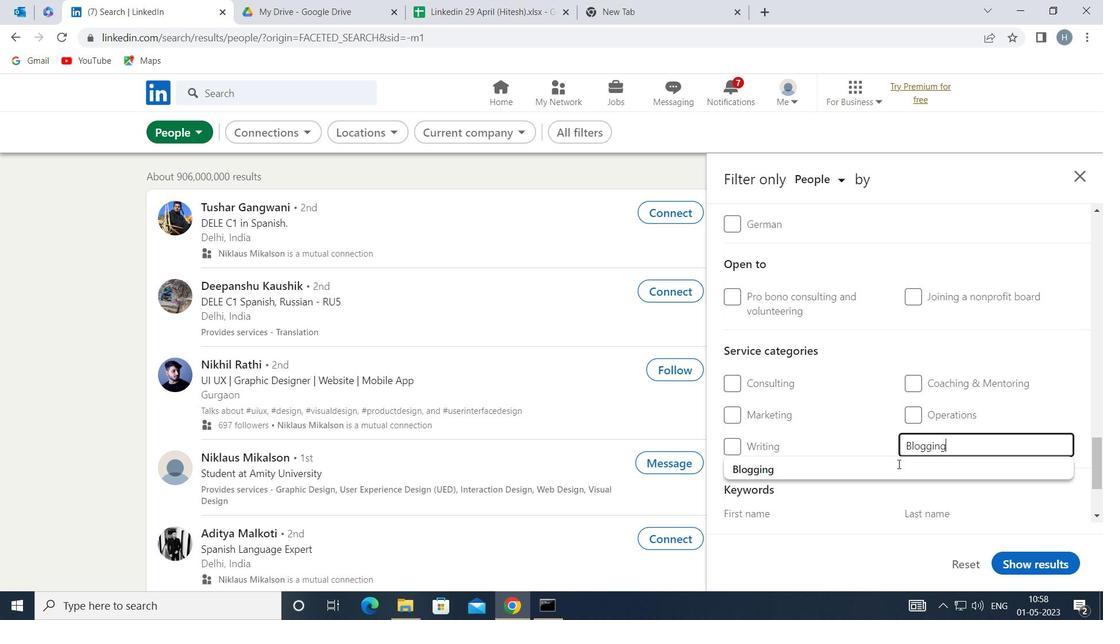 
Action: Mouse moved to (845, 453)
Screenshot: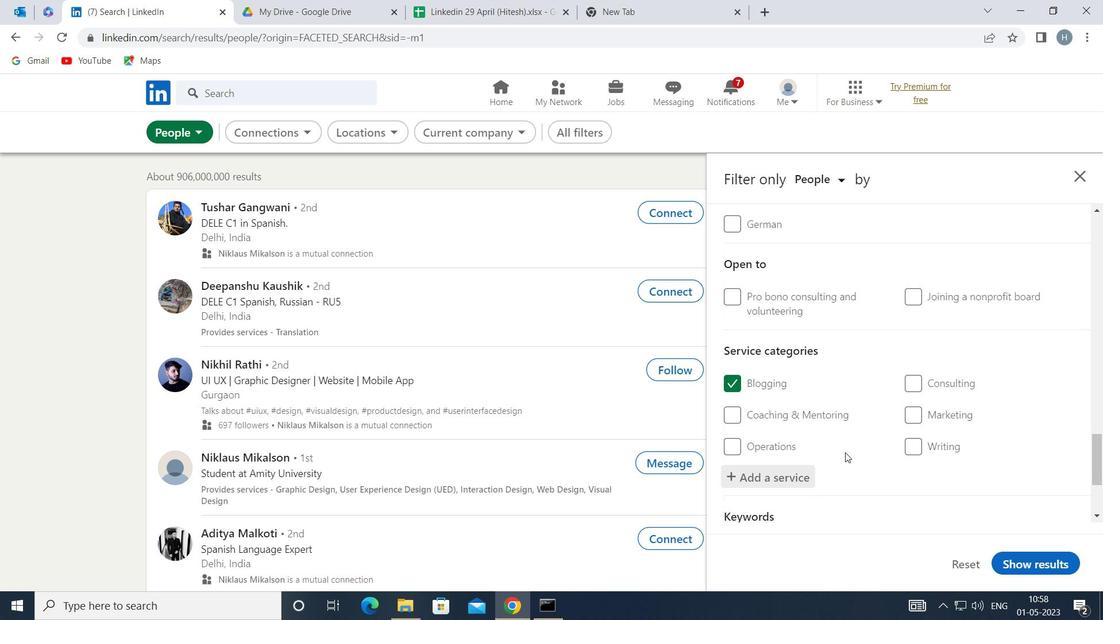 
Action: Mouse scrolled (845, 452) with delta (0, 0)
Screenshot: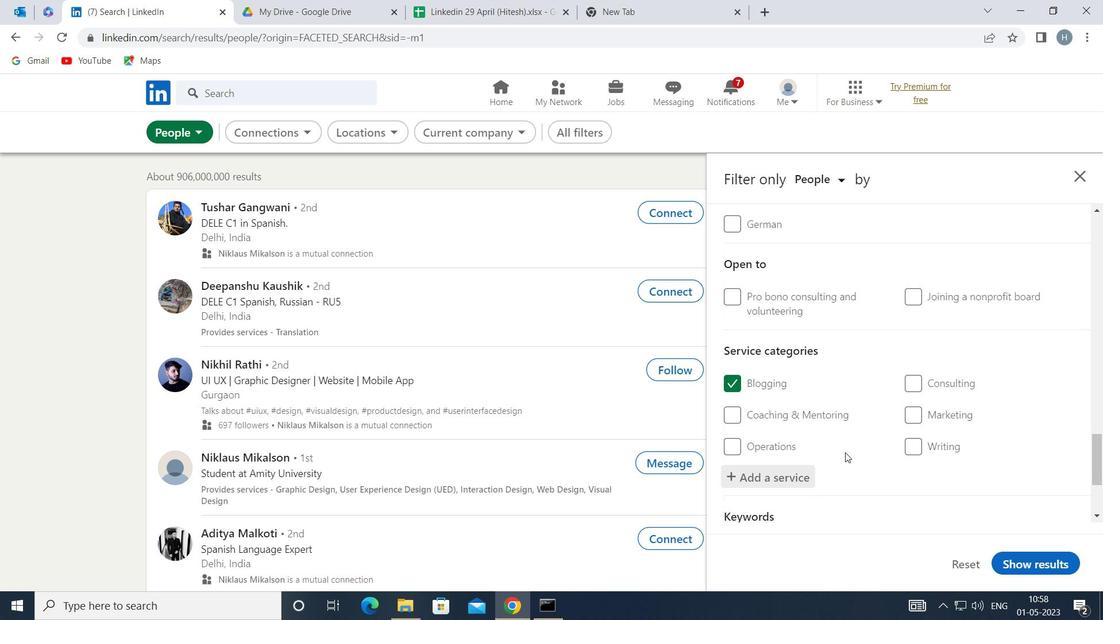 
Action: Mouse moved to (844, 455)
Screenshot: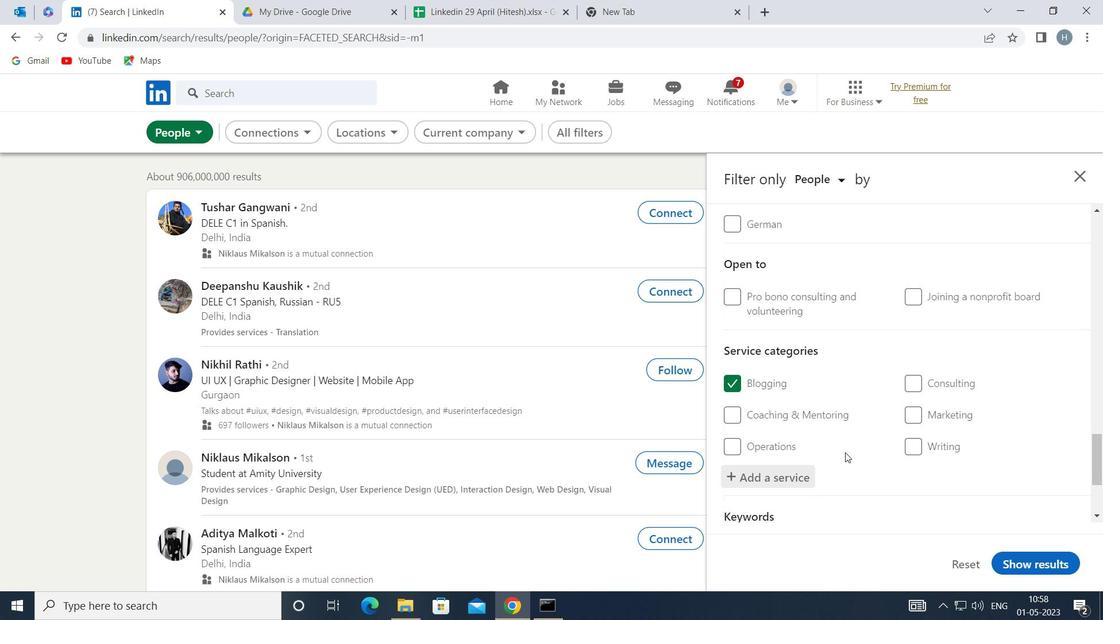
Action: Mouse scrolled (844, 455) with delta (0, 0)
Screenshot: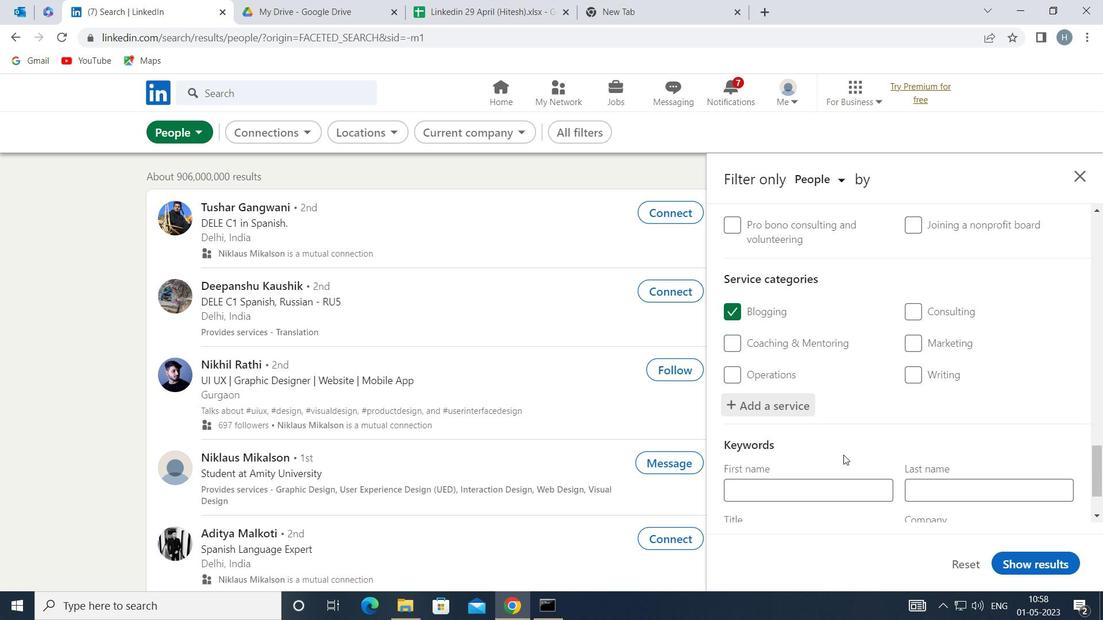 
Action: Mouse scrolled (844, 455) with delta (0, 0)
Screenshot: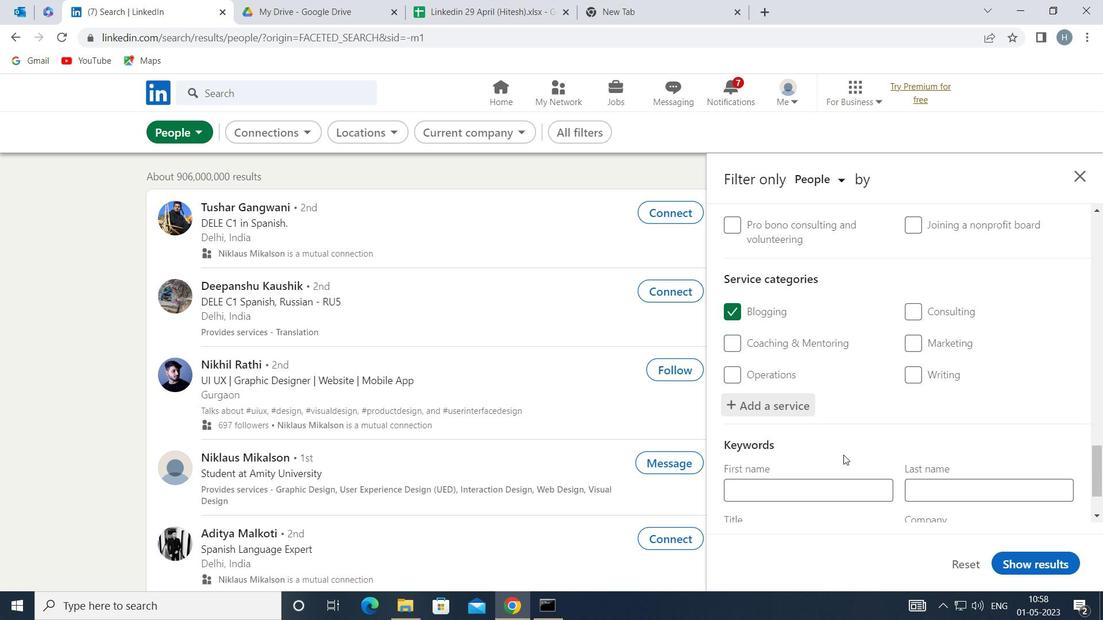
Action: Mouse scrolled (844, 455) with delta (0, 0)
Screenshot: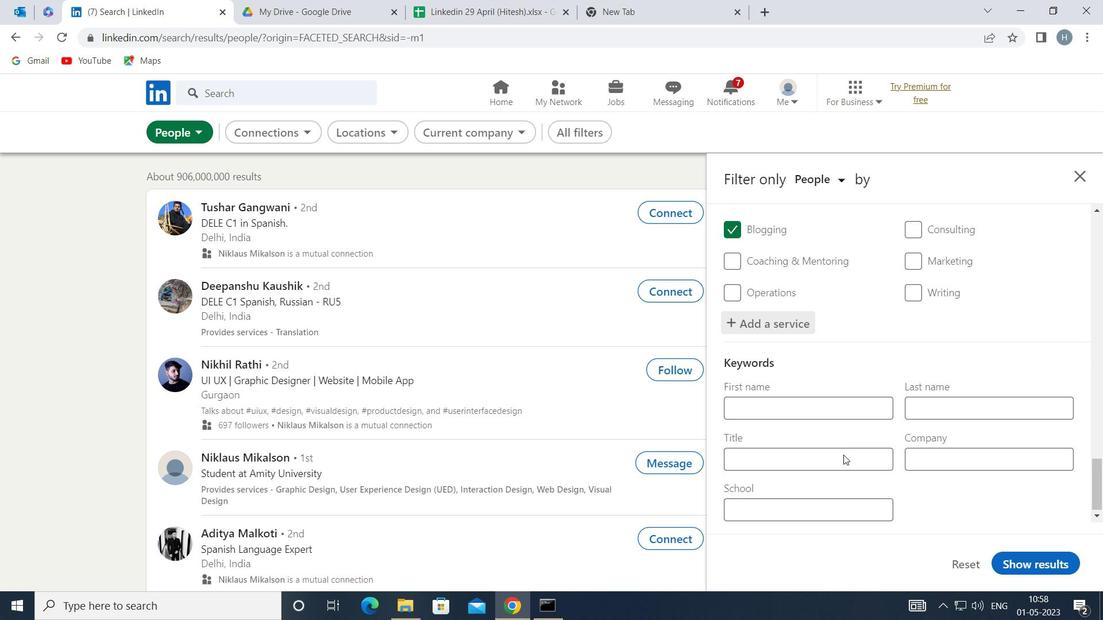 
Action: Mouse pressed left at (844, 455)
Screenshot: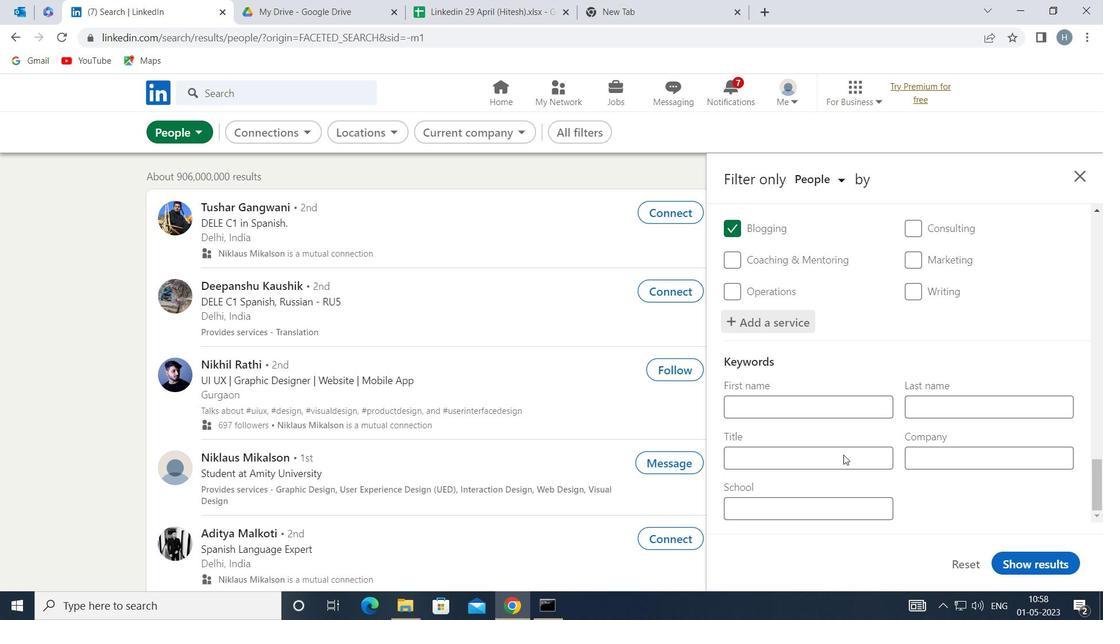 
Action: Mouse moved to (842, 455)
Screenshot: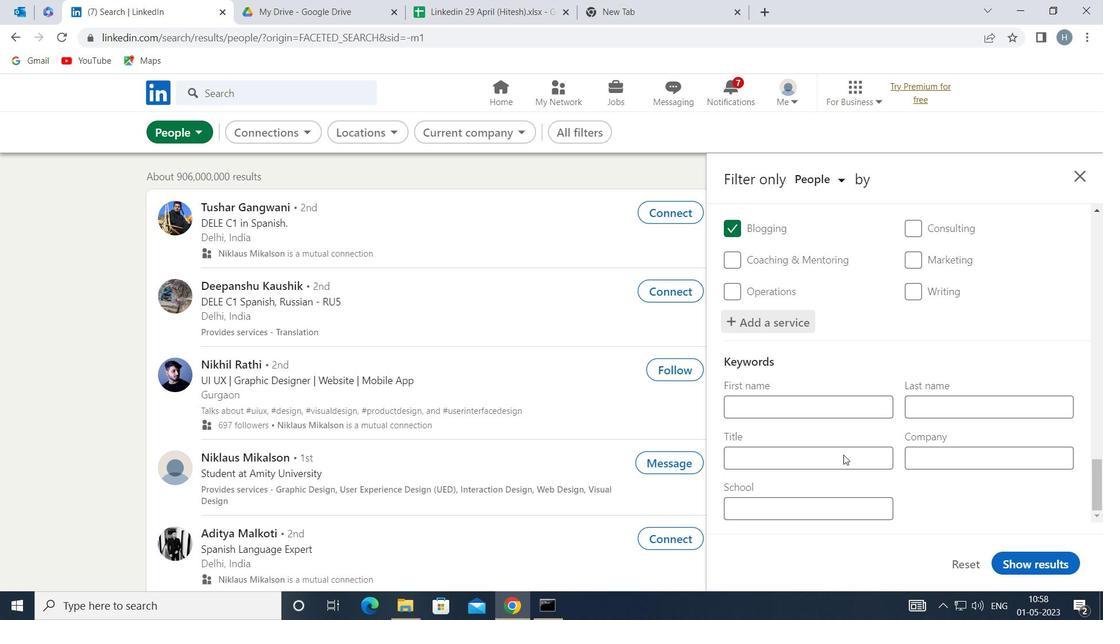 
Action: Key pressed <Key.shift>PERSONAL<Key.space><Key.shift>ASSISTANT
Screenshot: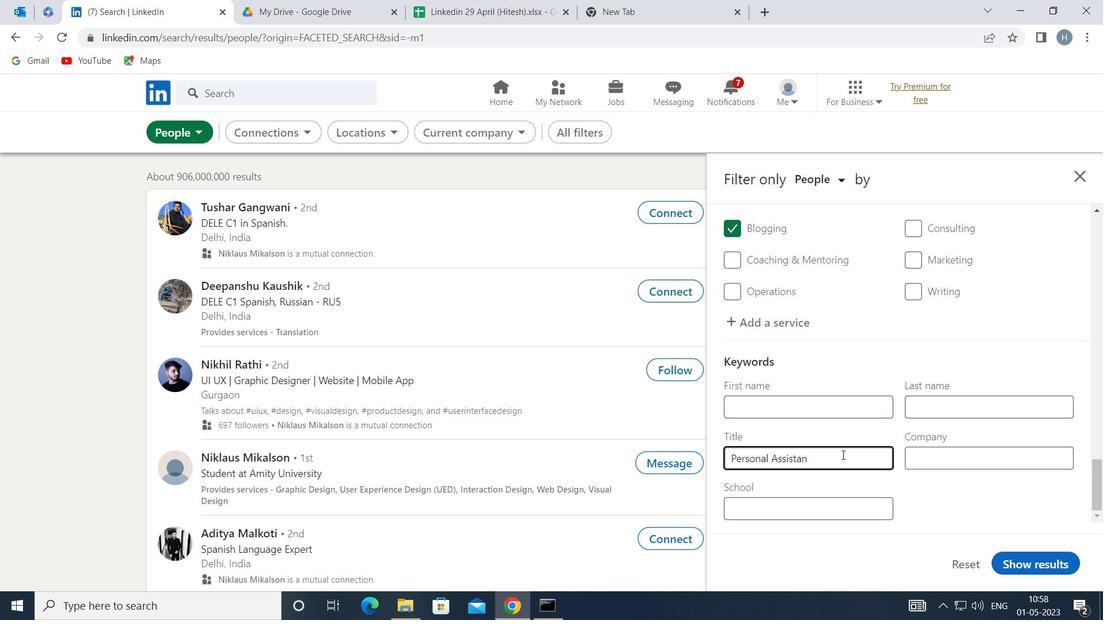 
Action: Mouse moved to (1025, 561)
Screenshot: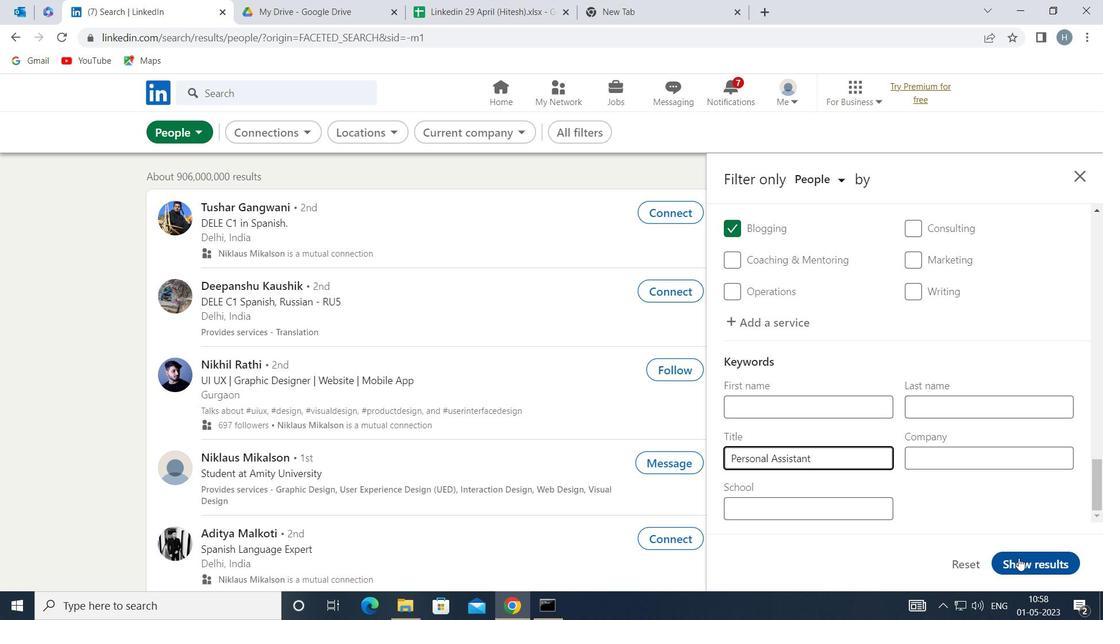 
Action: Mouse pressed left at (1025, 561)
Screenshot: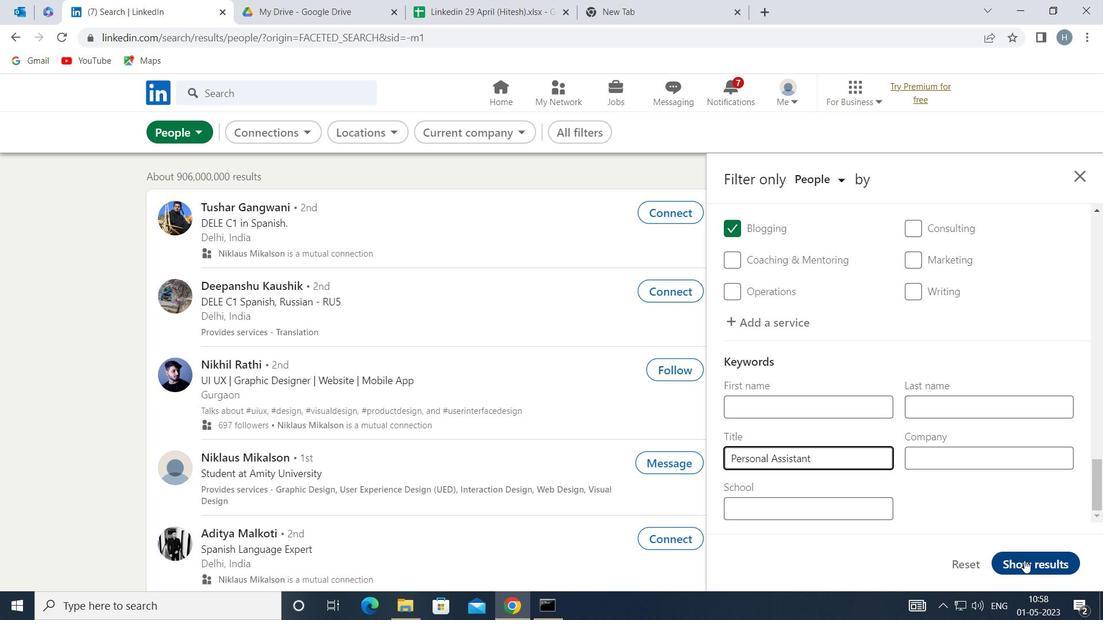
Action: Mouse moved to (793, 344)
Screenshot: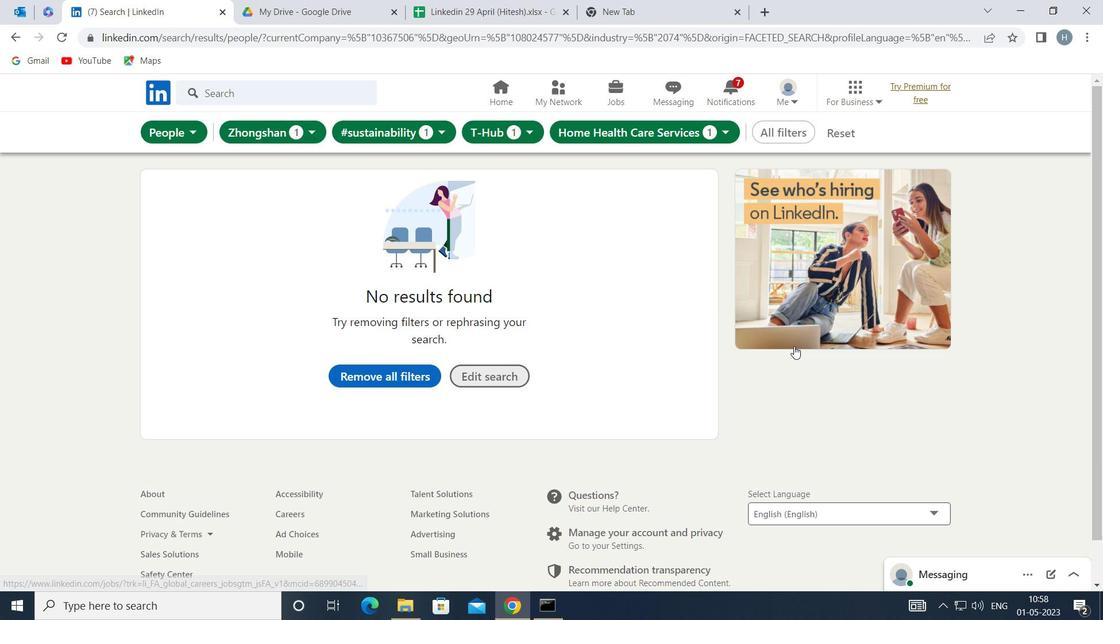 
